 Task: Open Card Climbing Review in Board Sales Performance Benchmarking to Workspace Antivirus and Security Software and add a team member Softage.4@softage.net, a label Yellow, a checklist Cricket, an attachment from your onedrive, a color Yellow and finally, add a card description 'Plan and execute company team-building retreat with a focus on leadership development' and a comment 'Given the potential impact of this task on our company social responsibility, let us ensure that we approach it with a sense of ethical awareness and consciousness.'. Add a start date 'Jan 08, 1900' with a due date 'Jan 15, 1900'
Action: Mouse moved to (69, 393)
Screenshot: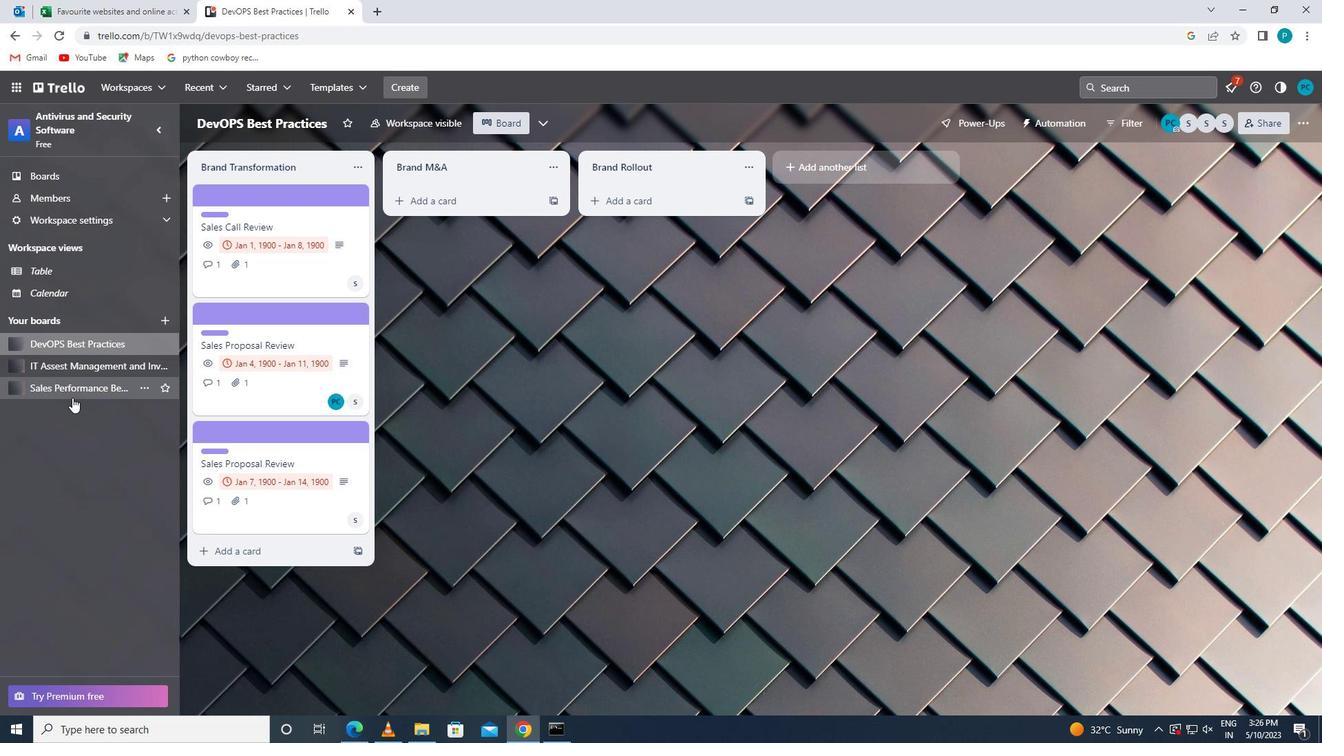 
Action: Mouse pressed left at (69, 393)
Screenshot: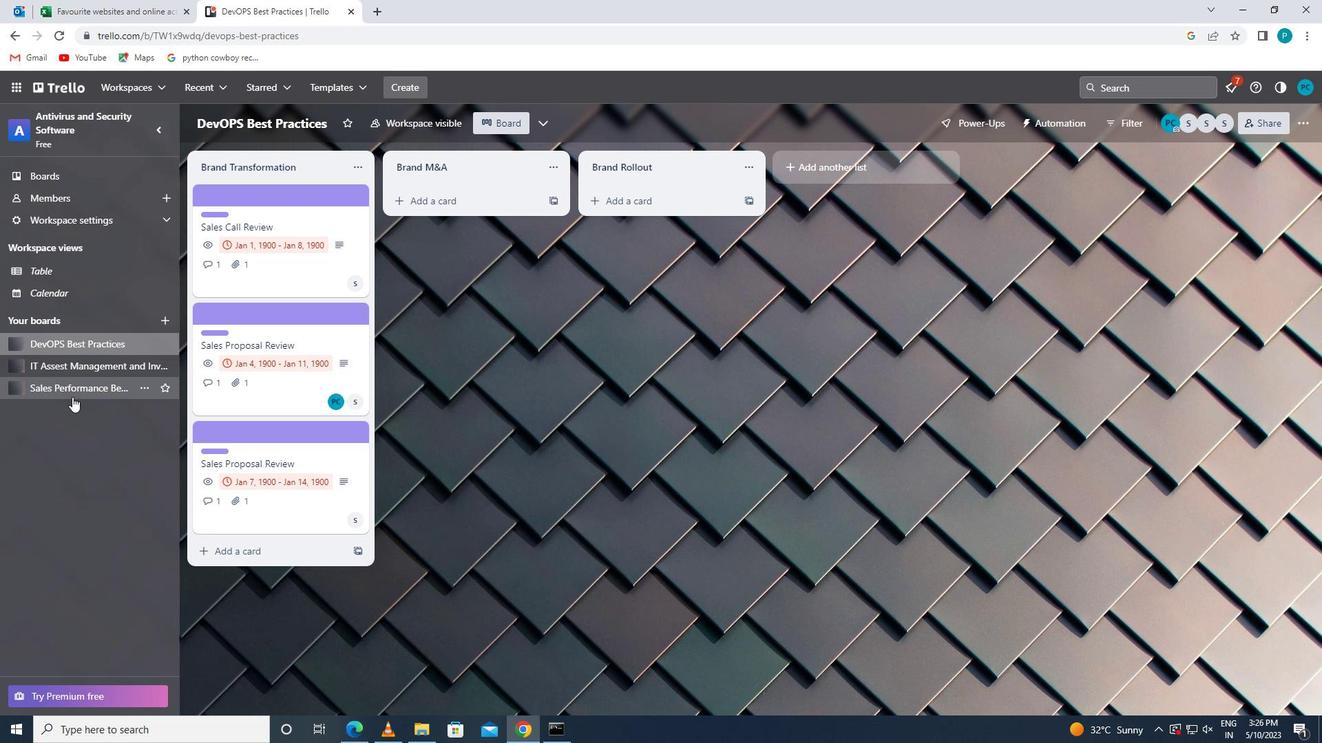 
Action: Mouse moved to (254, 429)
Screenshot: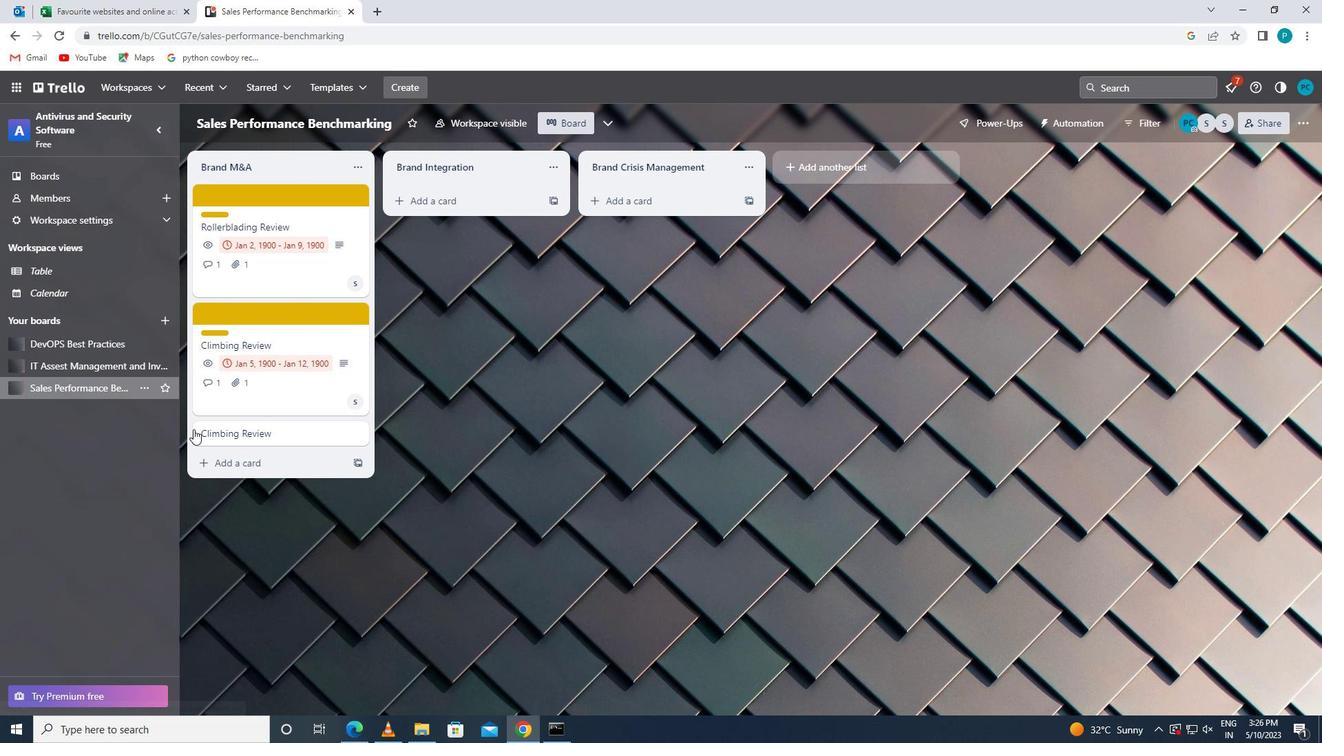
Action: Mouse pressed left at (254, 429)
Screenshot: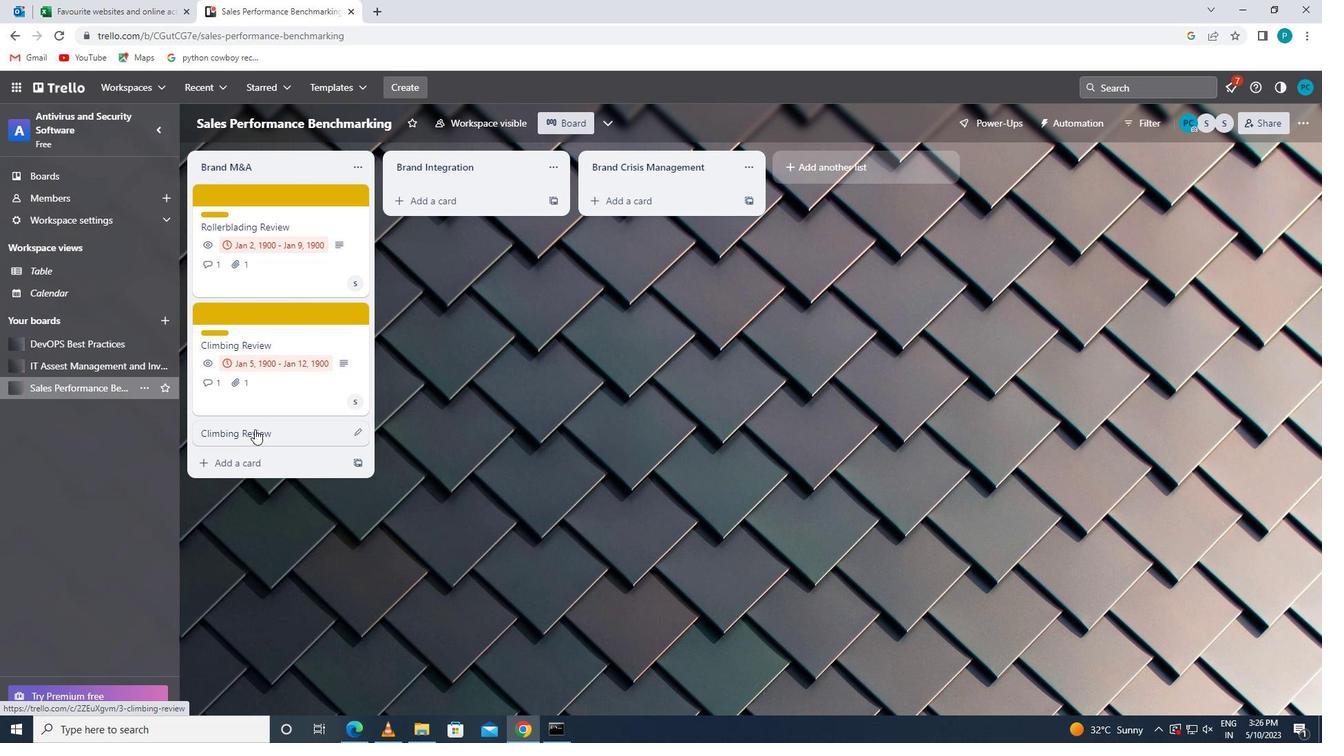 
Action: Mouse moved to (839, 249)
Screenshot: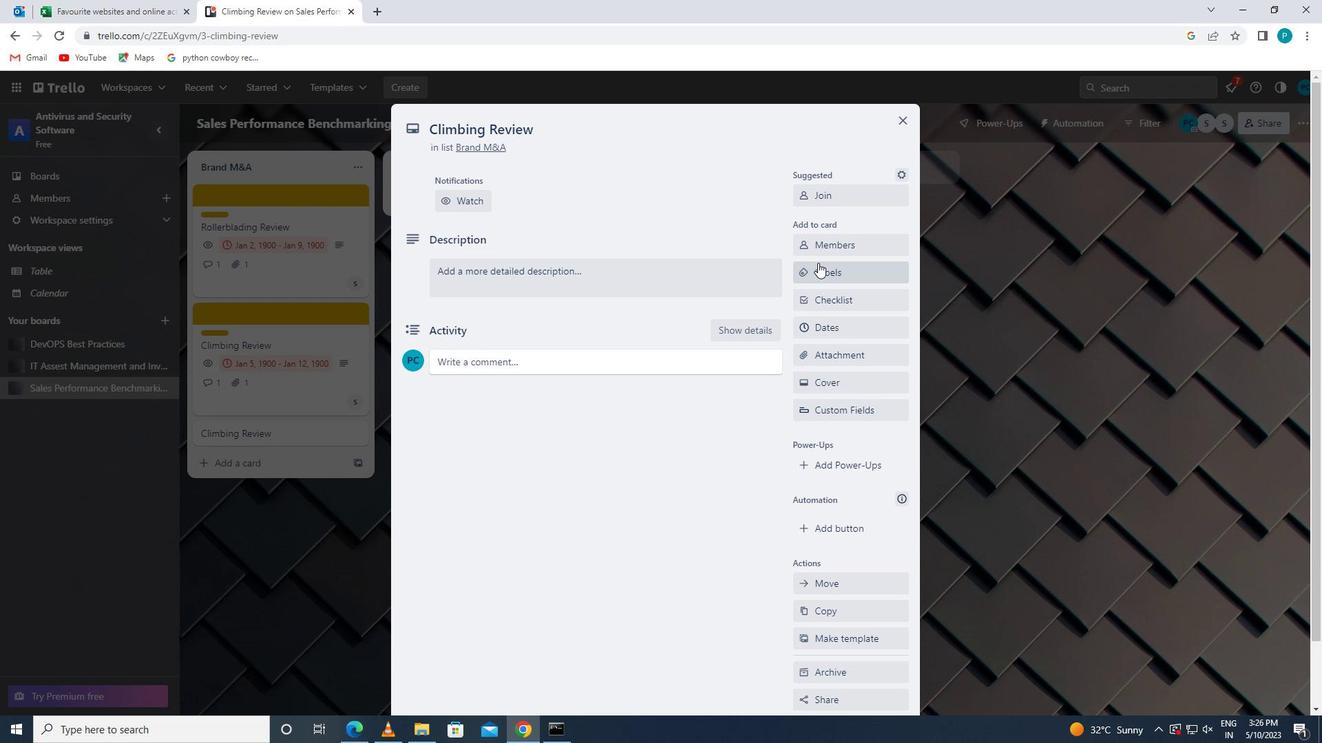 
Action: Mouse pressed left at (839, 249)
Screenshot: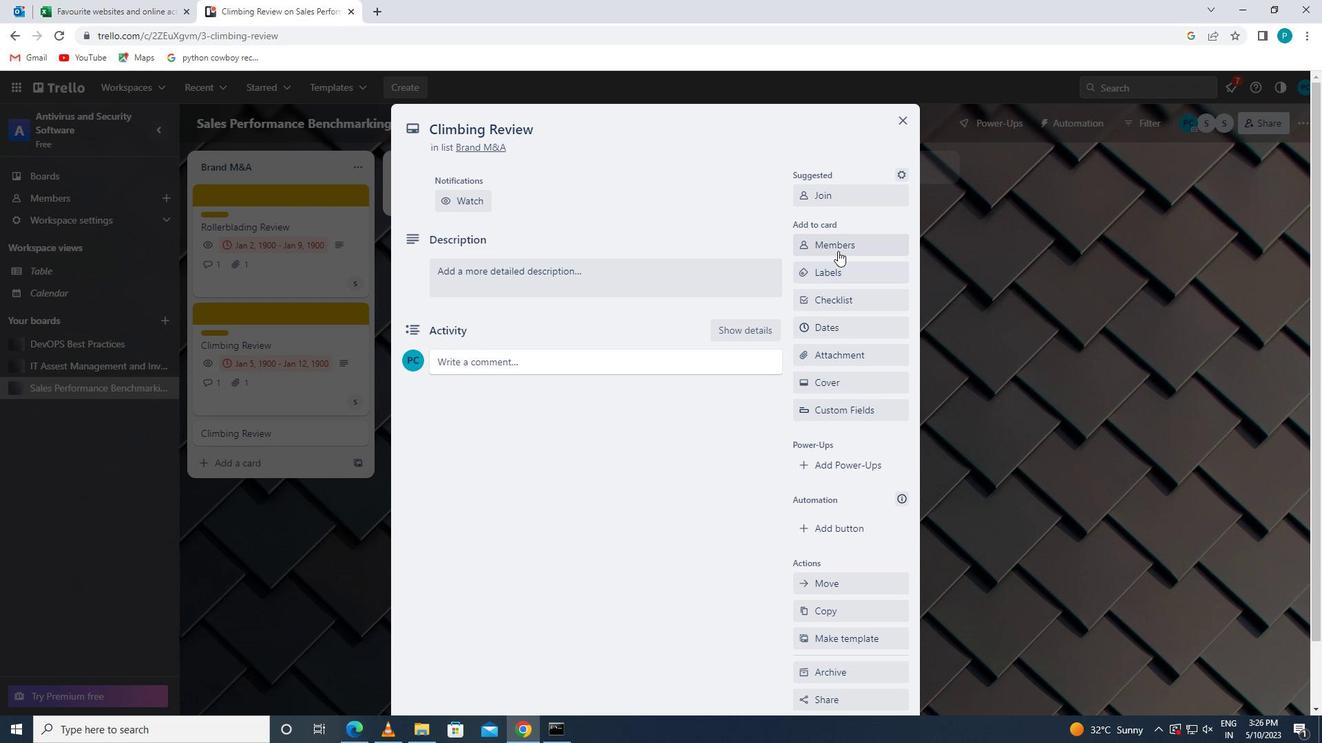 
Action: Mouse moved to (846, 304)
Screenshot: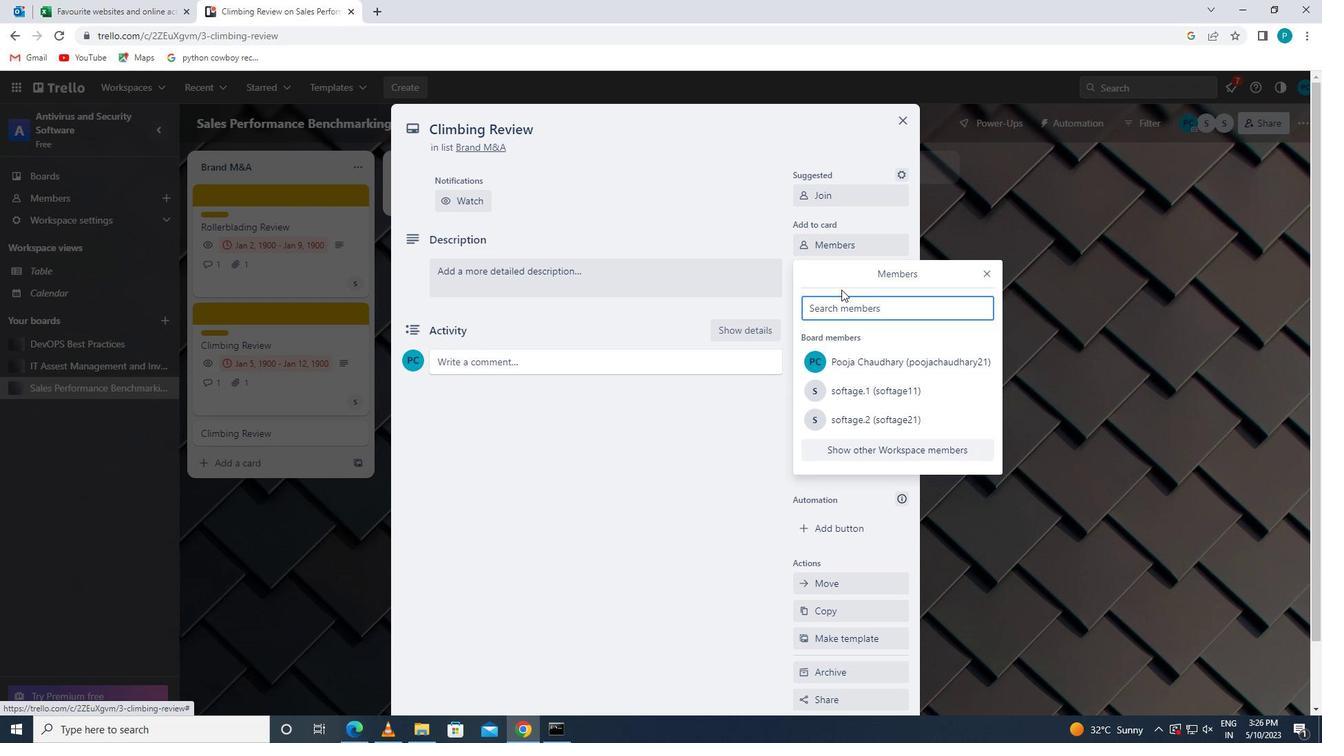 
Action: Mouse pressed left at (846, 304)
Screenshot: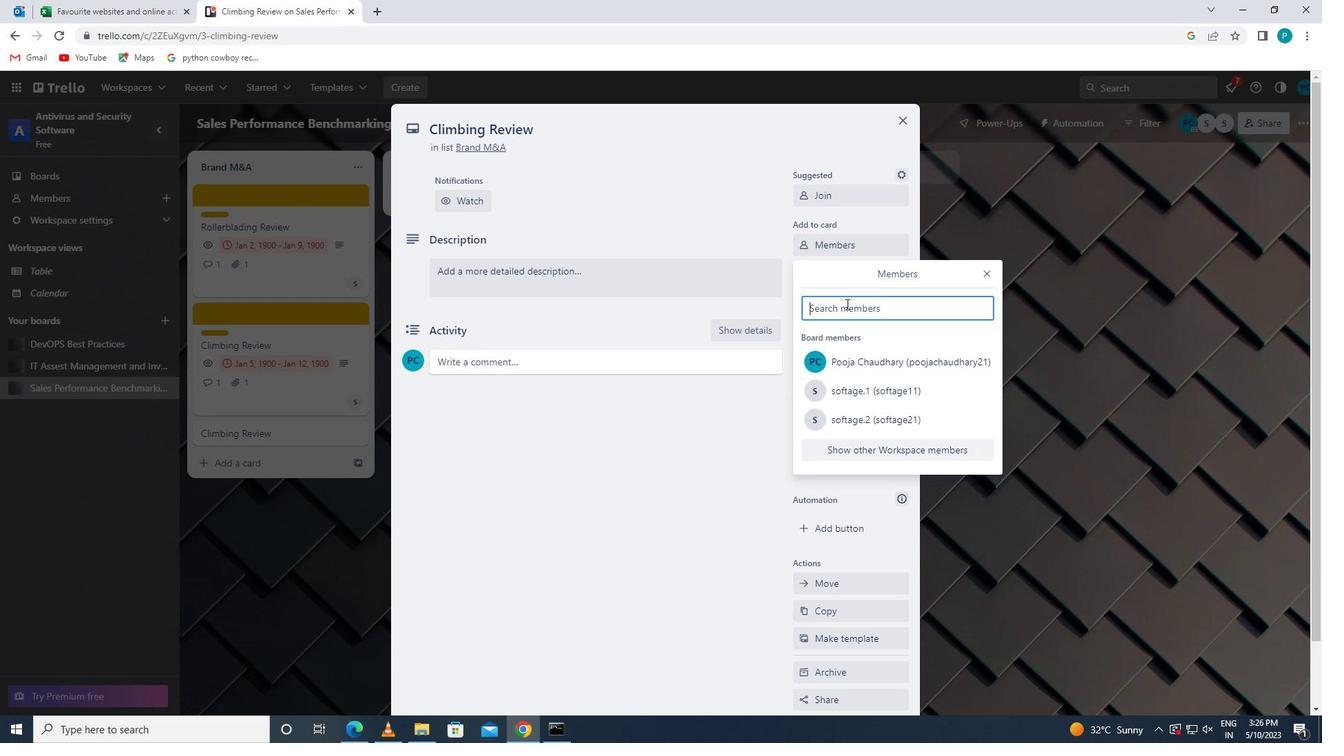 
Action: Key pressed <Key.caps_lock>s<Key.caps_lock>oftage.4
Screenshot: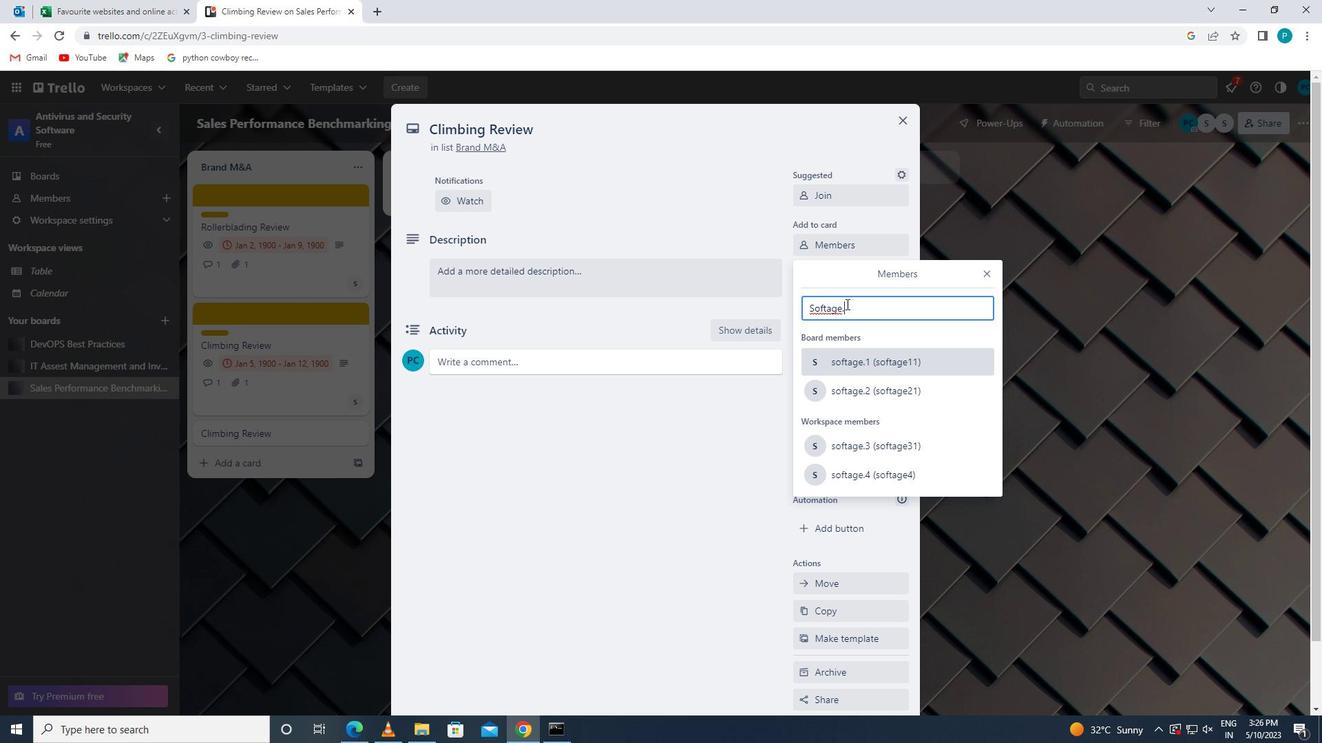 
Action: Mouse moved to (864, 435)
Screenshot: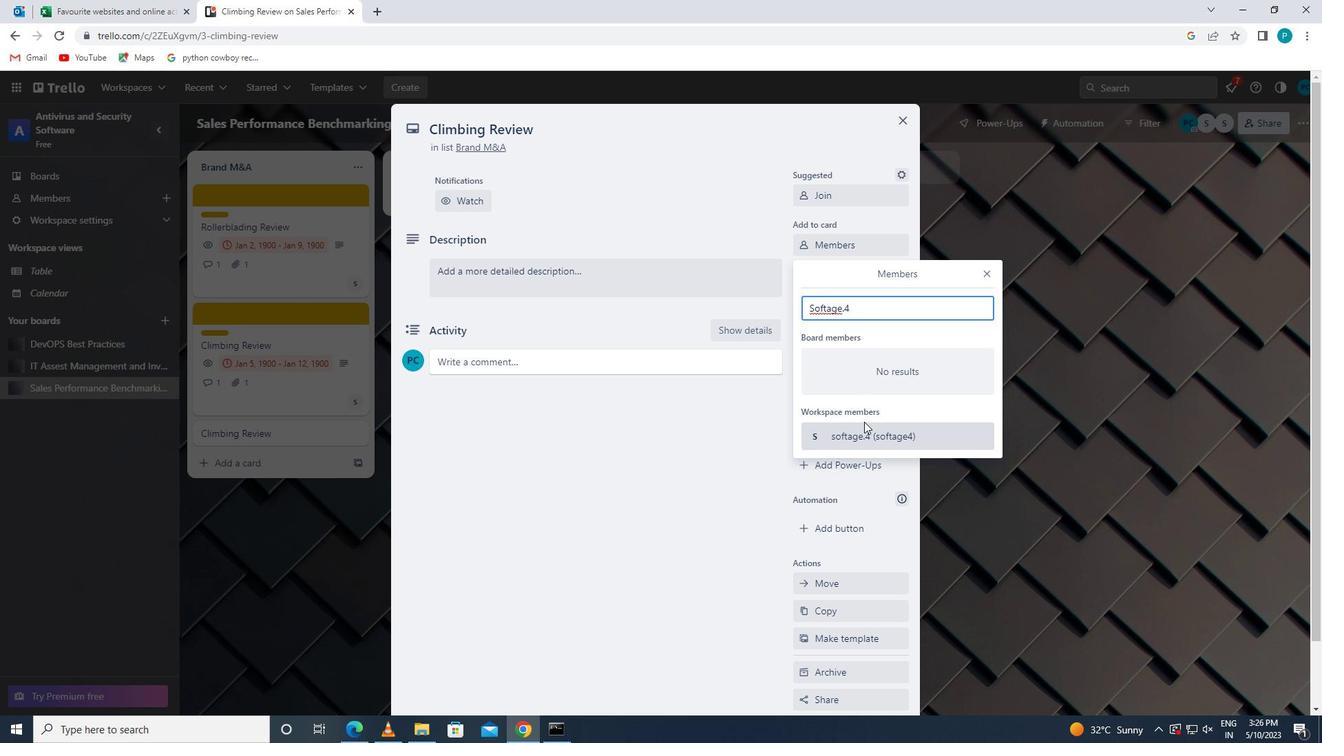 
Action: Mouse pressed left at (864, 435)
Screenshot: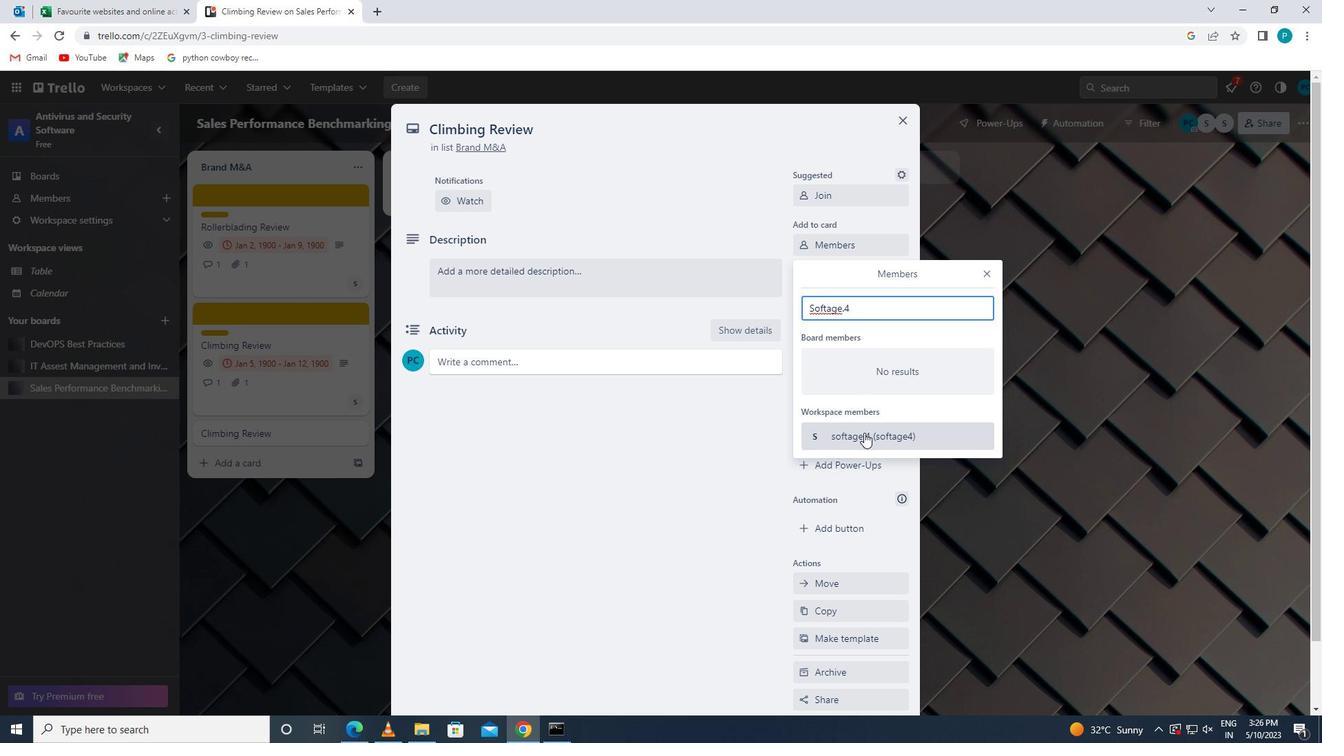 
Action: Mouse moved to (984, 269)
Screenshot: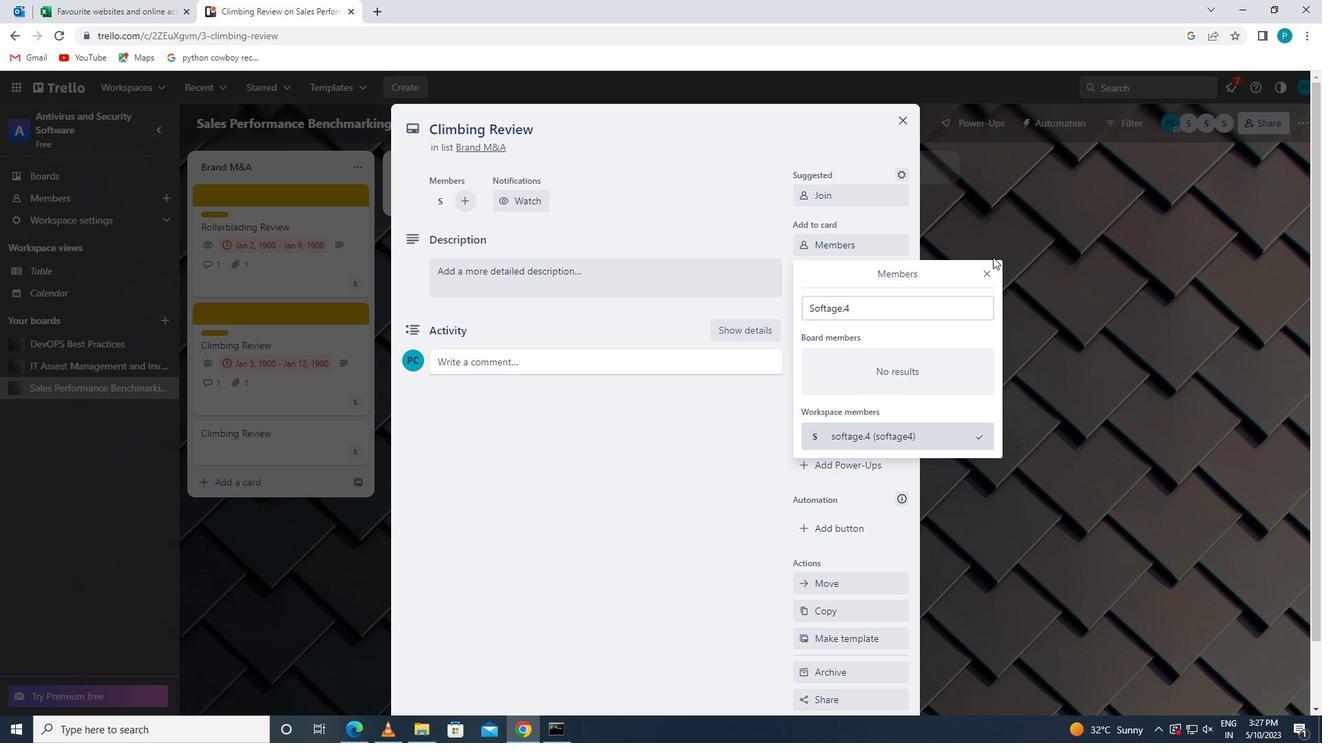 
Action: Mouse pressed left at (984, 269)
Screenshot: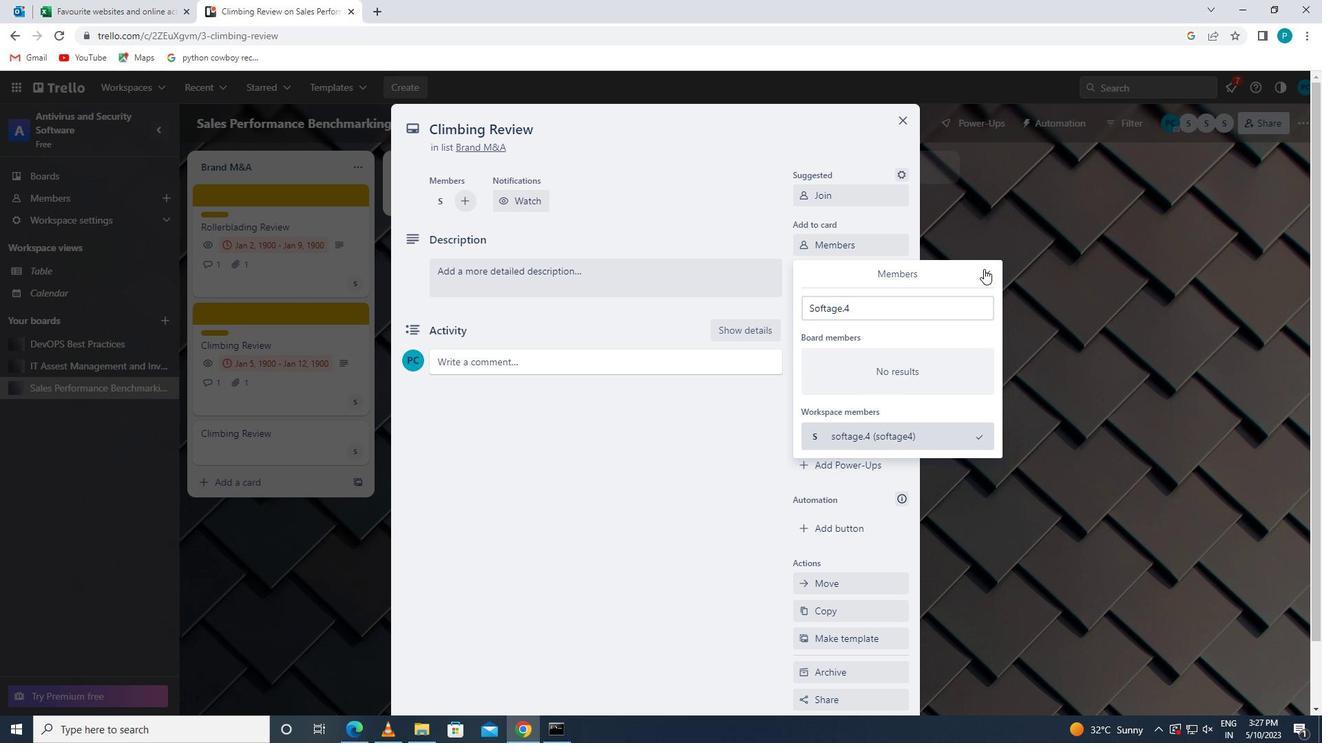 
Action: Mouse moved to (847, 276)
Screenshot: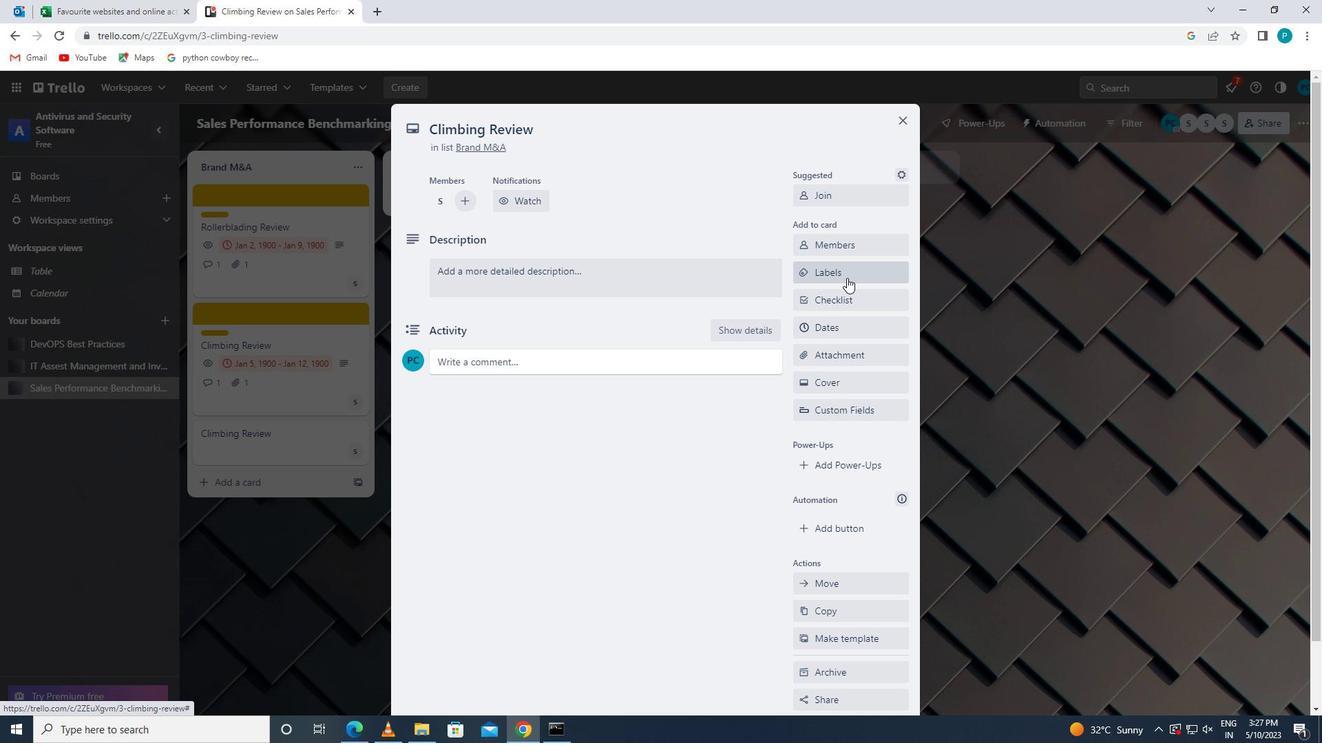 
Action: Mouse pressed left at (847, 276)
Screenshot: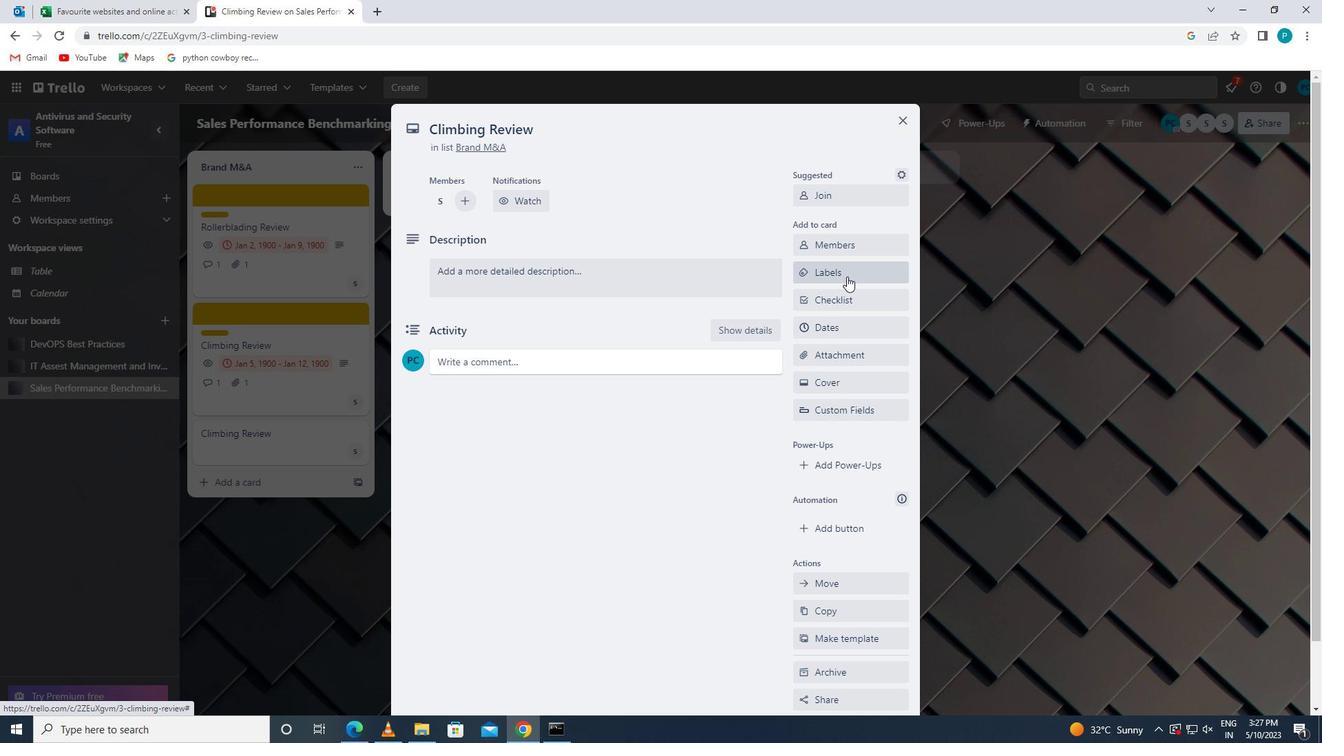 
Action: Mouse moved to (909, 546)
Screenshot: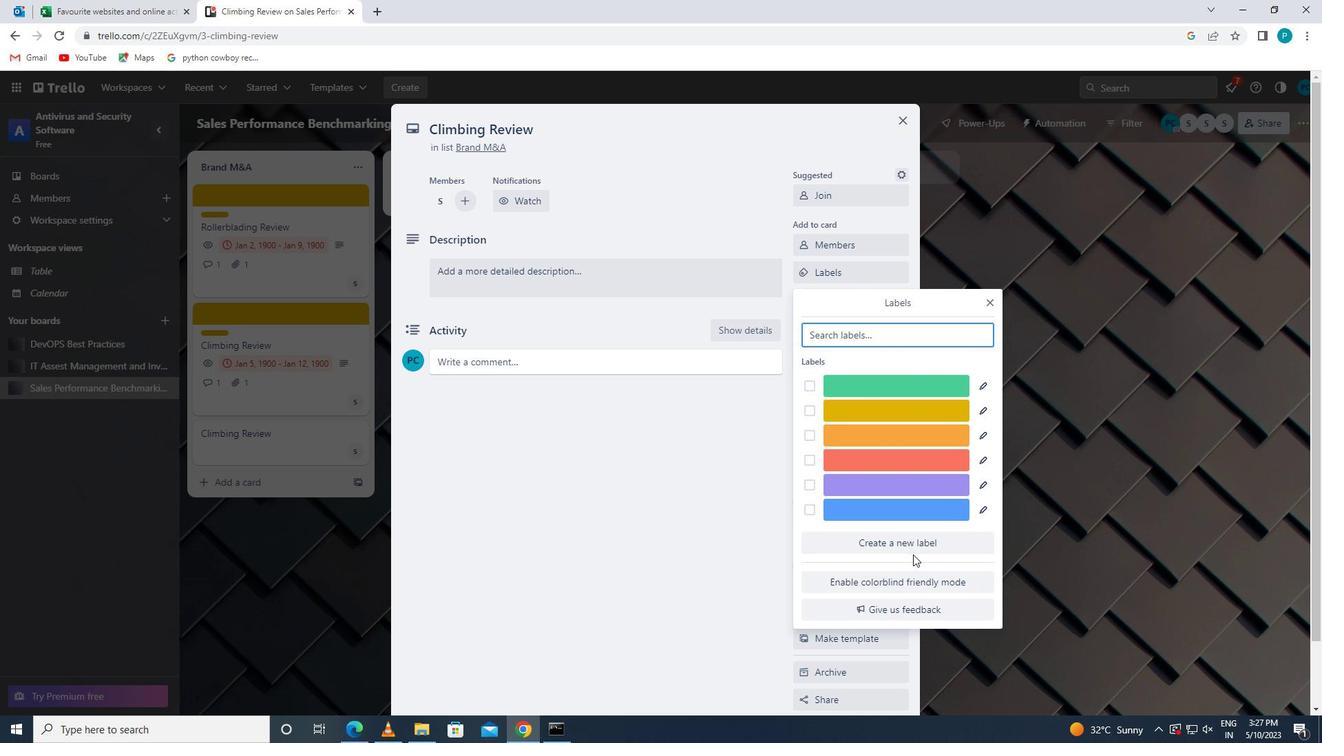 
Action: Mouse pressed left at (909, 546)
Screenshot: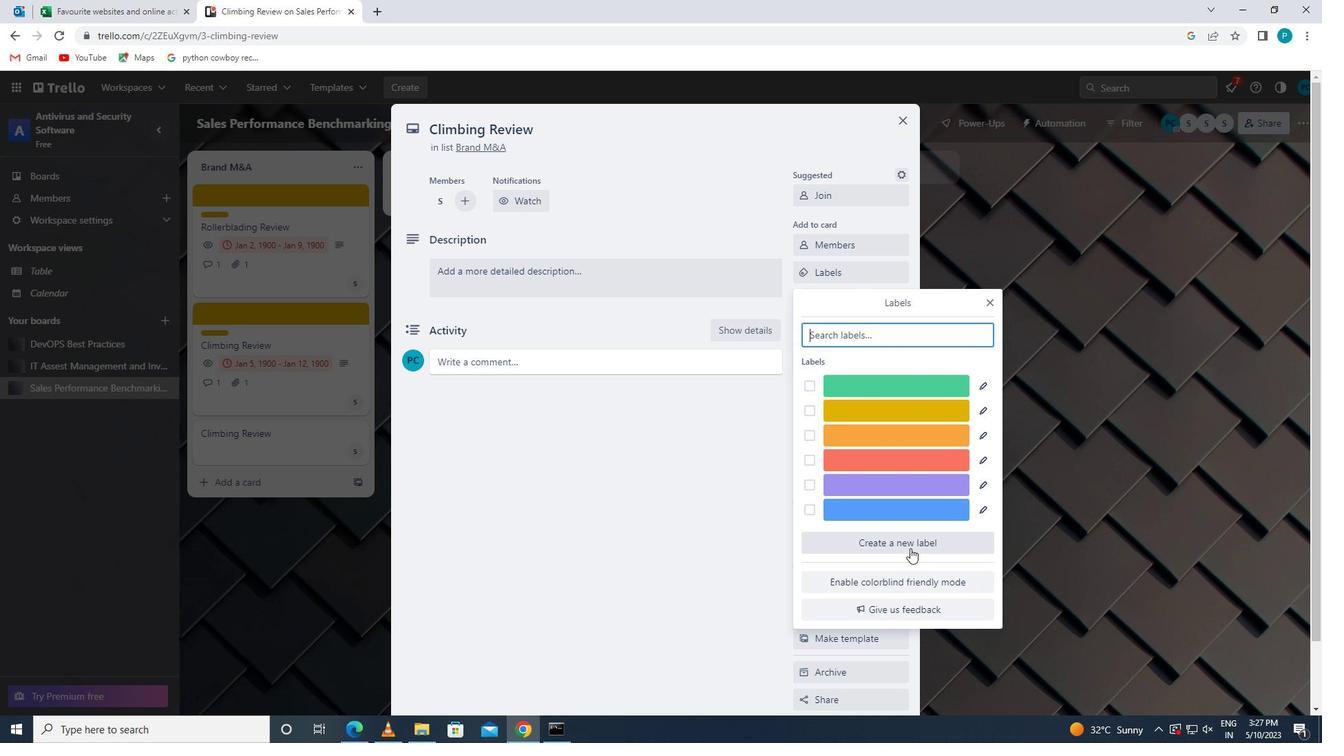 
Action: Mouse moved to (856, 503)
Screenshot: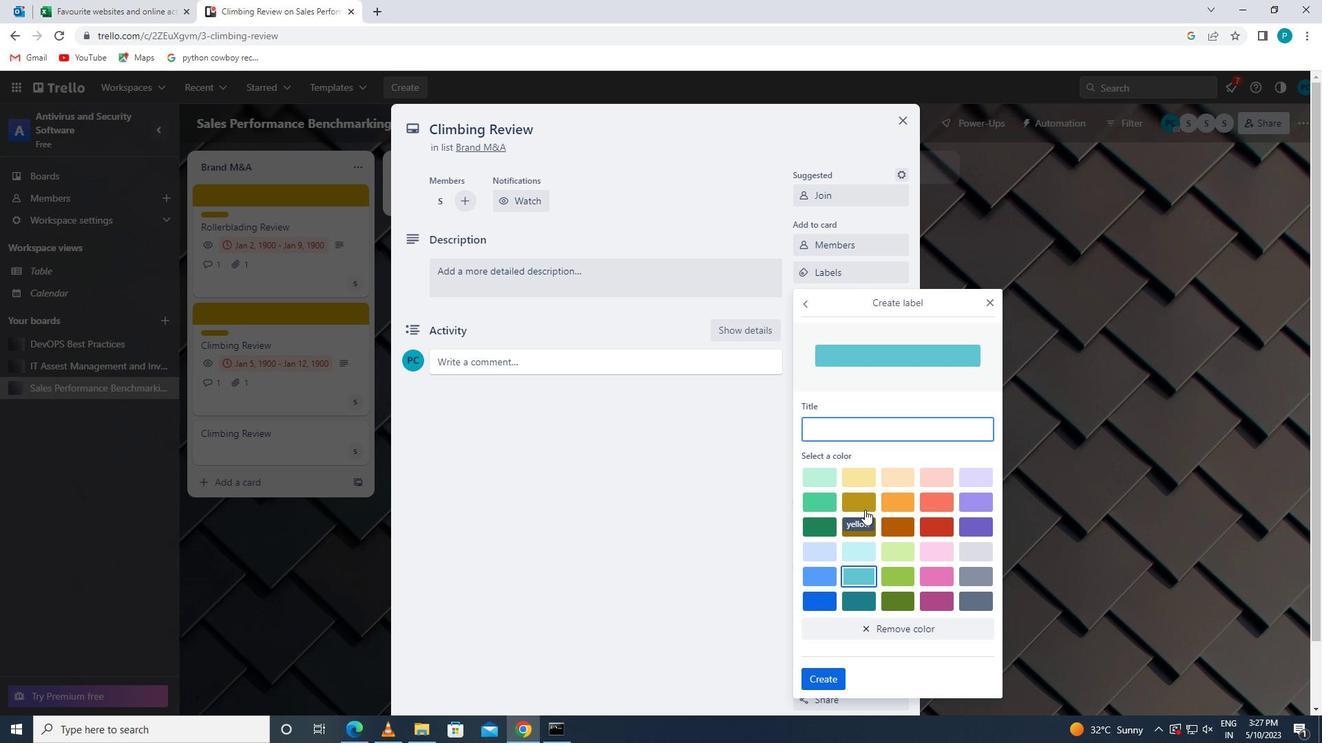 
Action: Mouse pressed left at (856, 503)
Screenshot: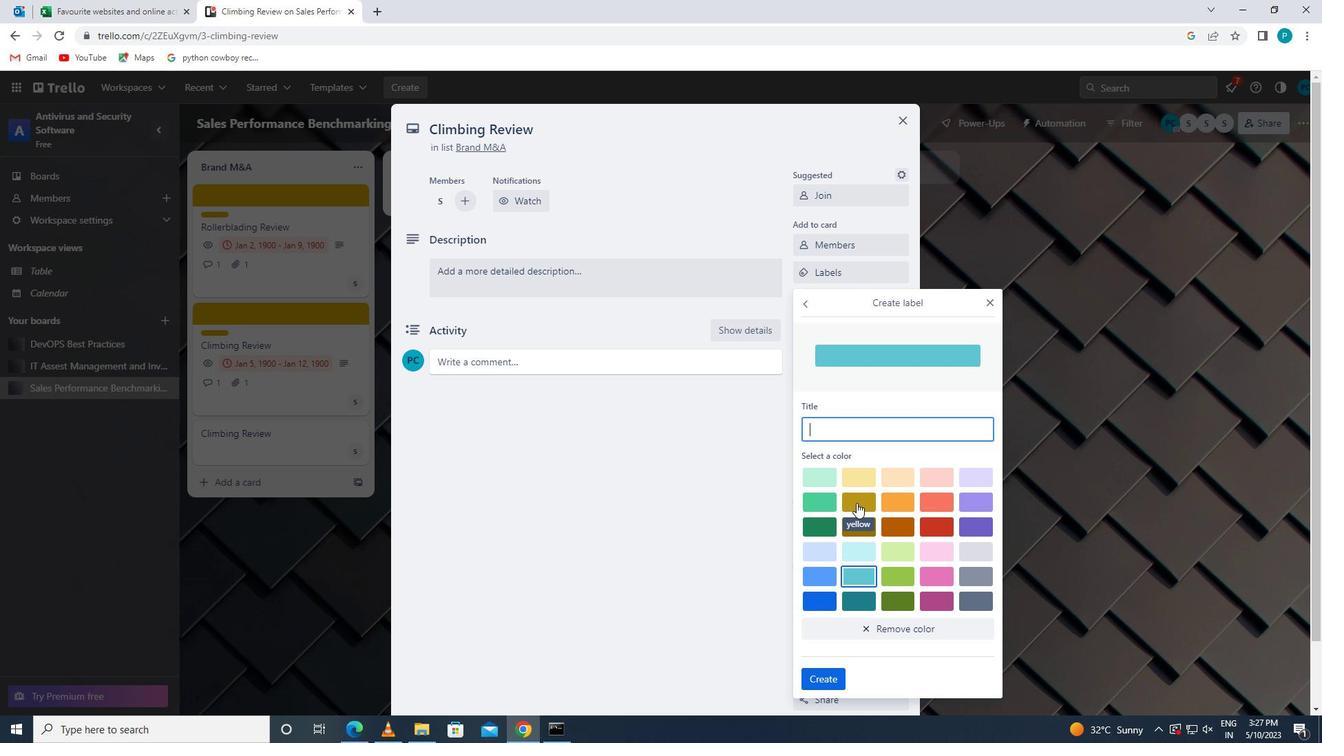 
Action: Mouse moved to (828, 681)
Screenshot: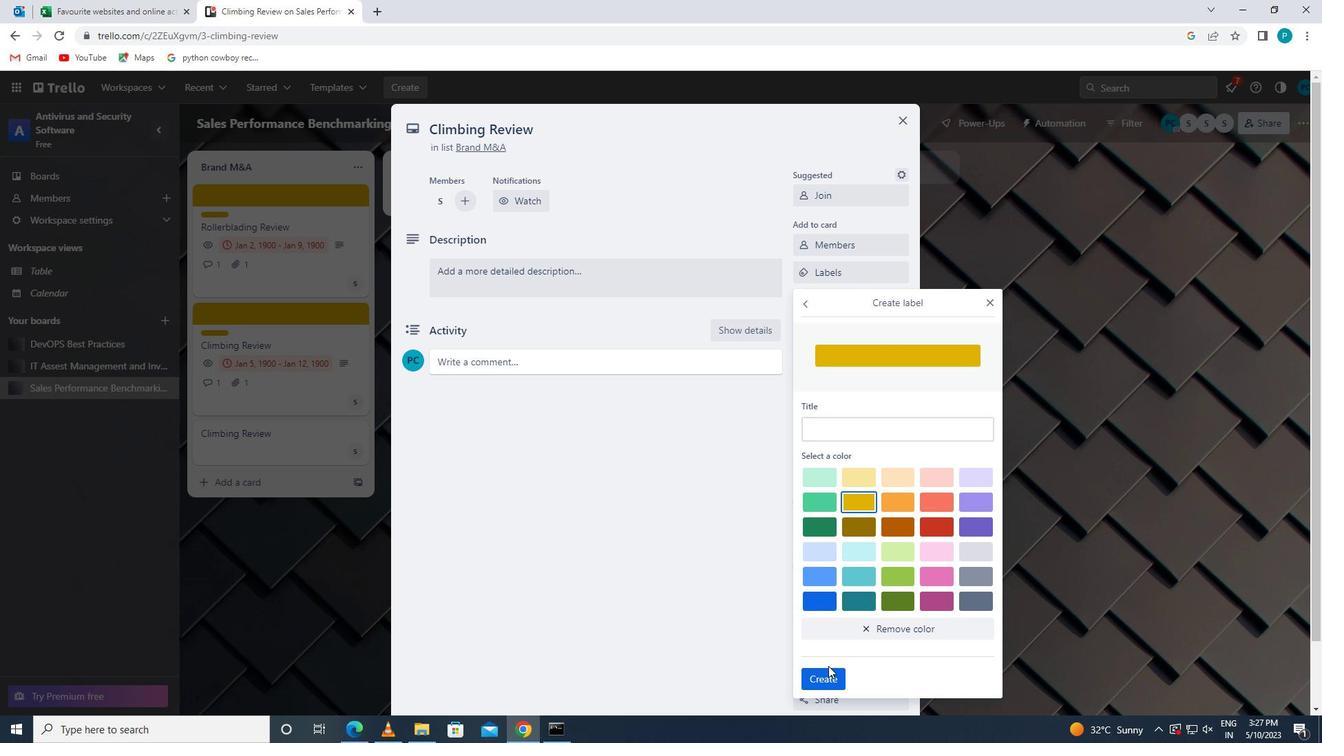 
Action: Mouse pressed left at (828, 681)
Screenshot: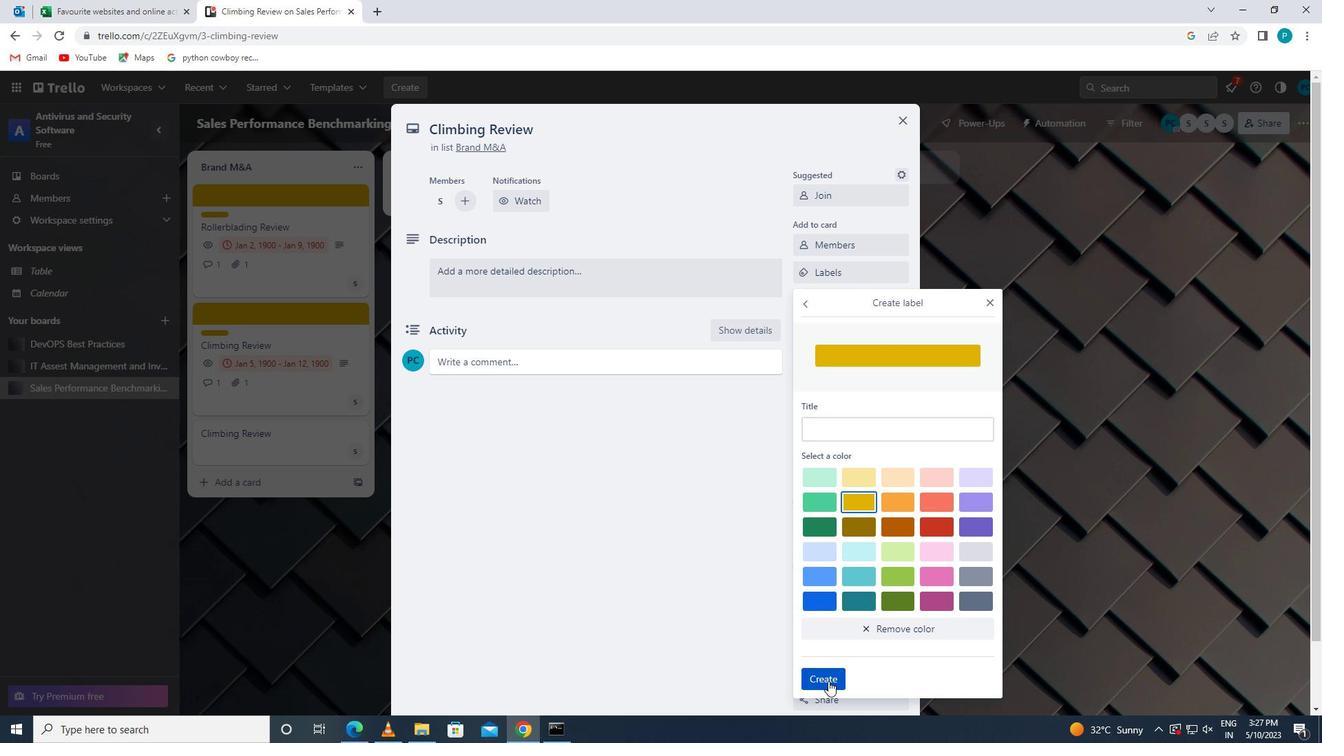 
Action: Mouse moved to (987, 302)
Screenshot: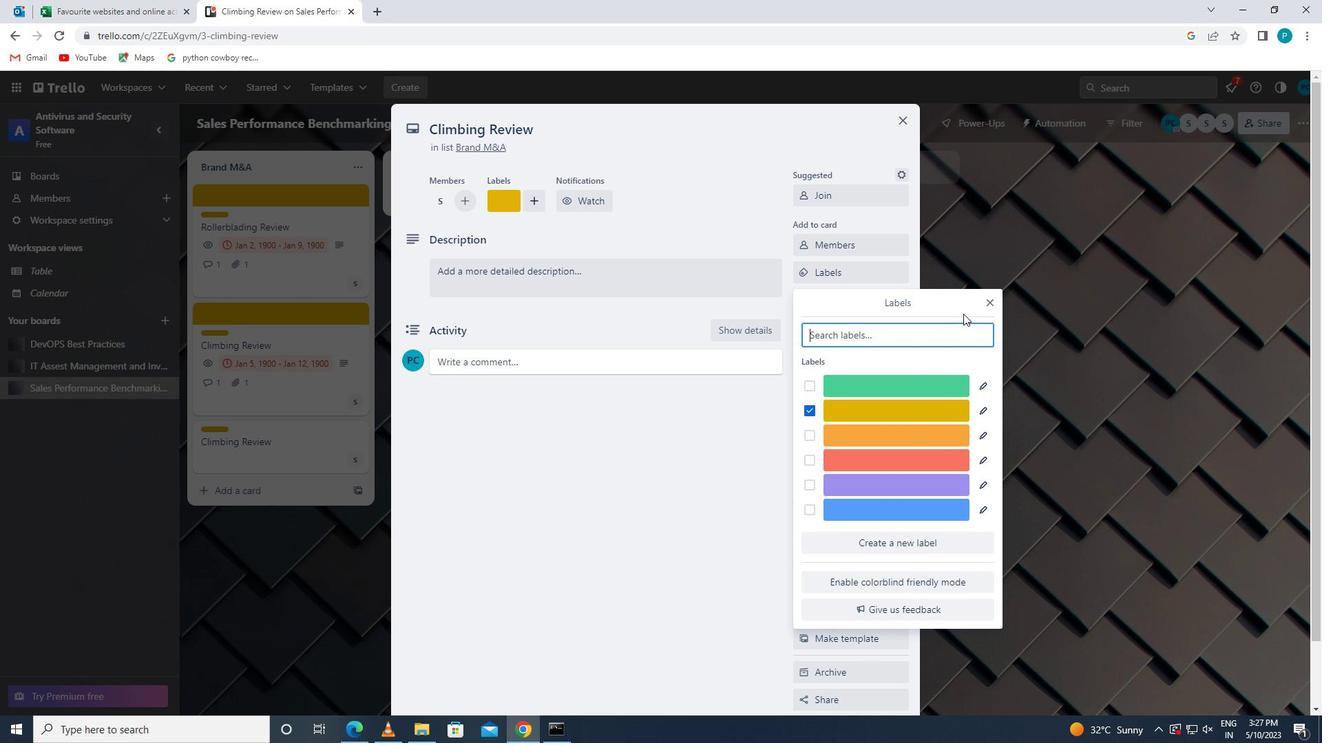 
Action: Mouse pressed left at (987, 302)
Screenshot: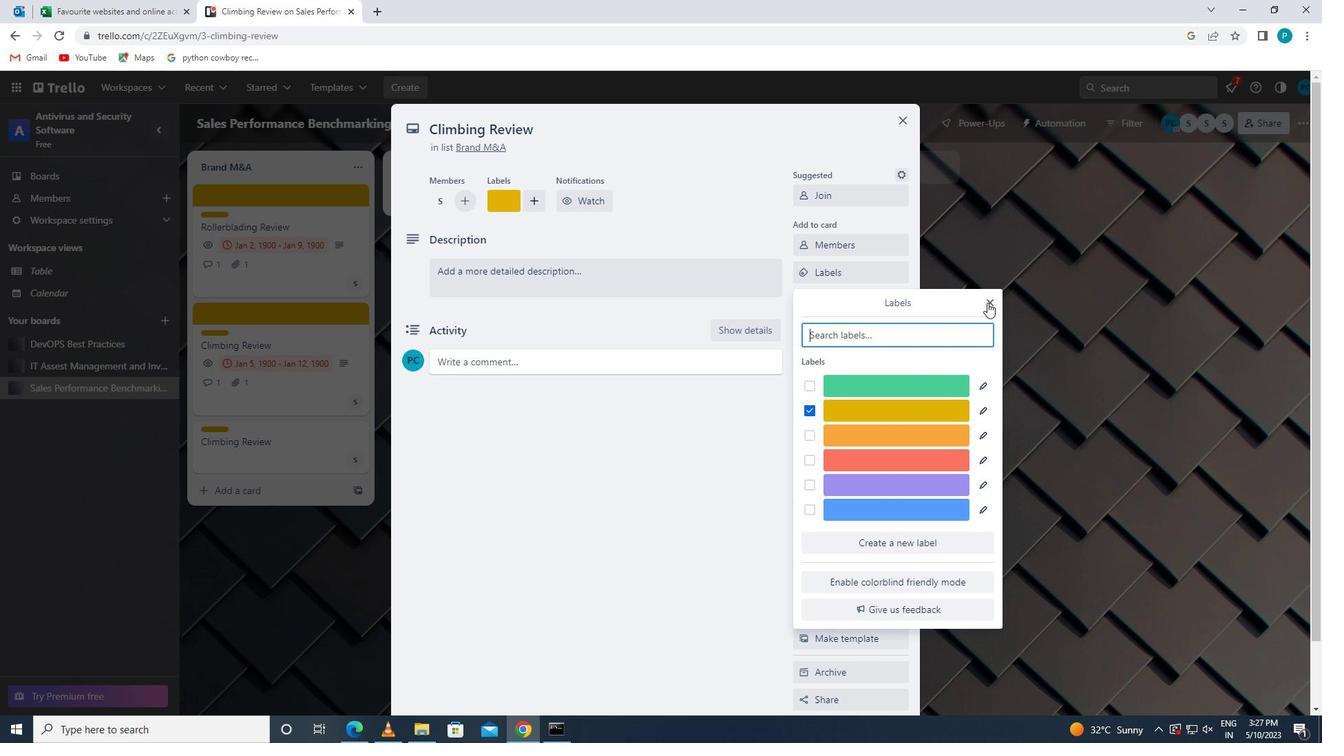 
Action: Mouse moved to (879, 300)
Screenshot: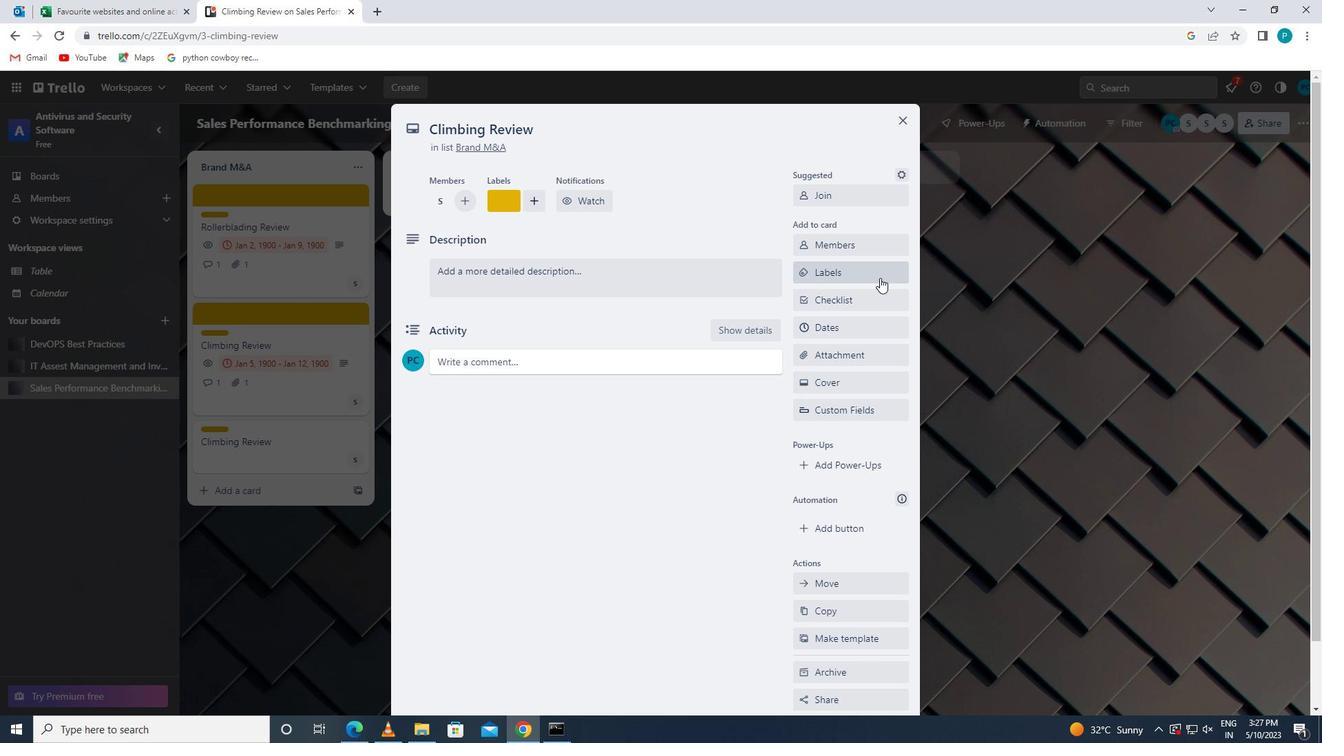 
Action: Mouse pressed left at (879, 300)
Screenshot: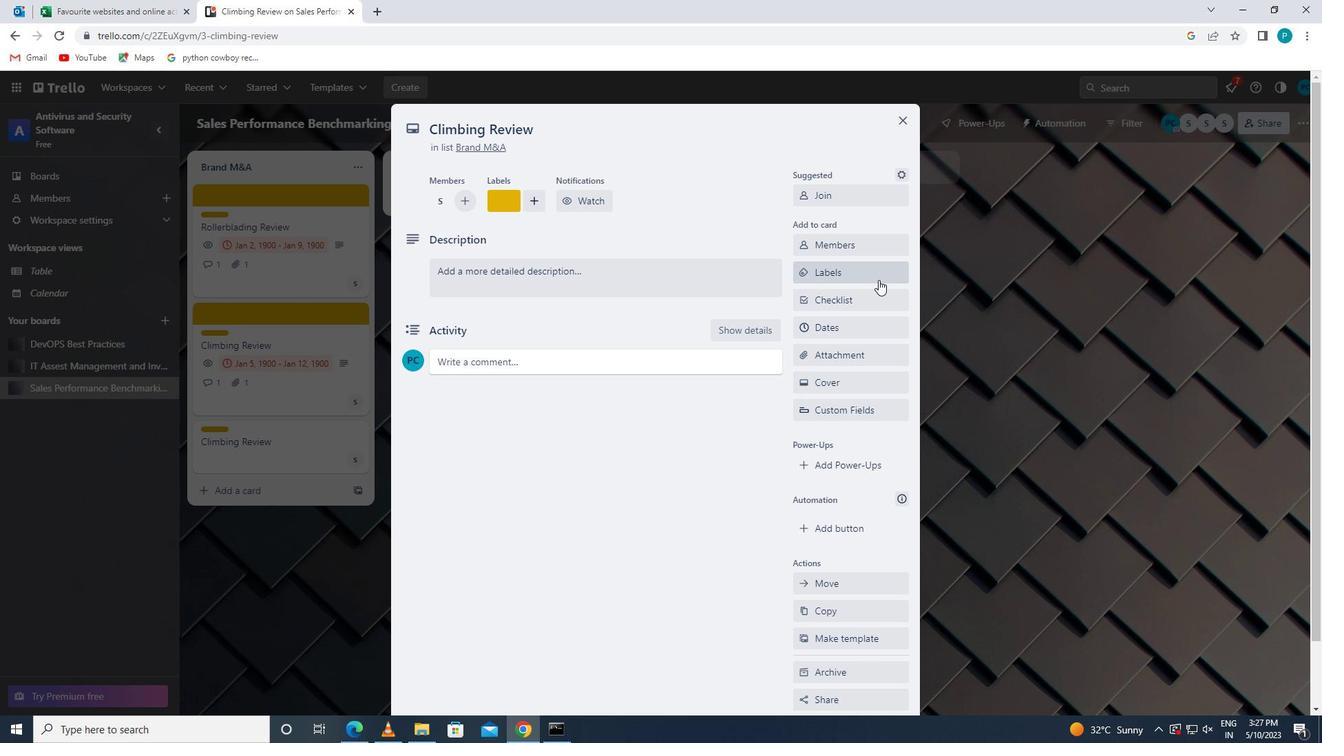 
Action: Key pressed <Key.caps_lock>c<Key.caps_lock>r
Screenshot: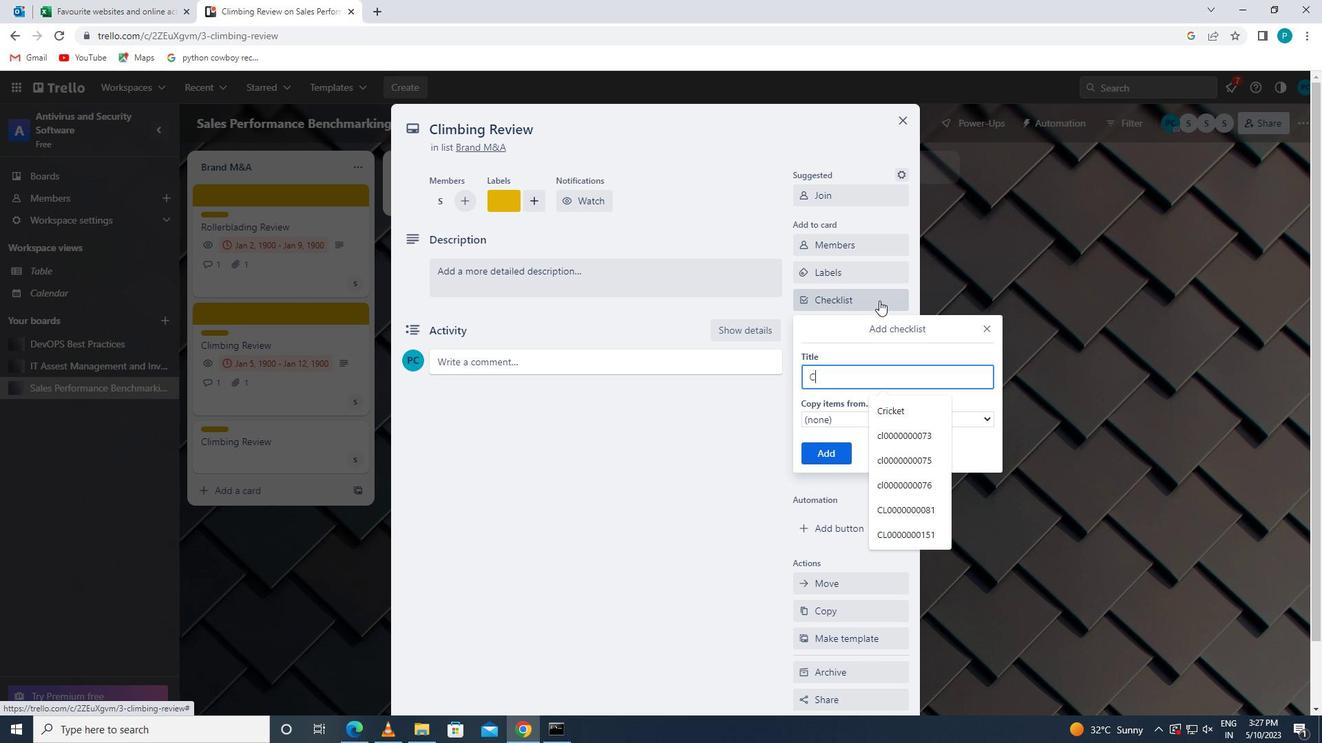 
Action: Mouse moved to (880, 421)
Screenshot: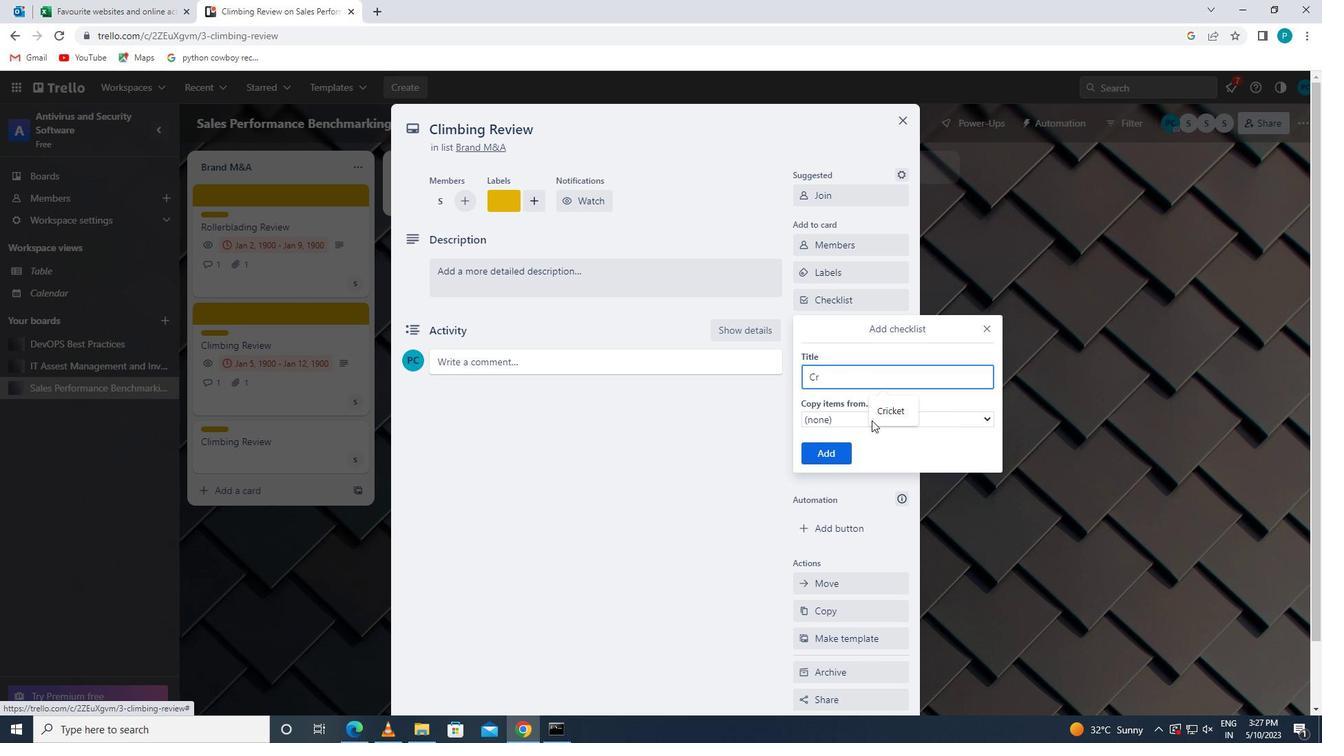 
Action: Mouse pressed left at (880, 421)
Screenshot: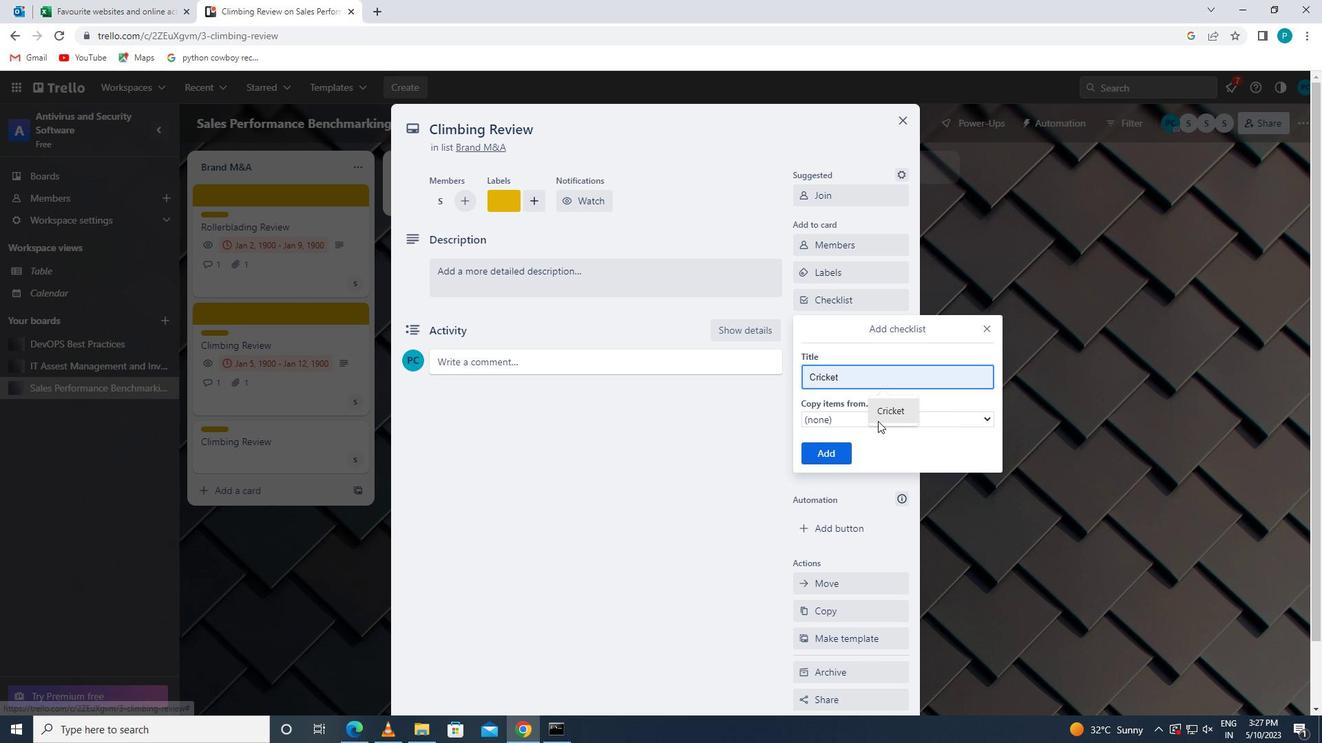 
Action: Mouse moved to (823, 464)
Screenshot: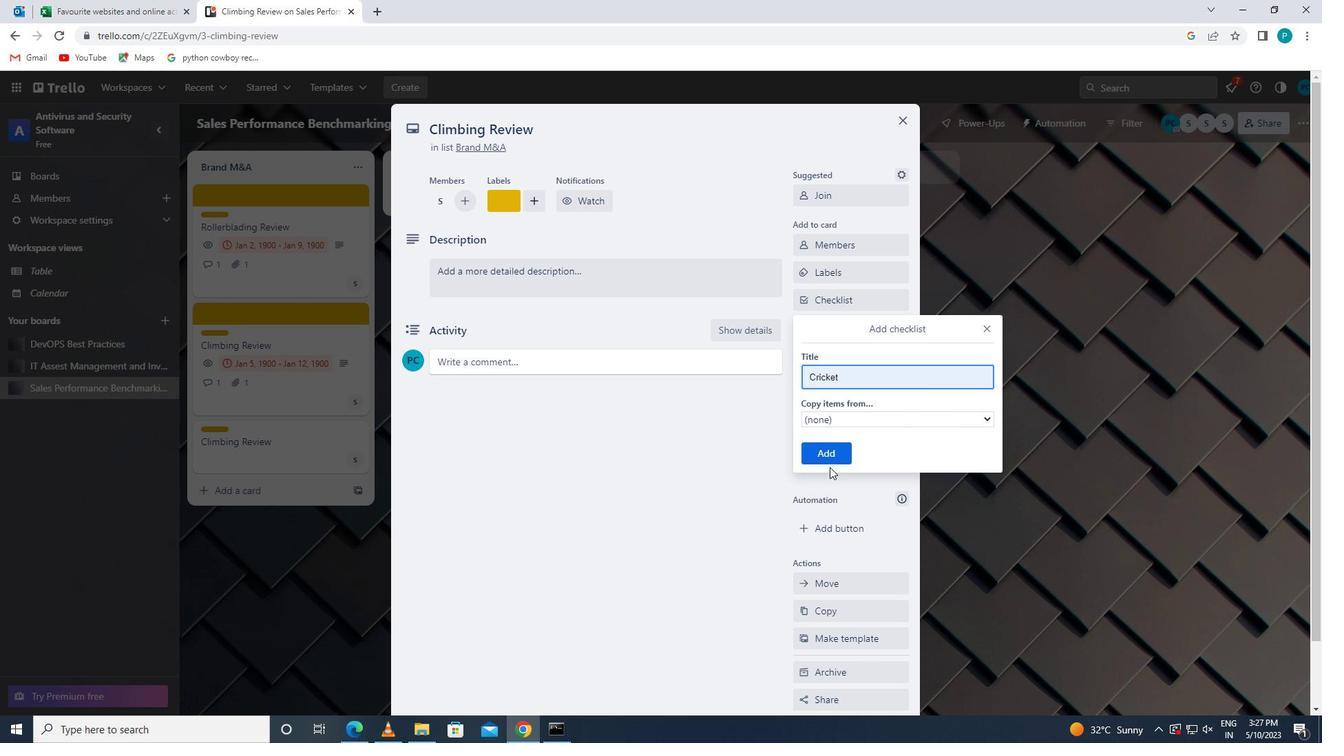 
Action: Mouse pressed left at (823, 464)
Screenshot: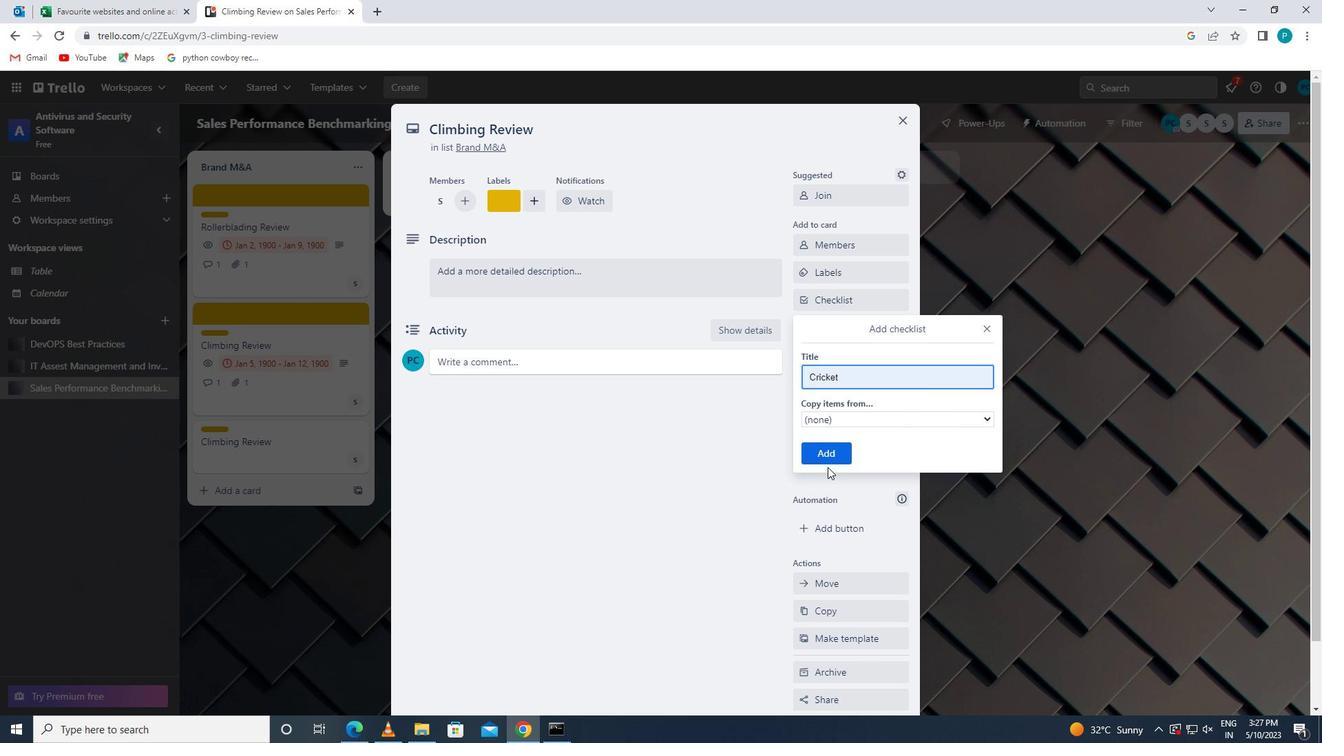 
Action: Mouse moved to (821, 455)
Screenshot: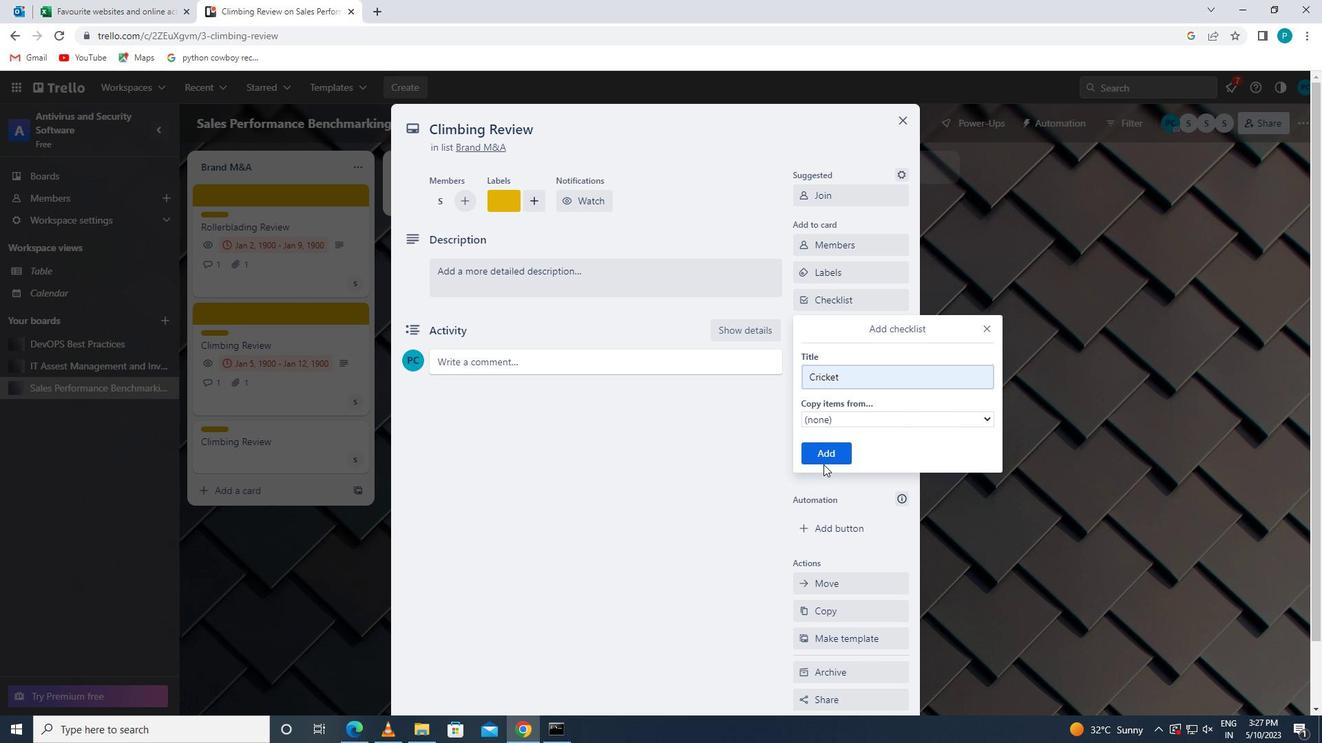 
Action: Mouse pressed left at (821, 455)
Screenshot: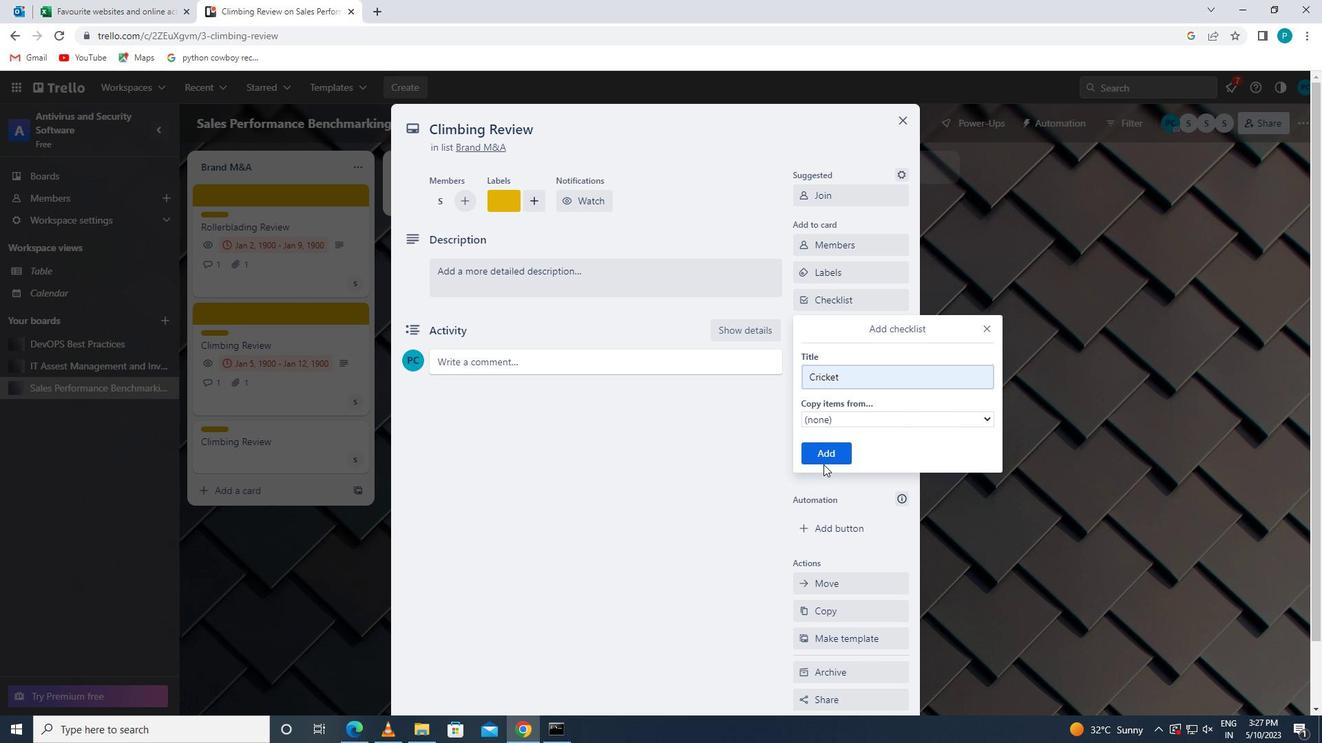
Action: Mouse moved to (846, 355)
Screenshot: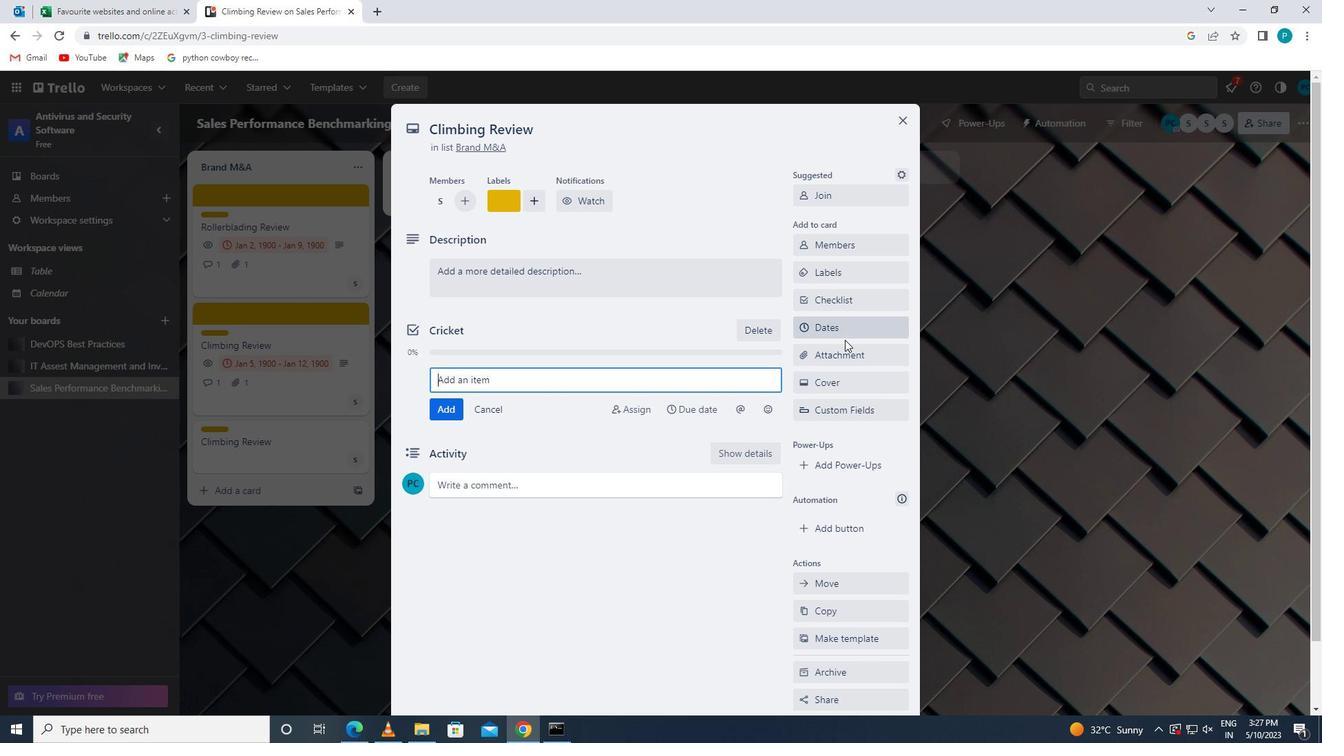 
Action: Mouse pressed left at (846, 355)
Screenshot: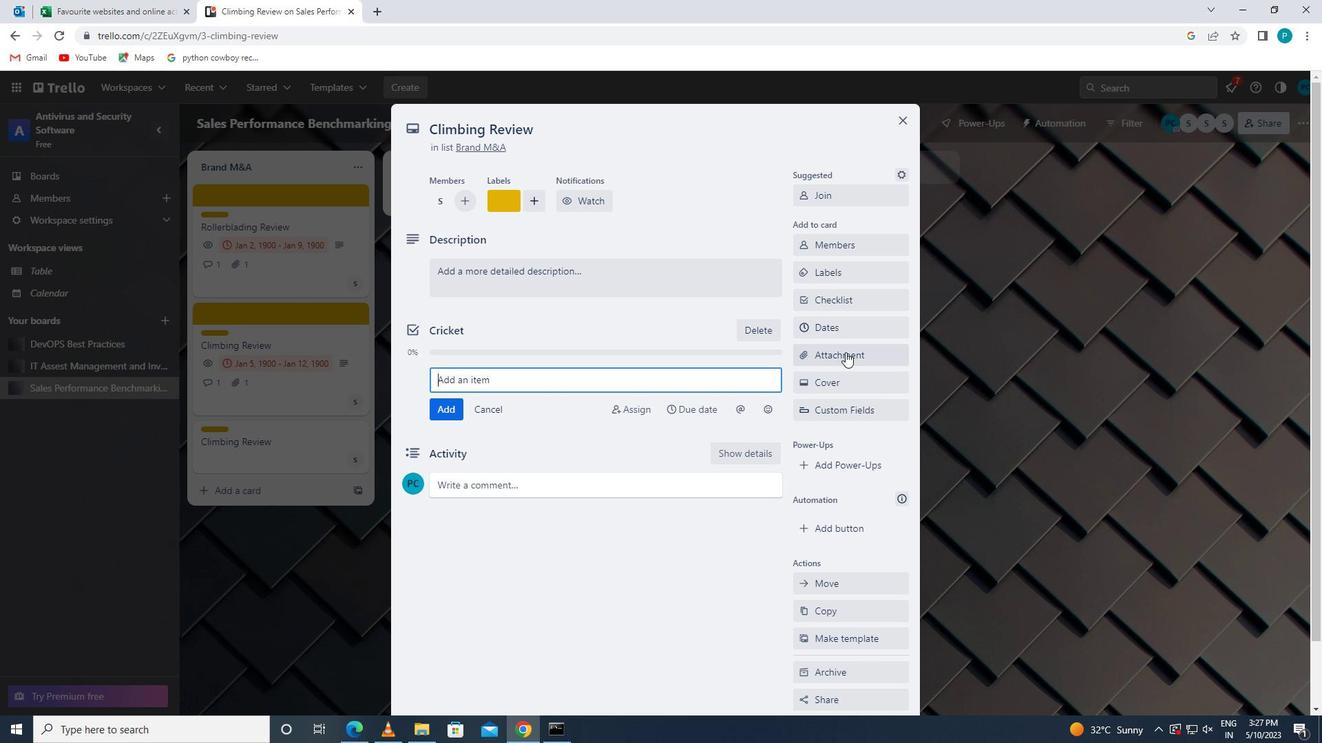 
Action: Mouse moved to (854, 530)
Screenshot: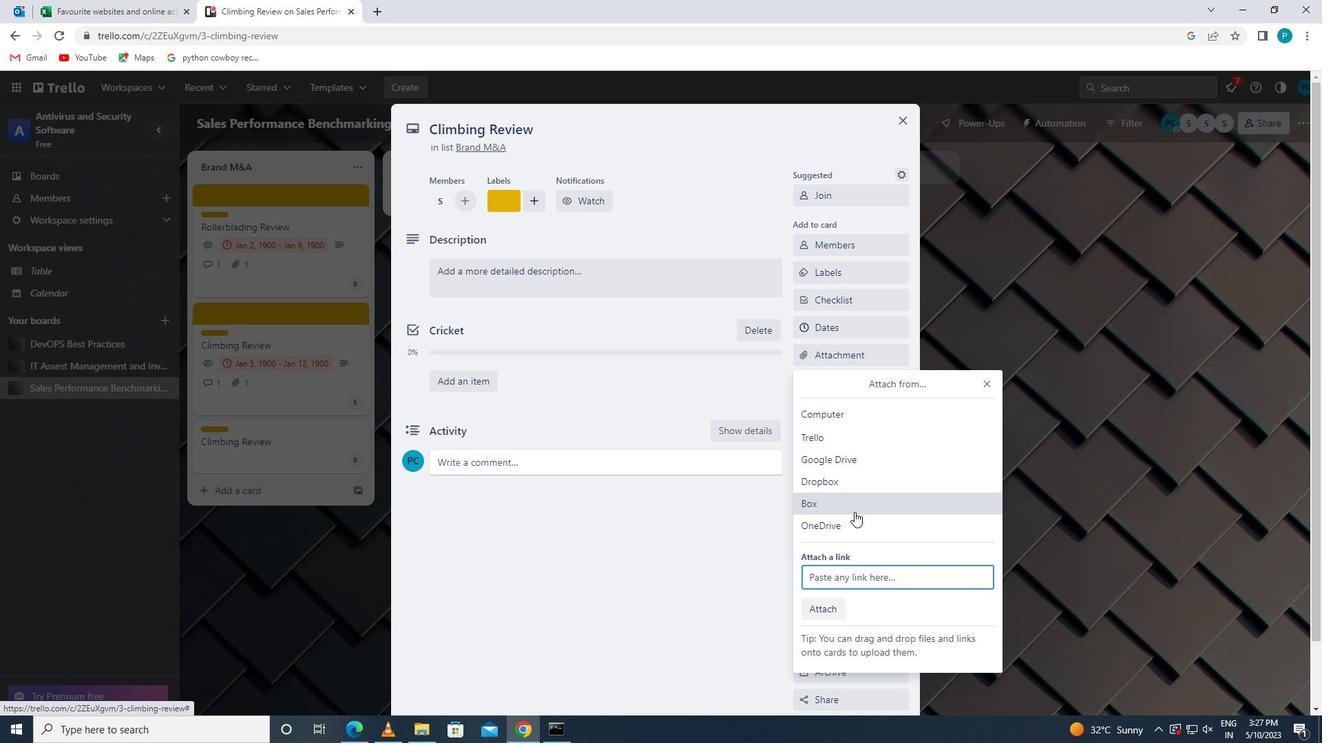 
Action: Mouse pressed left at (854, 530)
Screenshot: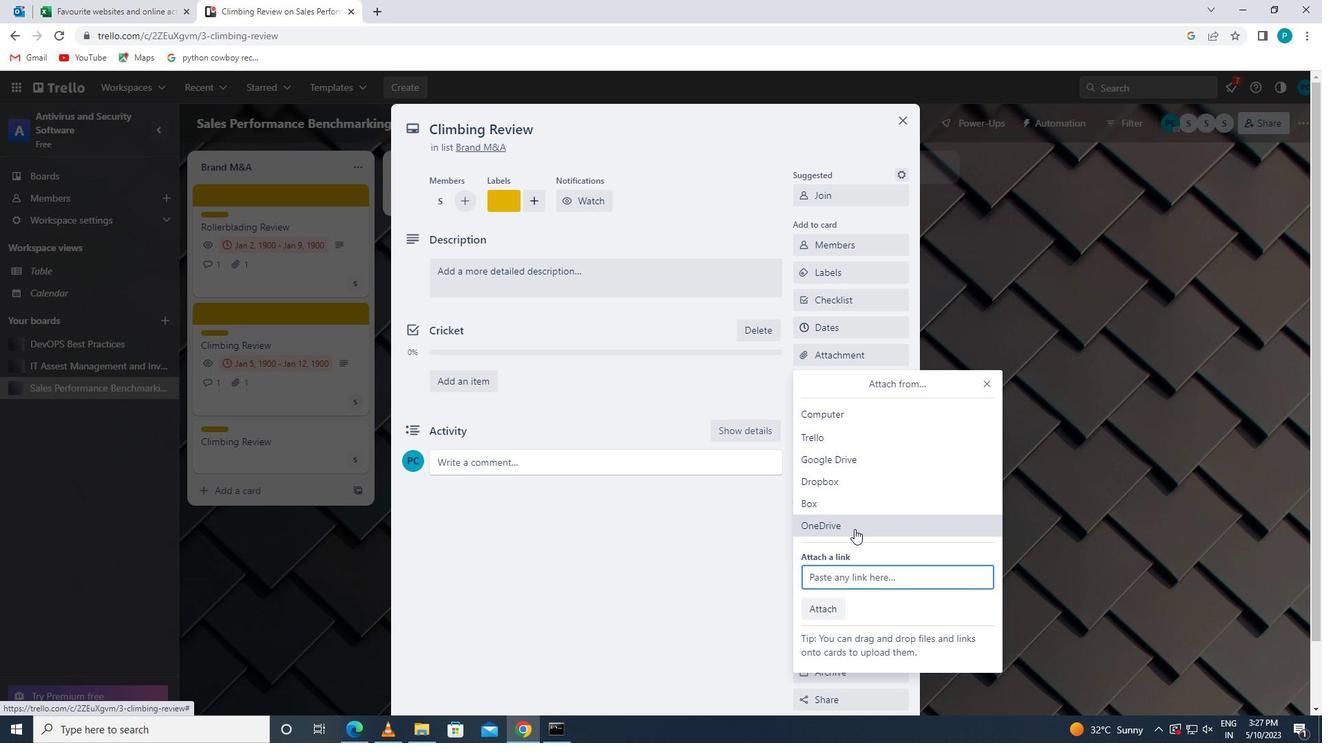 
Action: Mouse moved to (499, 274)
Screenshot: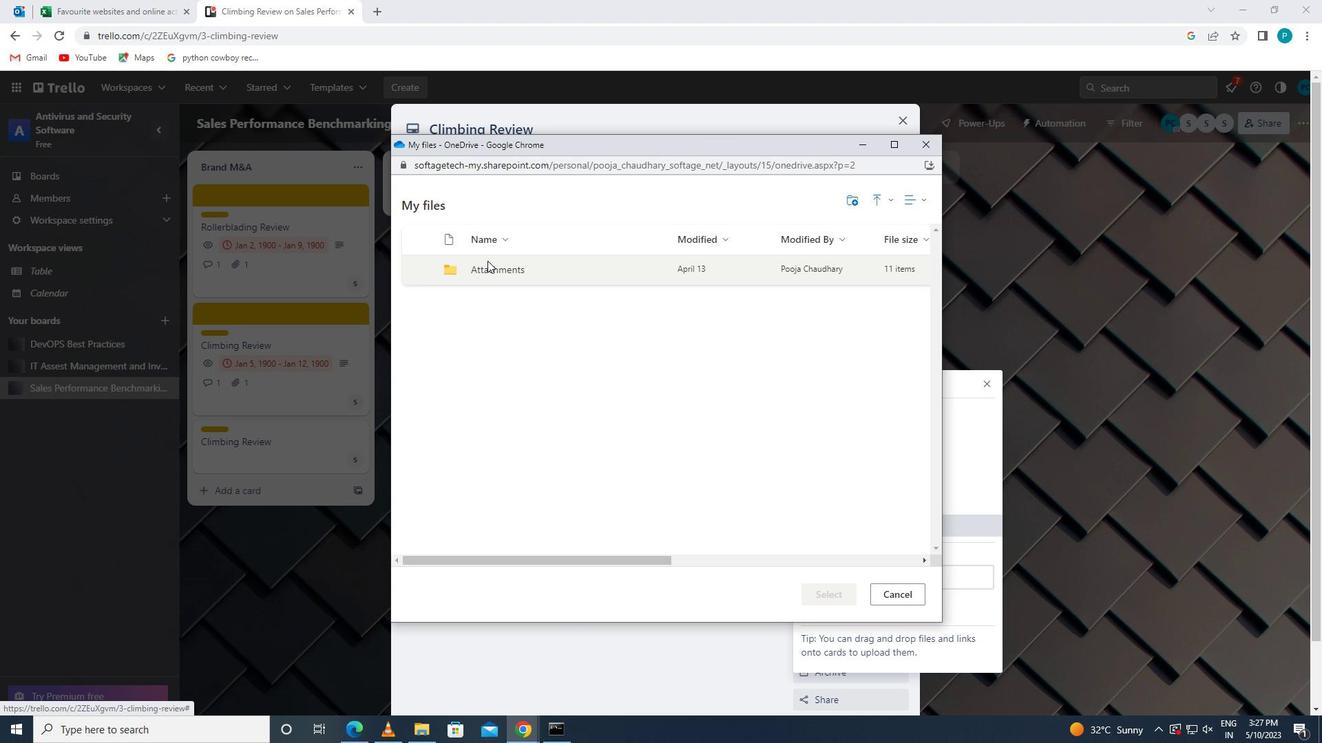 
Action: Mouse pressed left at (499, 274)
Screenshot: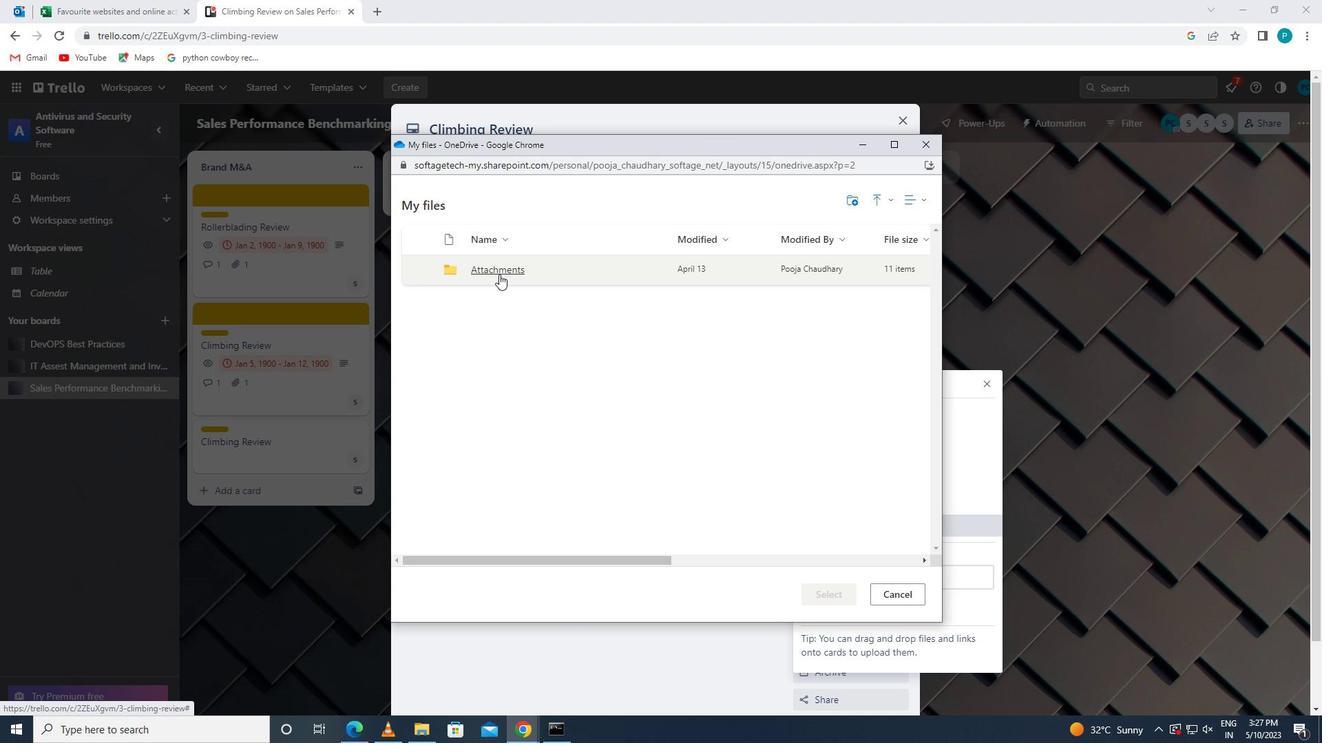 
Action: Mouse moved to (546, 431)
Screenshot: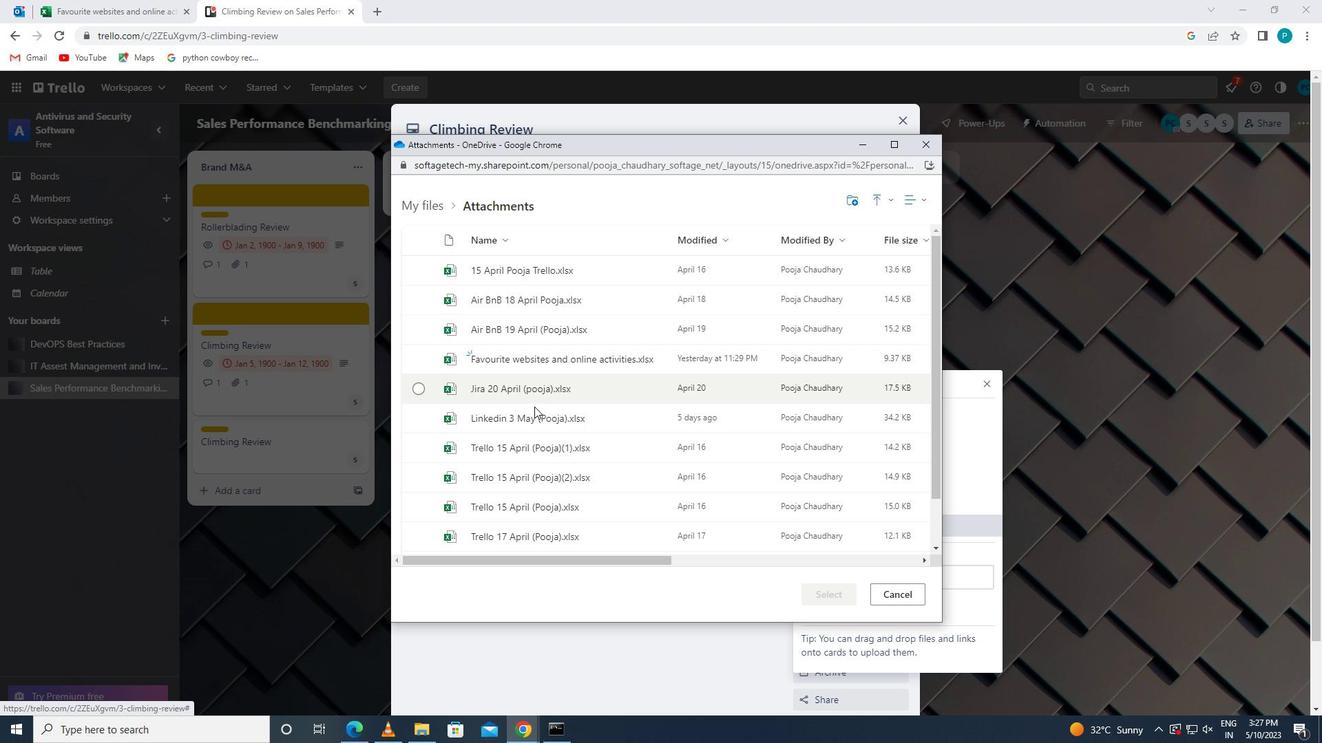 
Action: Mouse pressed left at (546, 431)
Screenshot: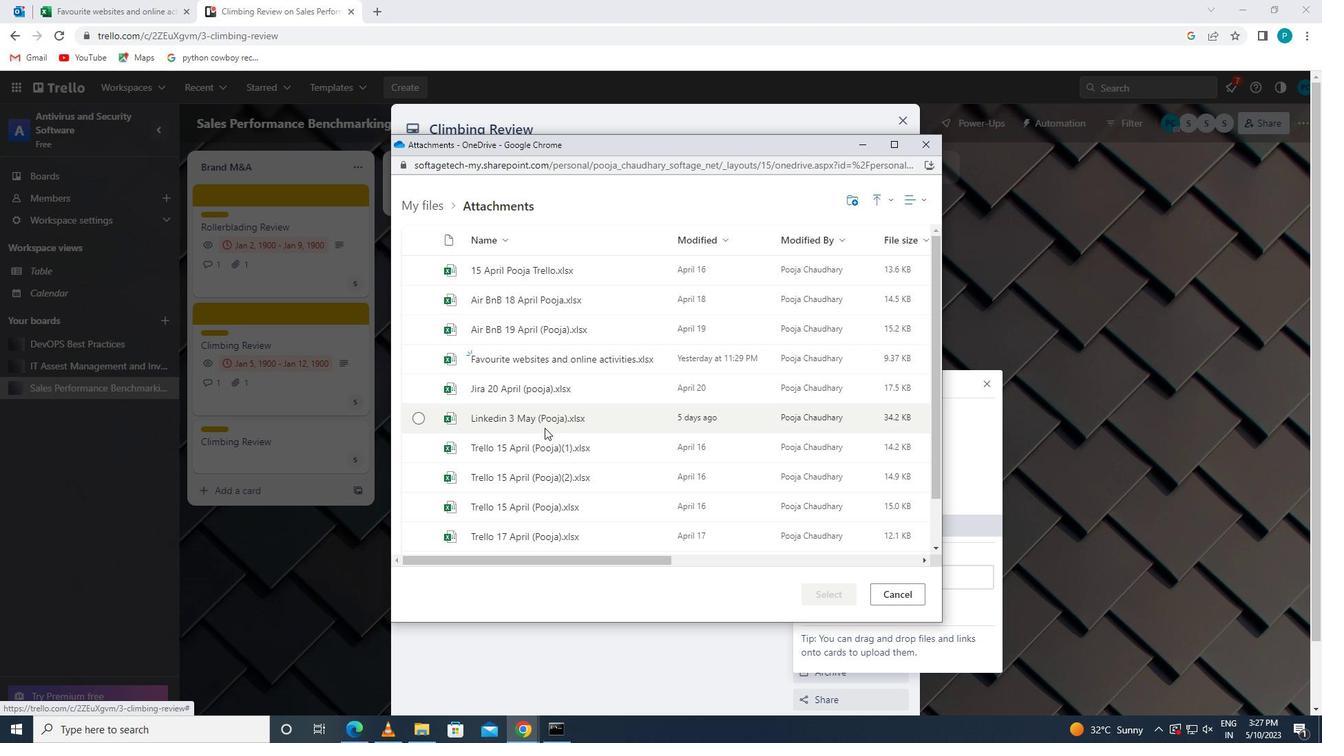 
Action: Mouse moved to (827, 592)
Screenshot: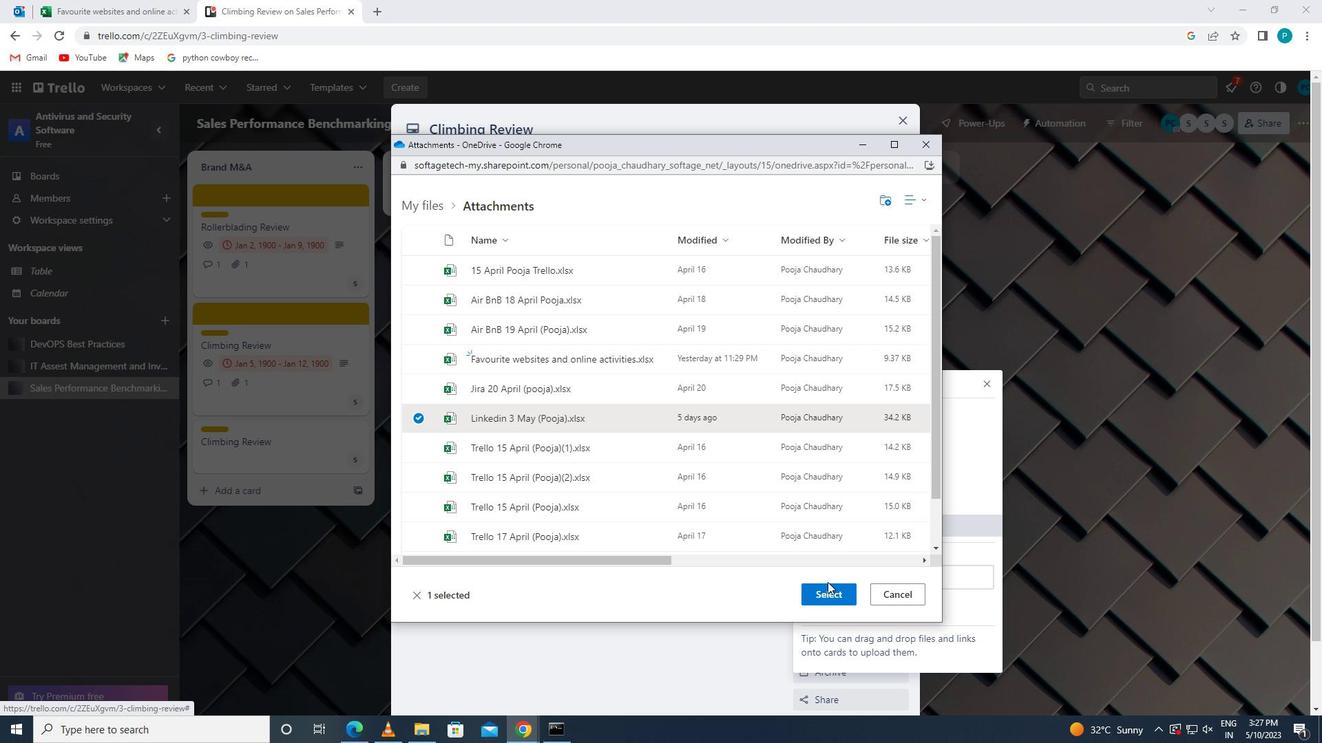 
Action: Mouse pressed left at (827, 592)
Screenshot: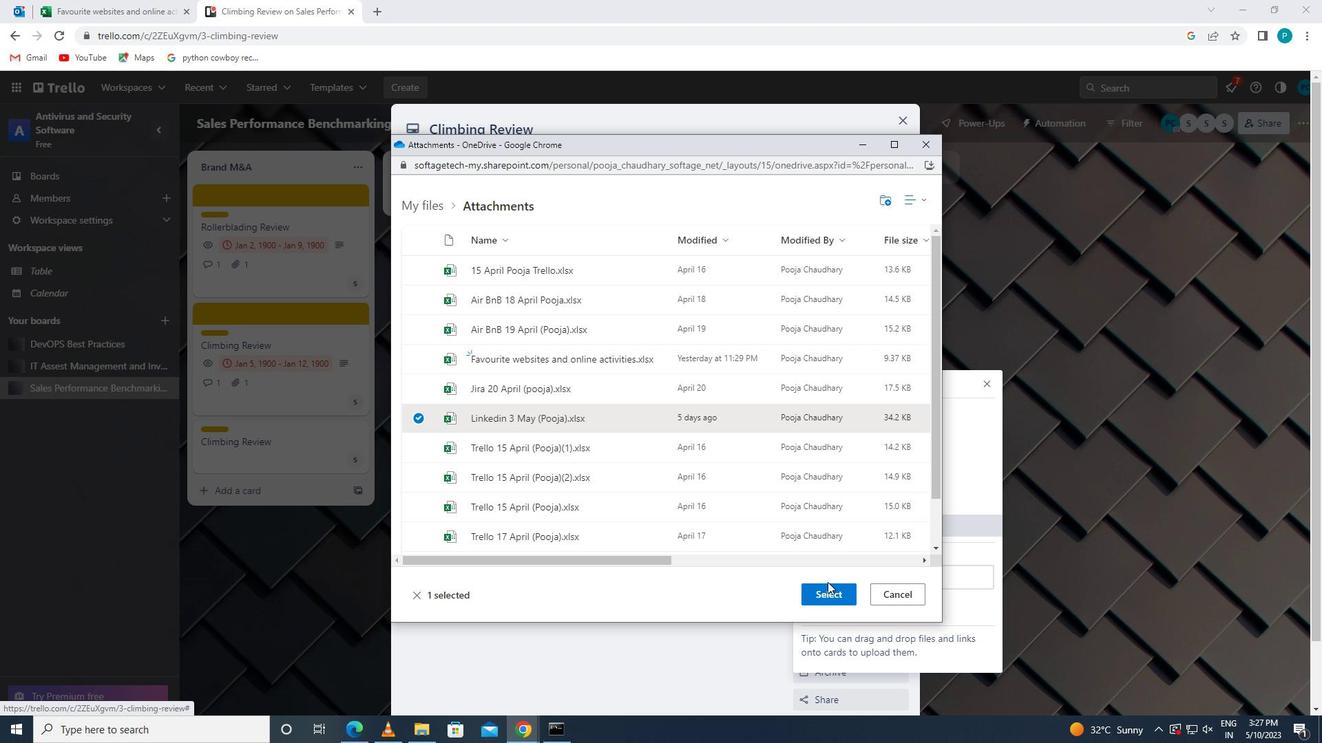 
Action: Mouse moved to (829, 386)
Screenshot: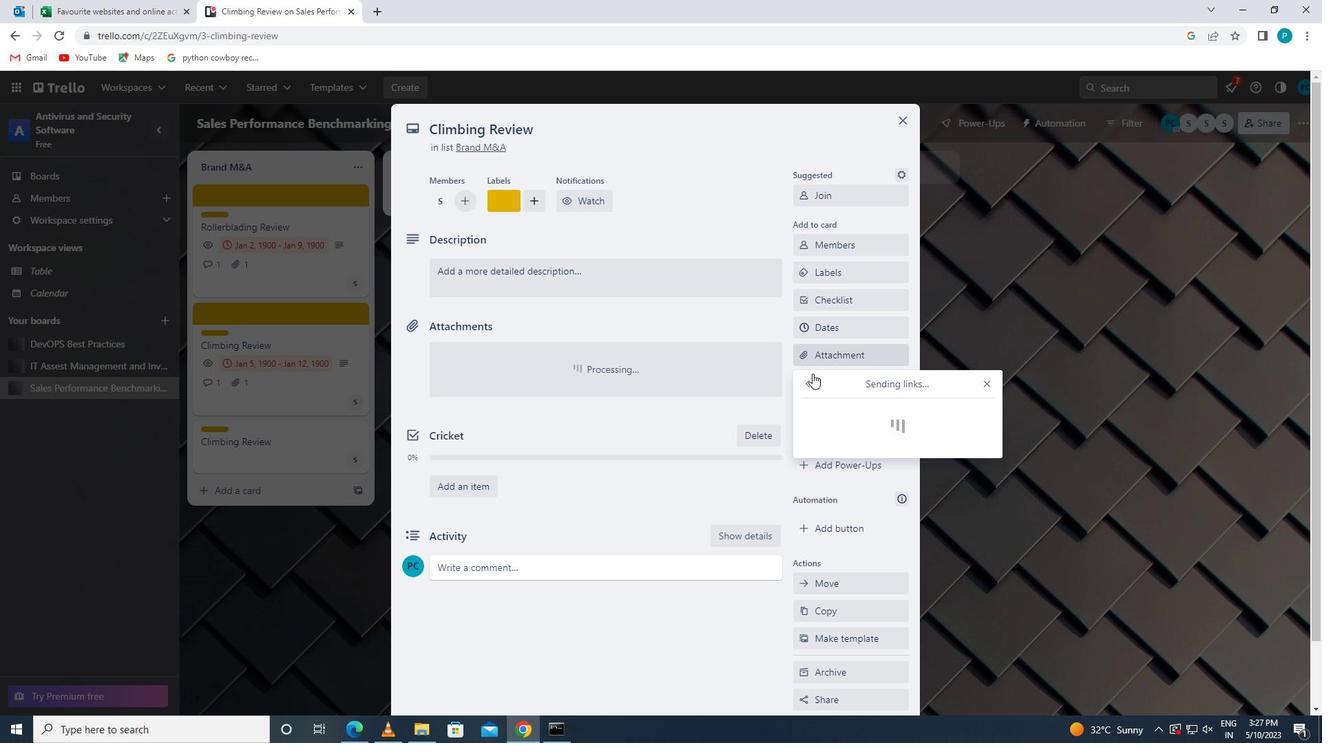 
Action: Mouse pressed left at (829, 386)
Screenshot: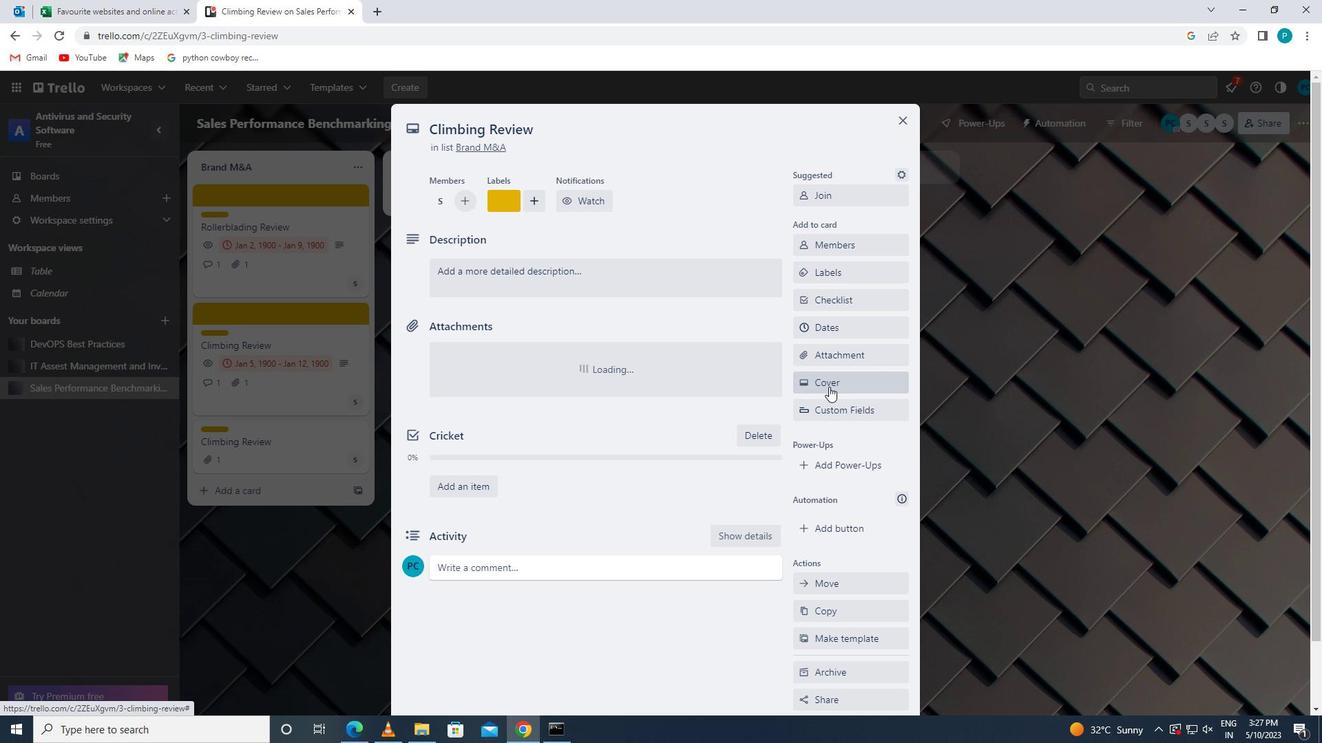 
Action: Mouse moved to (878, 433)
Screenshot: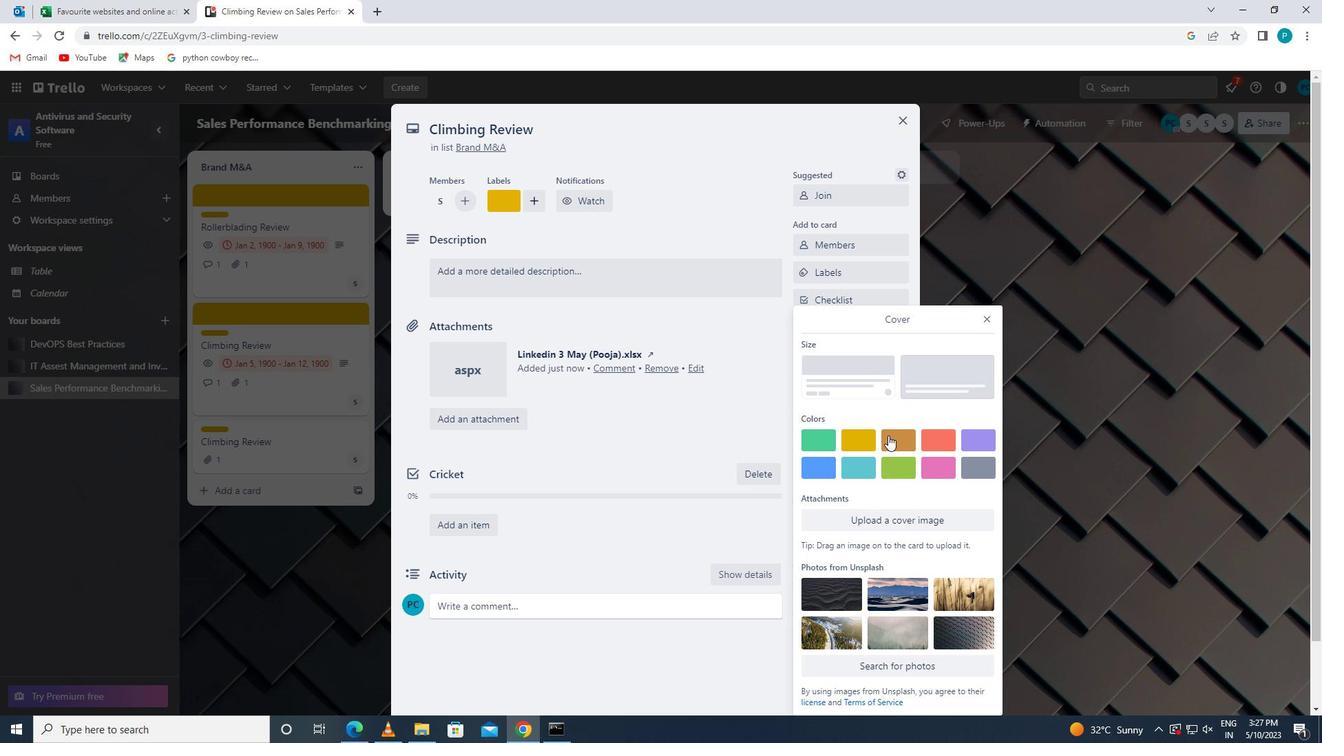 
Action: Mouse pressed left at (878, 433)
Screenshot: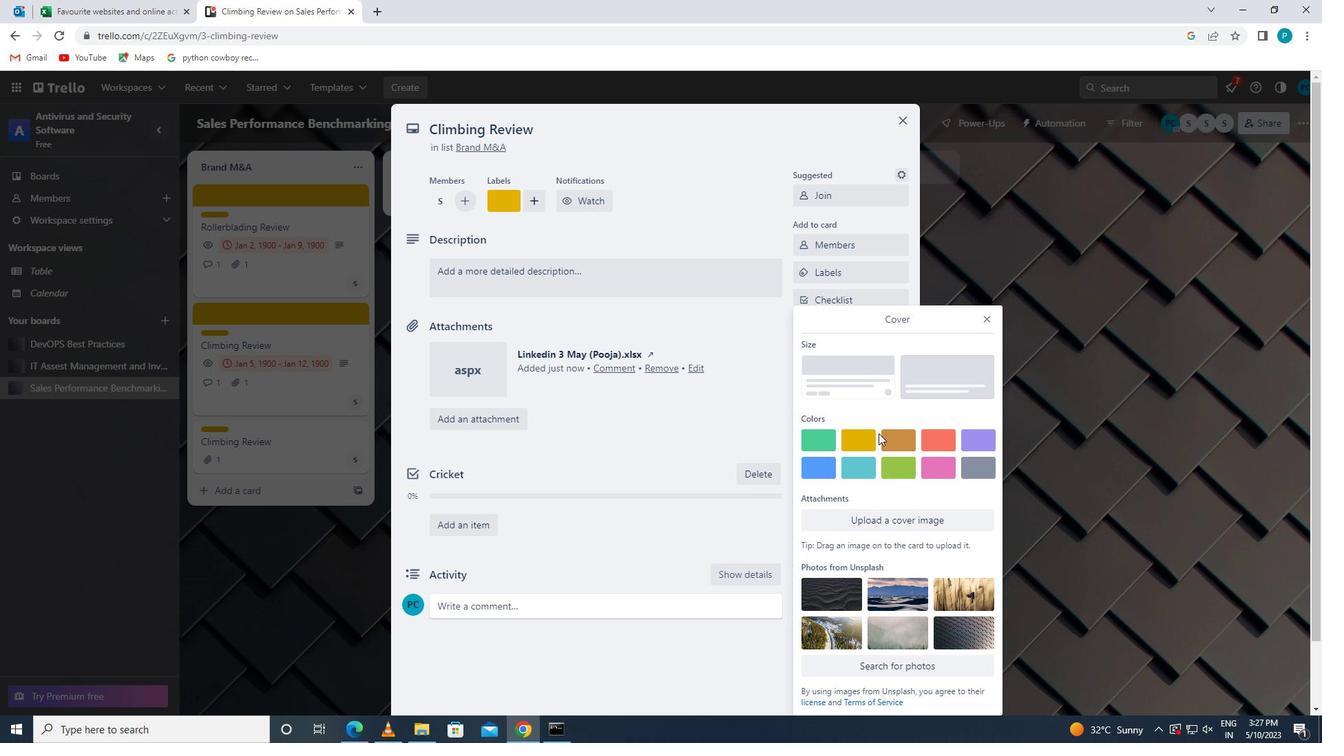 
Action: Mouse moved to (869, 435)
Screenshot: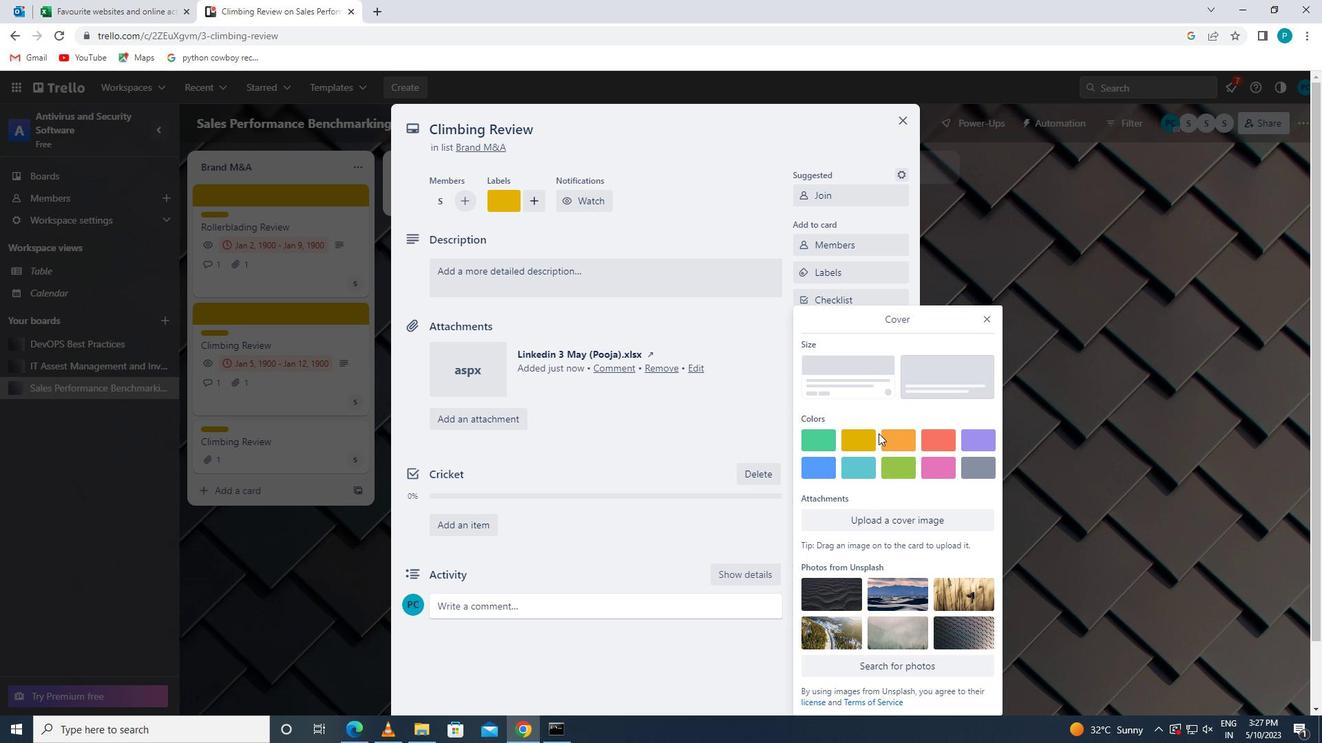 
Action: Mouse pressed left at (869, 435)
Screenshot: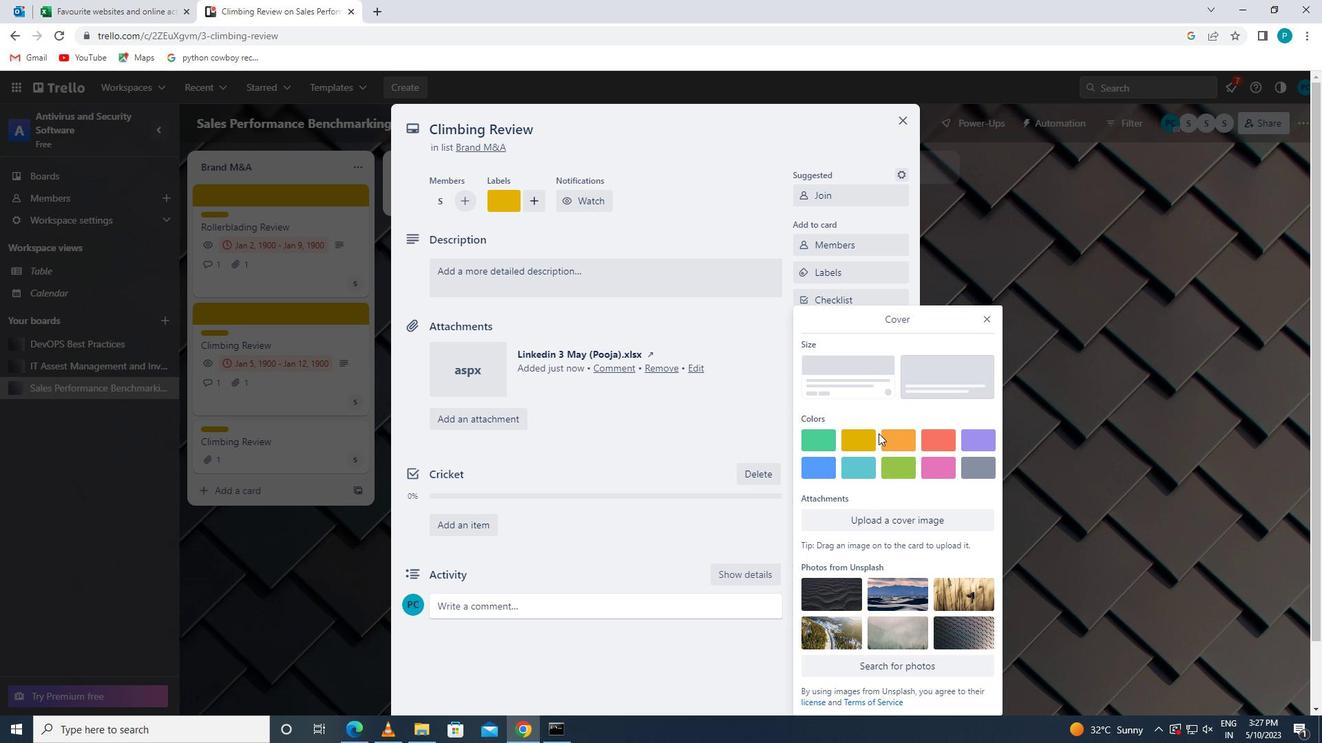
Action: Mouse moved to (982, 294)
Screenshot: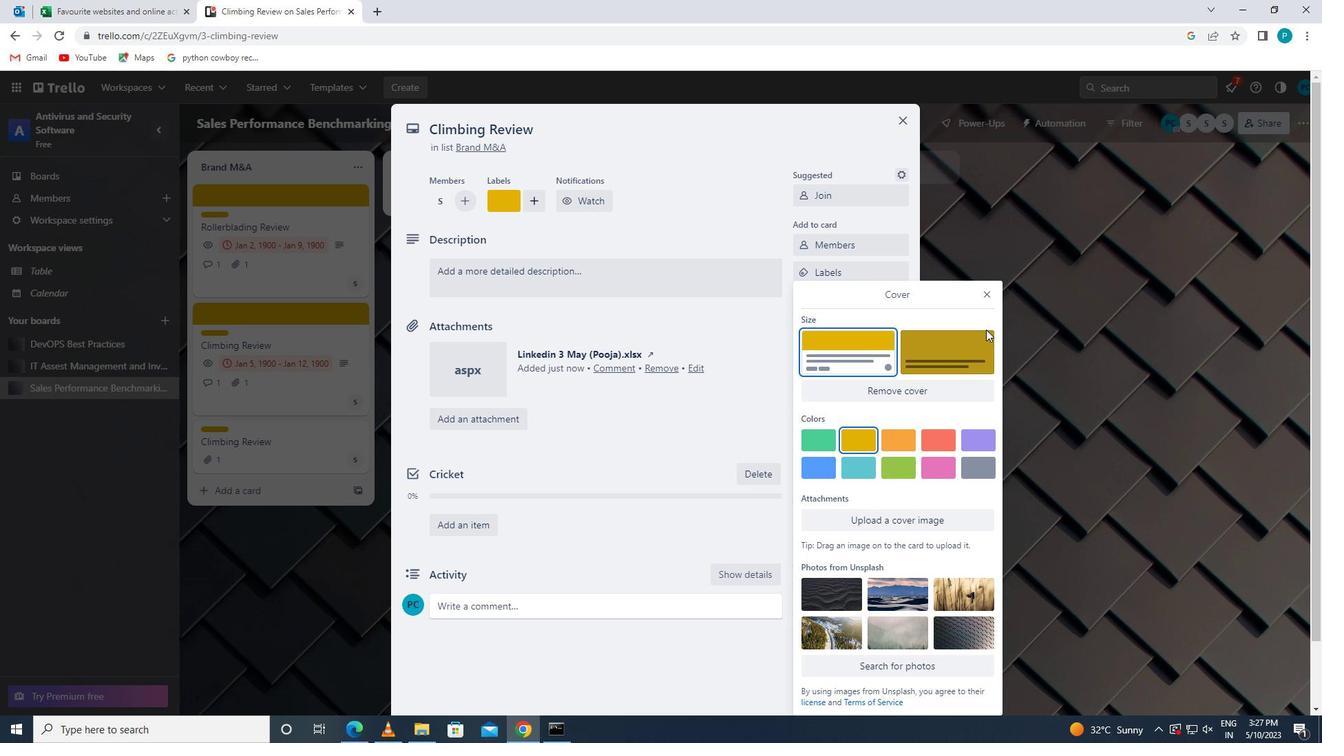 
Action: Mouse pressed left at (982, 294)
Screenshot: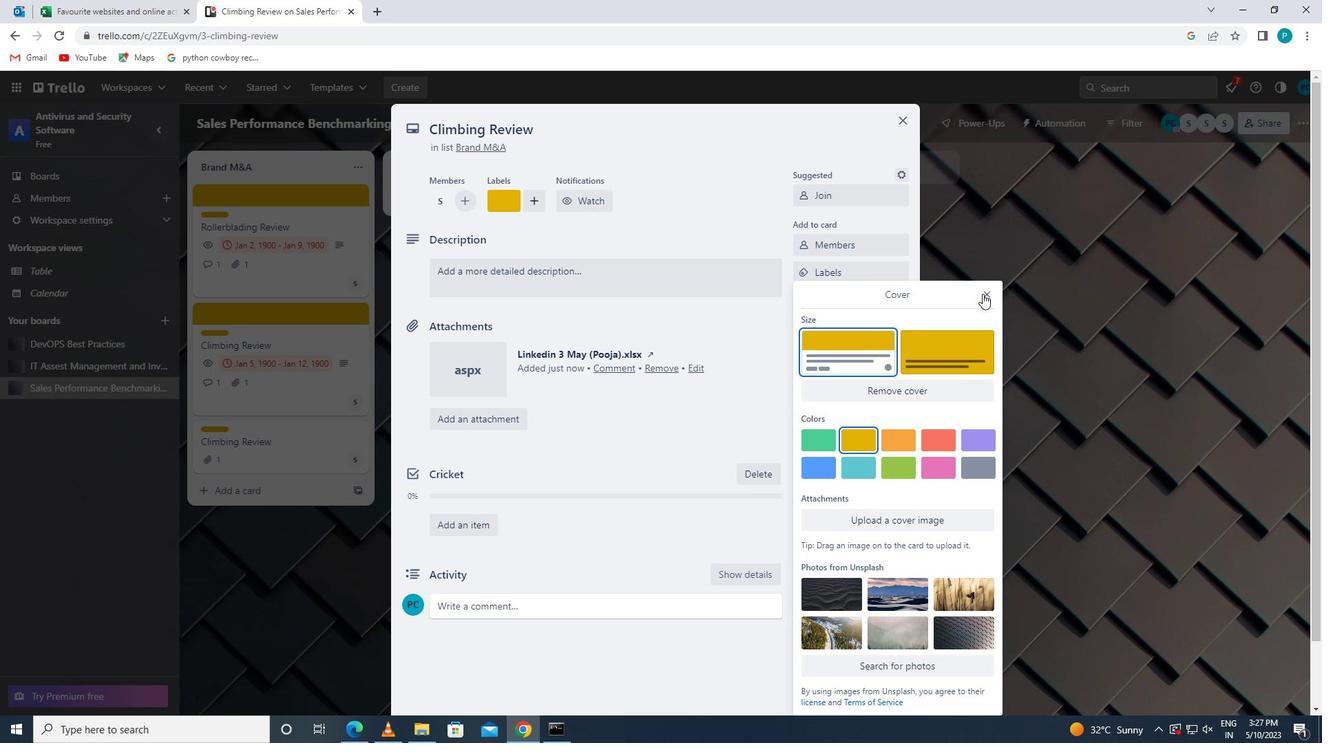 
Action: Mouse moved to (583, 354)
Screenshot: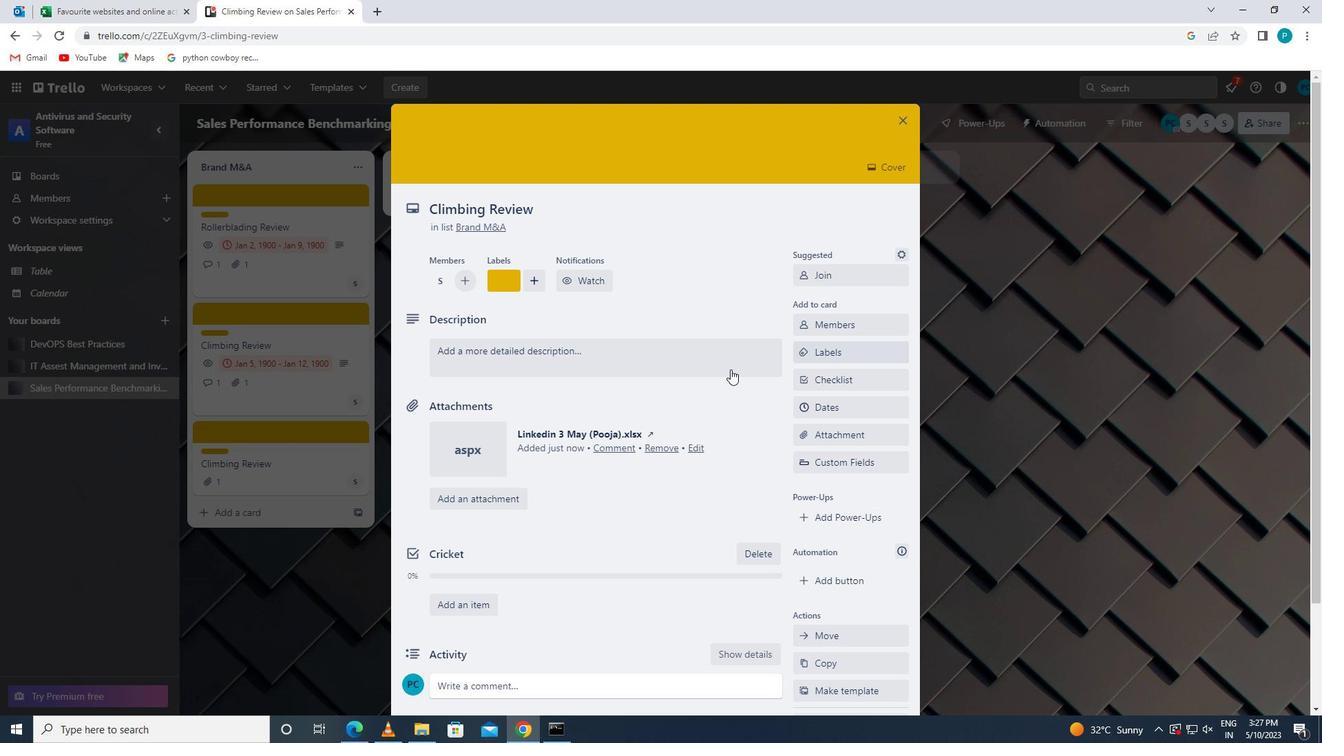 
Action: Mouse pressed left at (583, 354)
Screenshot: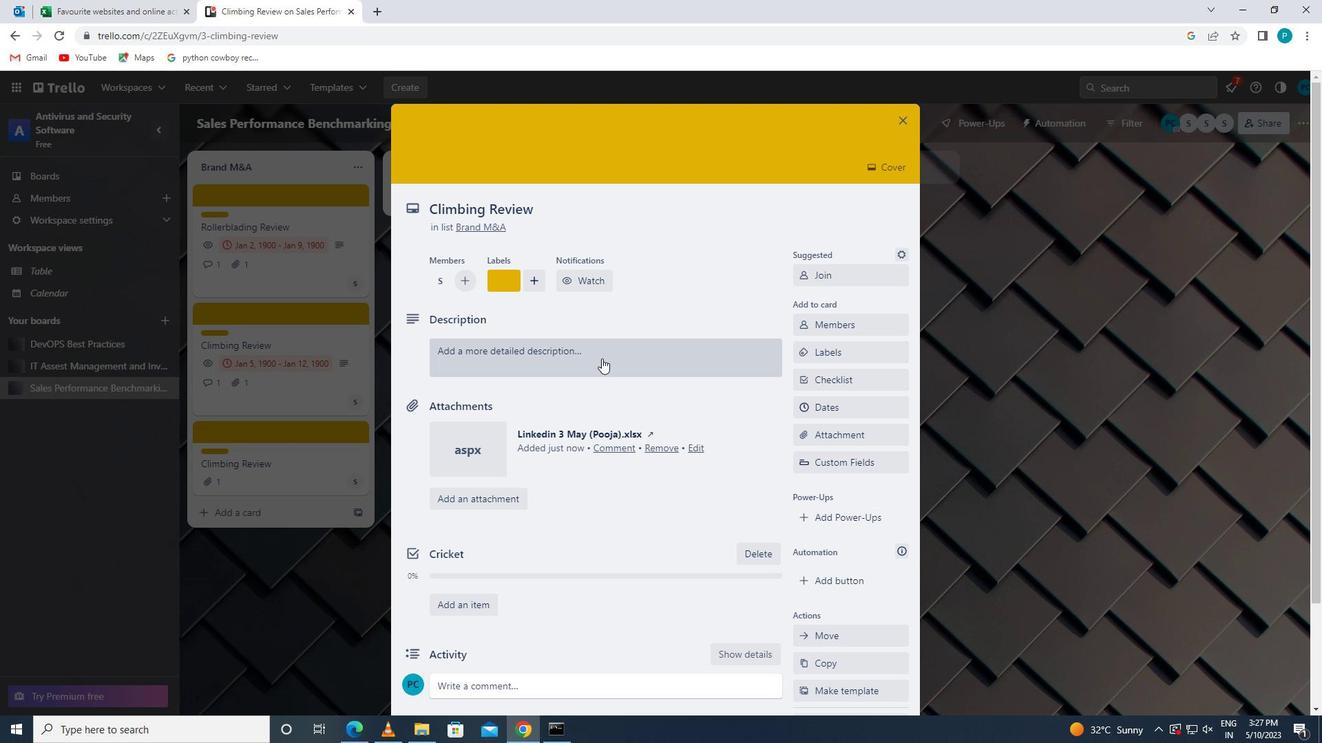 
Action: Key pressed <Key.caps_lock>p<Key.caps_lock>lan<Key.space>and<Key.space>execute<Key.space>compaany<Key.space>team<Key.space>-building<Key.space>e<Key.backspace>retreat<Key.space>with<Key.space>a<Key.space>focus<Key.space>on<Key.space>leadership<Key.space>development
Screenshot: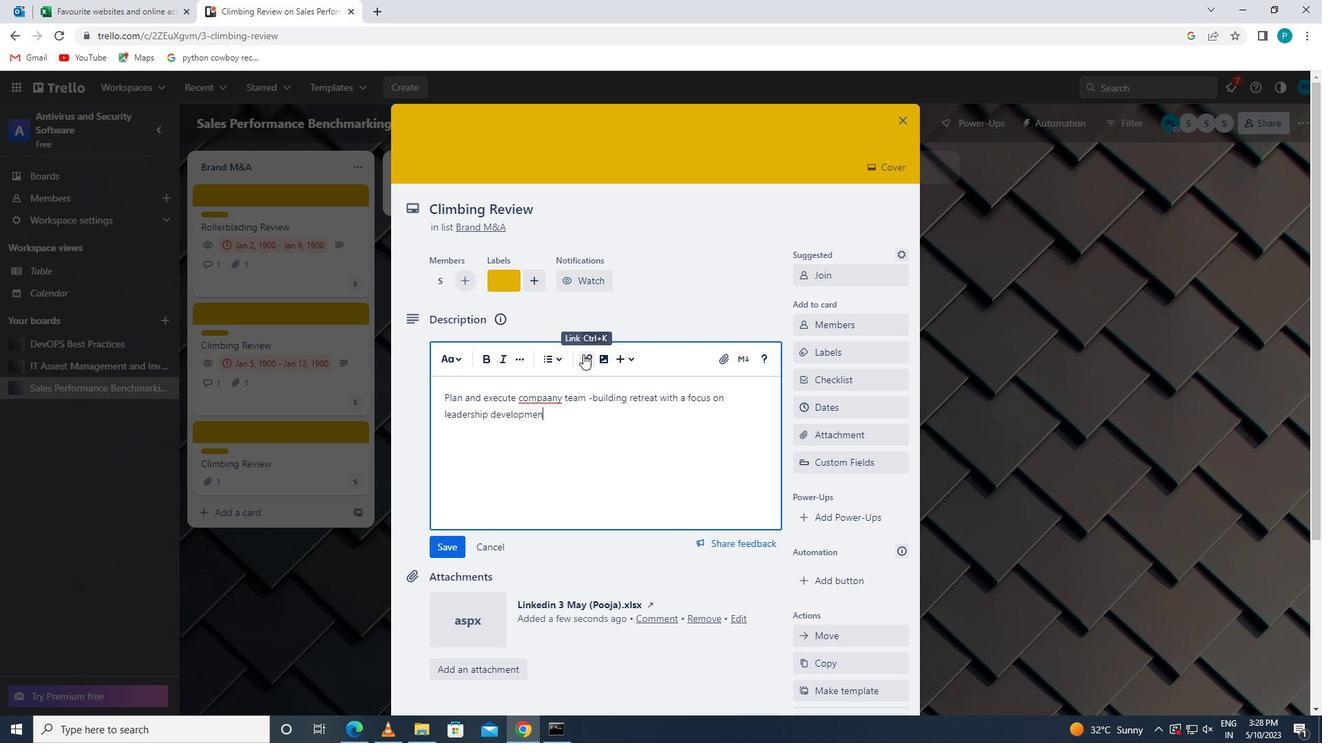 
Action: Mouse moved to (448, 547)
Screenshot: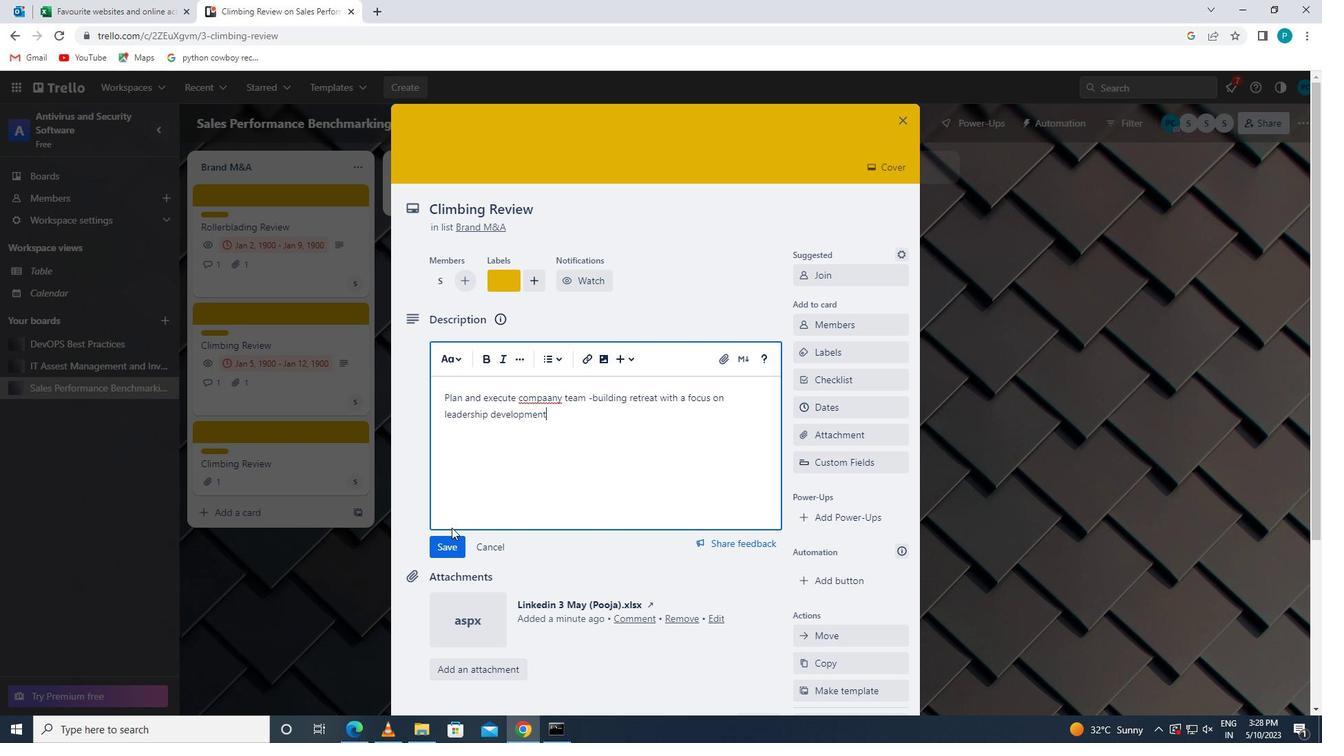 
Action: Mouse pressed left at (448, 547)
Screenshot: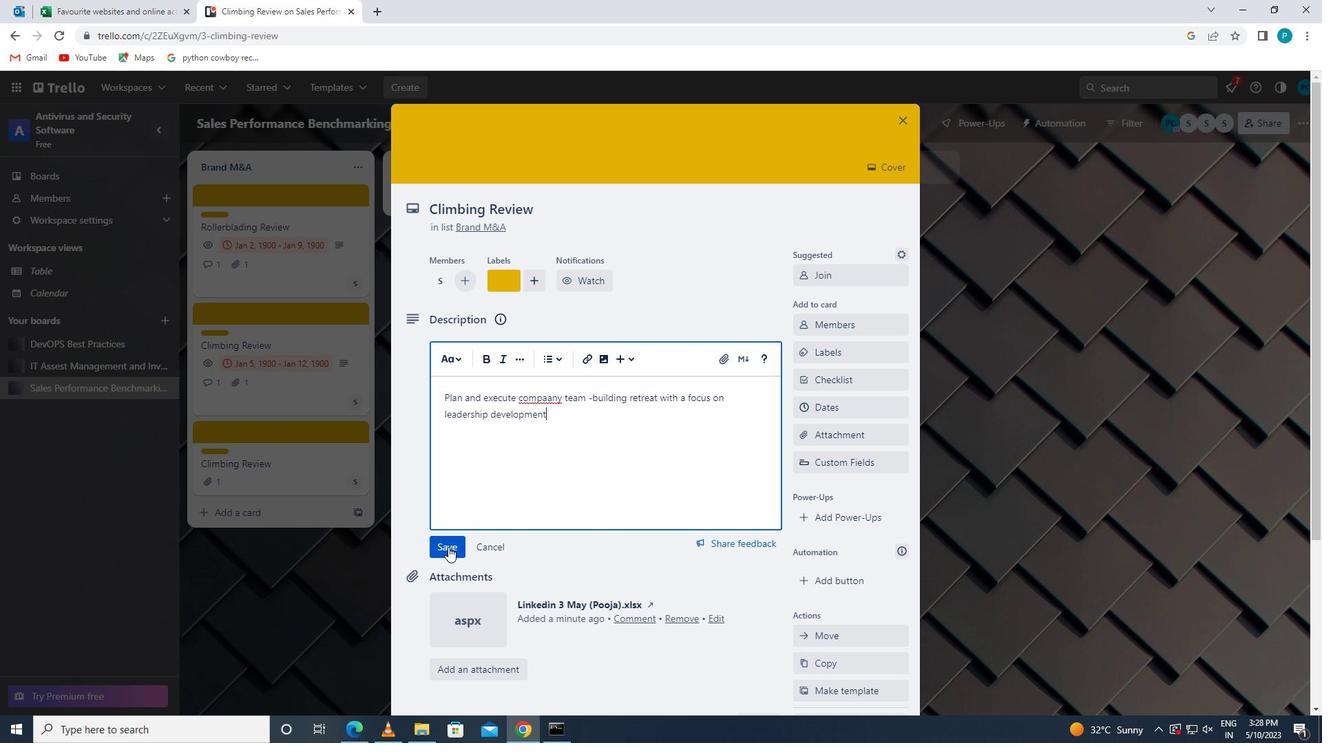 
Action: Mouse moved to (610, 455)
Screenshot: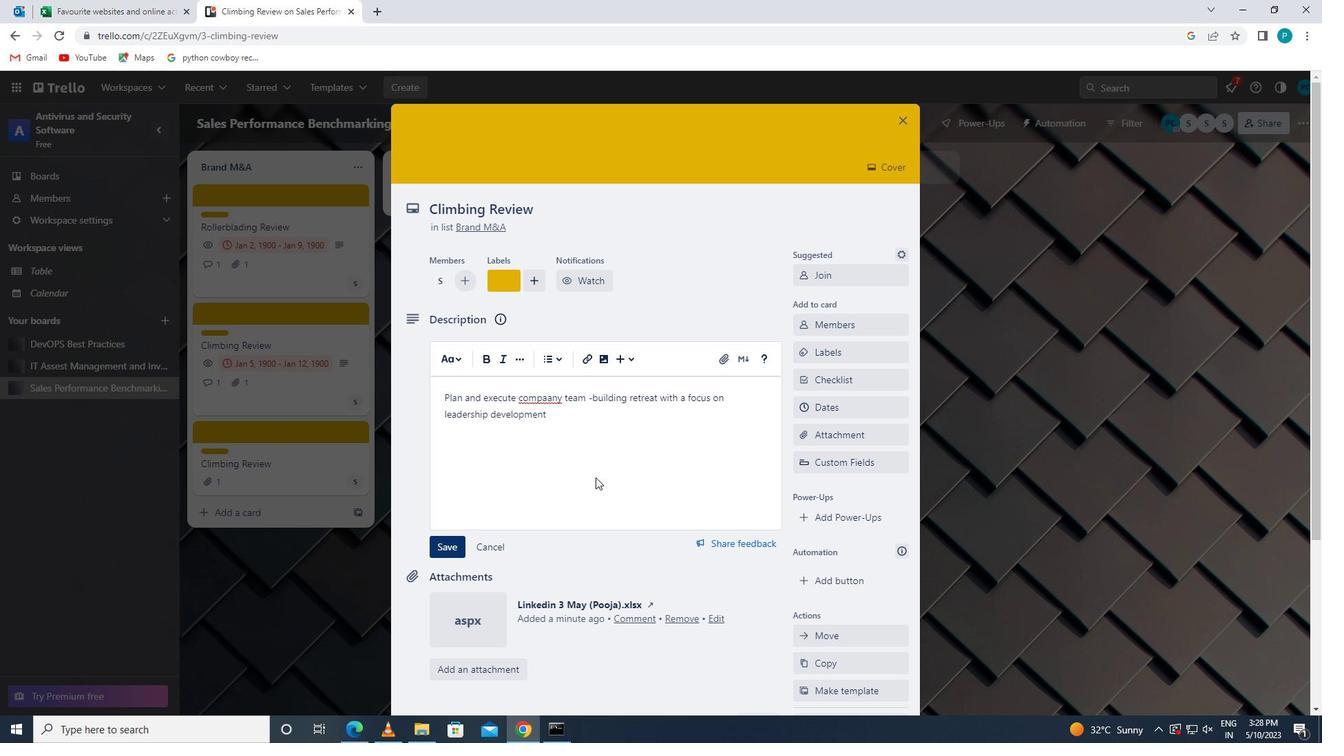 
Action: Mouse scrolled (610, 455) with delta (0, 0)
Screenshot: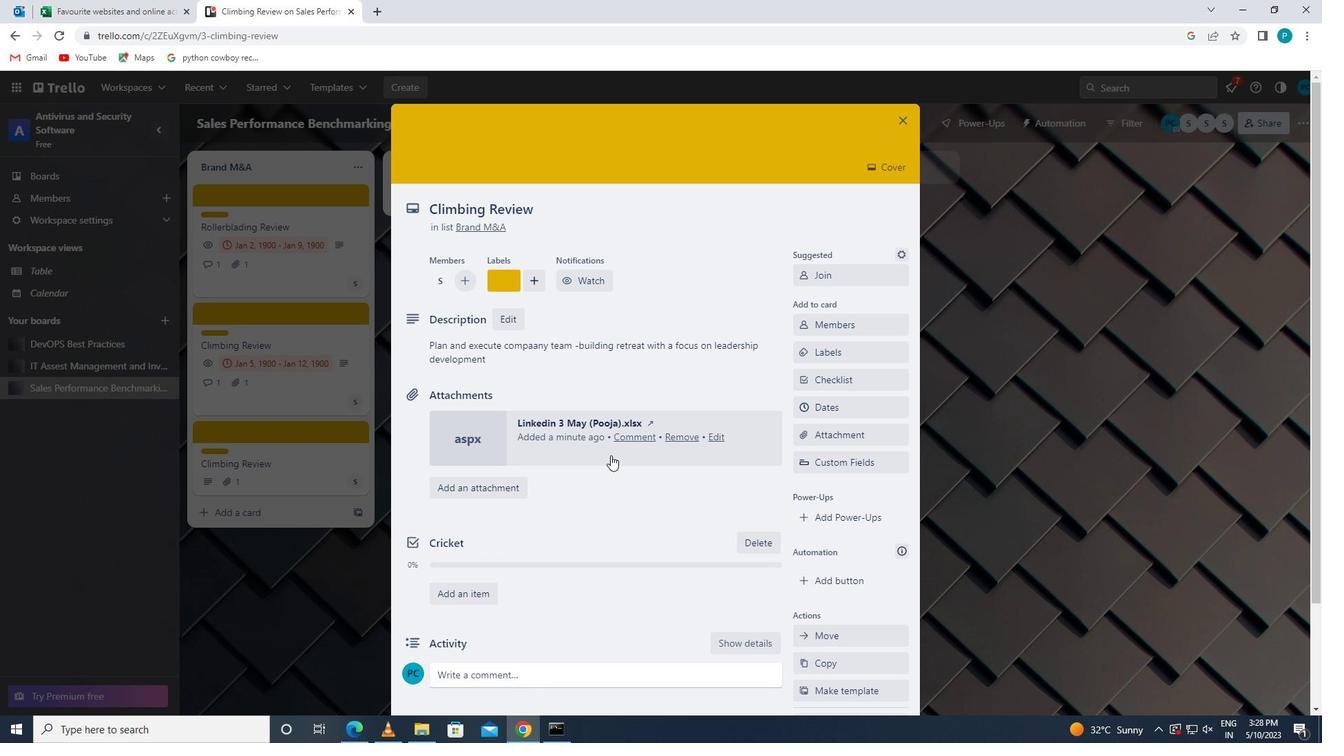 
Action: Mouse scrolled (610, 455) with delta (0, 0)
Screenshot: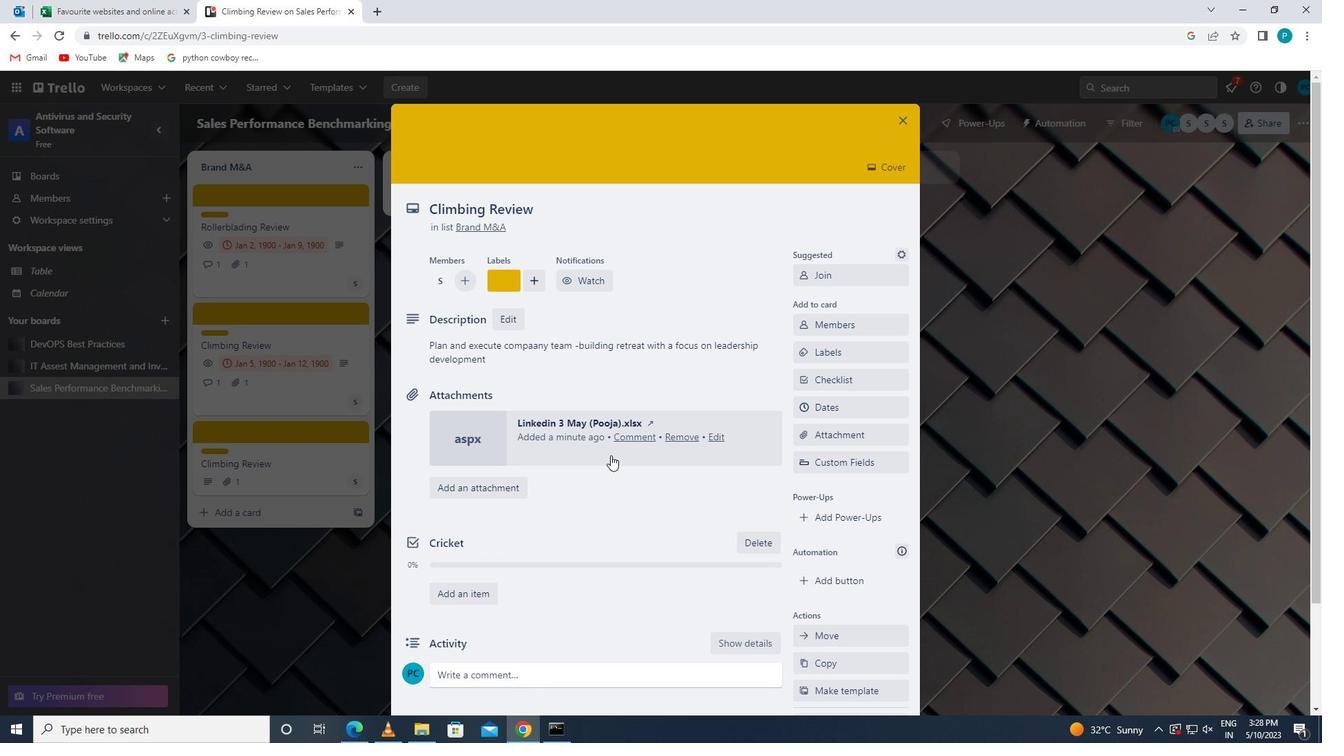 
Action: Mouse scrolled (610, 455) with delta (0, 0)
Screenshot: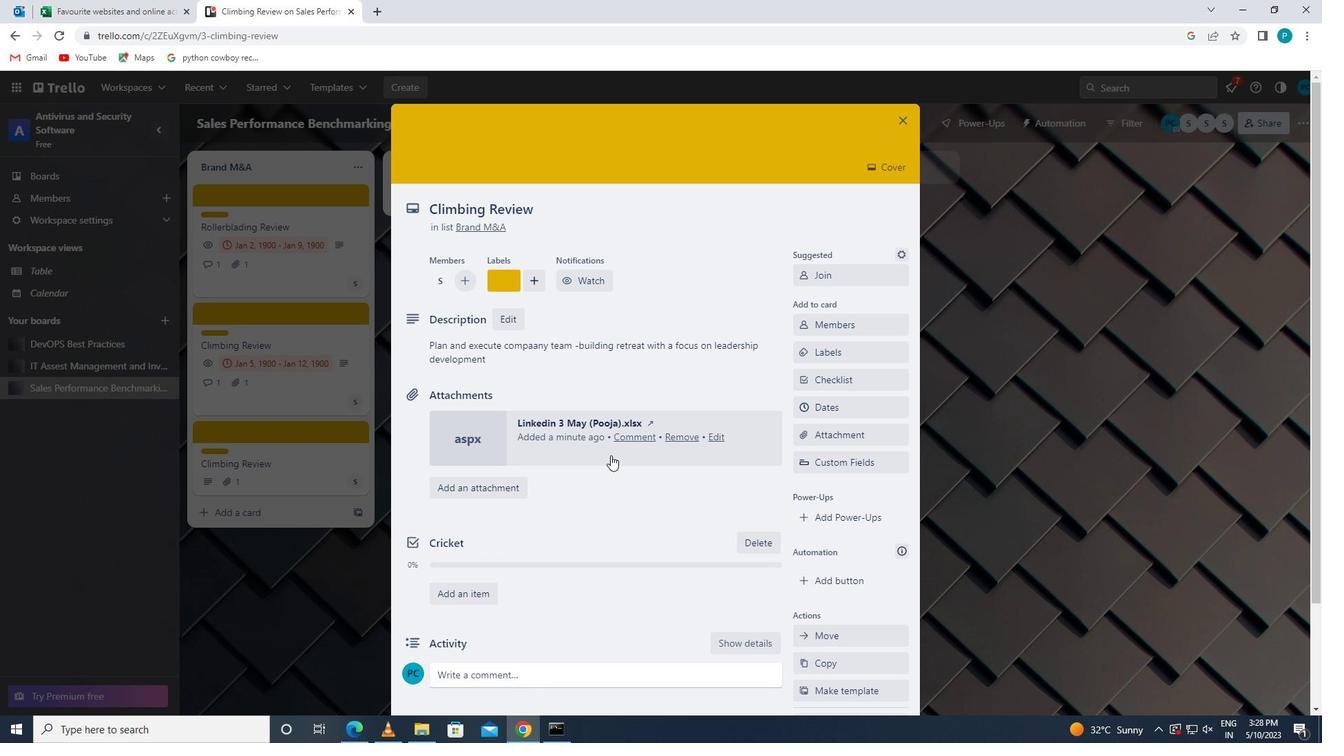 
Action: Mouse scrolled (610, 455) with delta (0, 0)
Screenshot: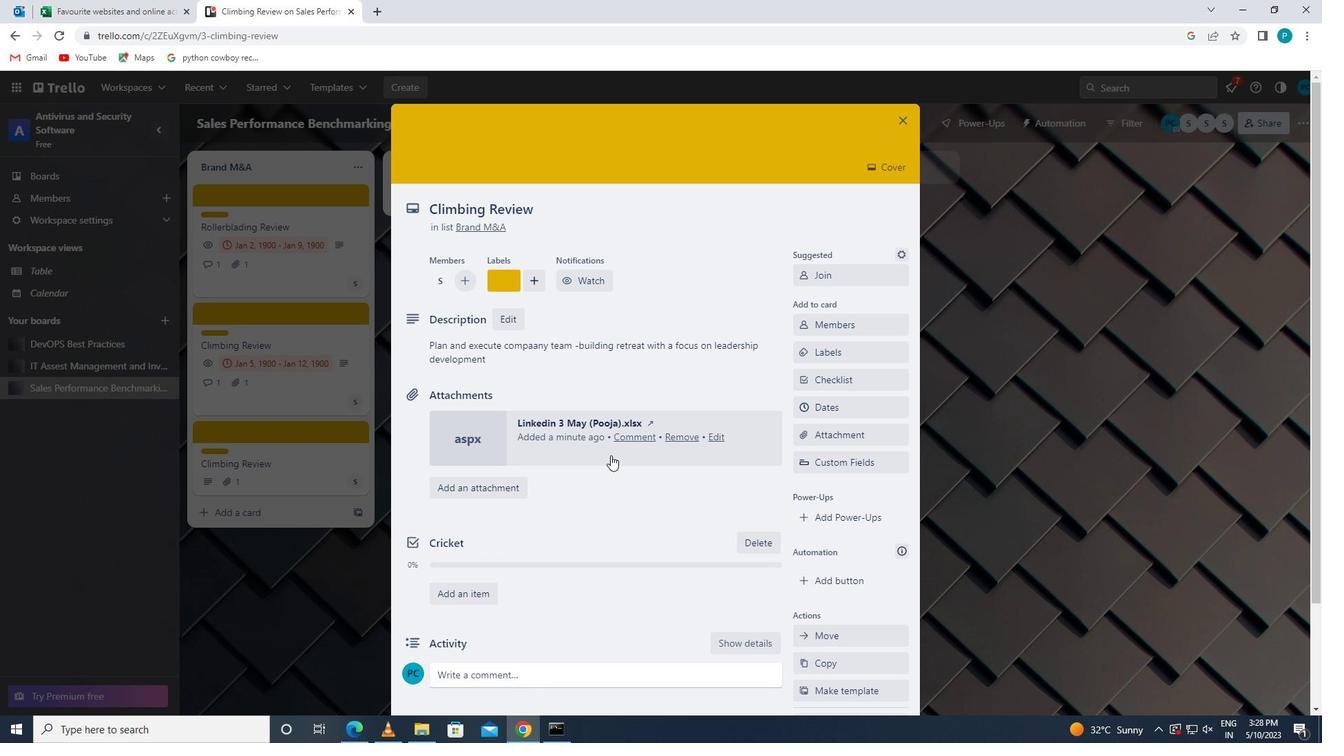 
Action: Mouse scrolled (610, 455) with delta (0, 0)
Screenshot: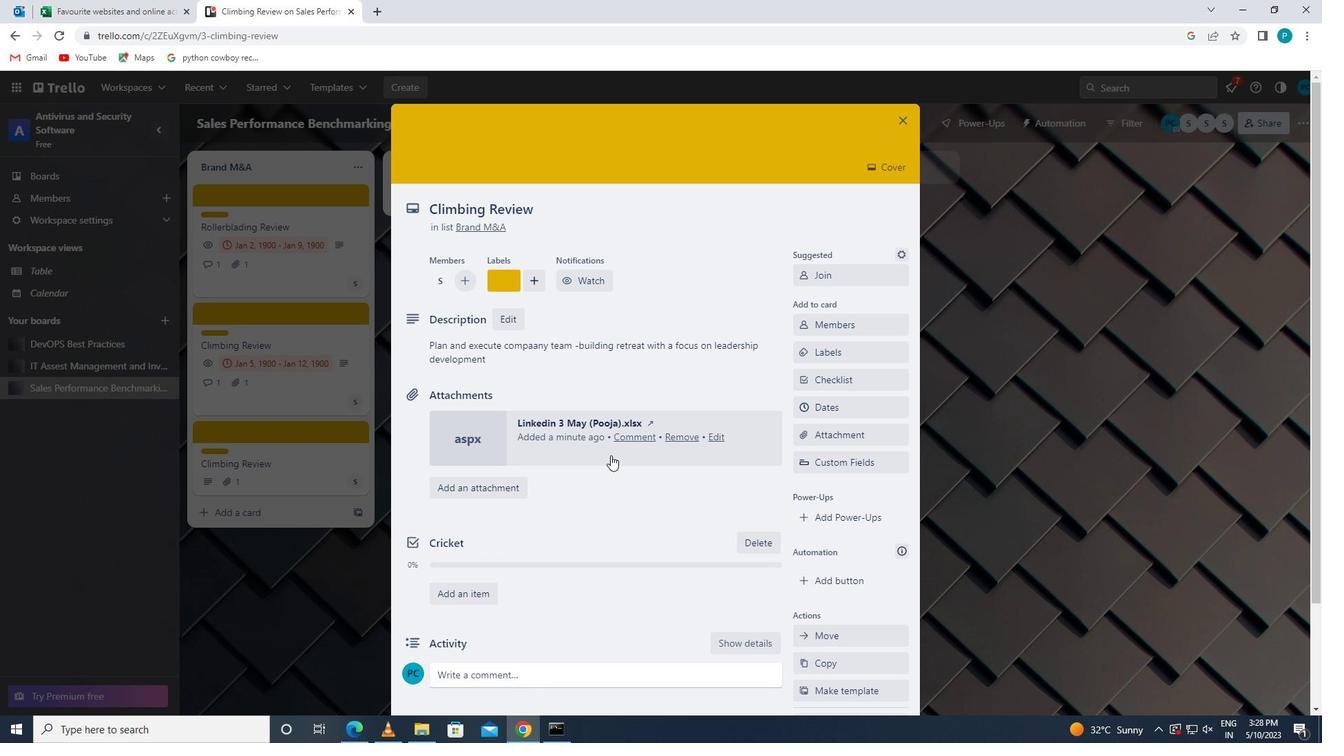 
Action: Mouse moved to (500, 552)
Screenshot: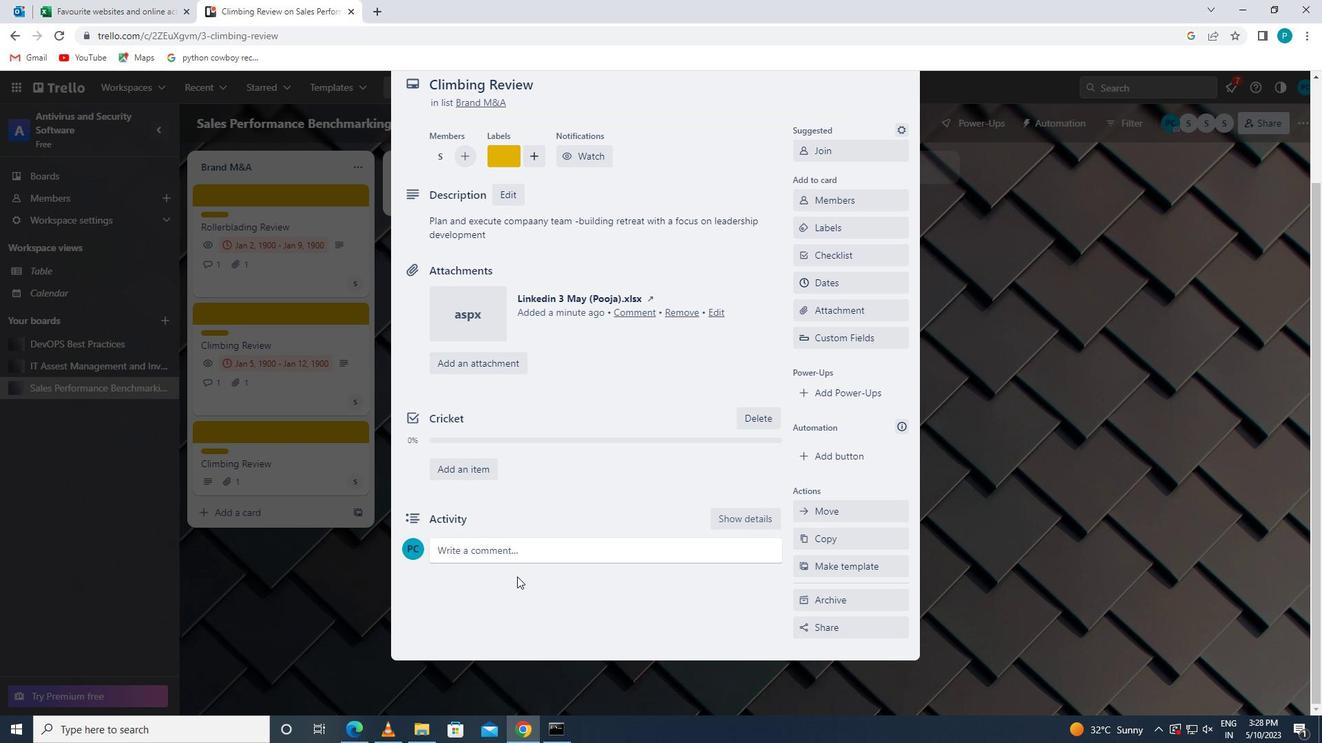 
Action: Mouse pressed left at (500, 552)
Screenshot: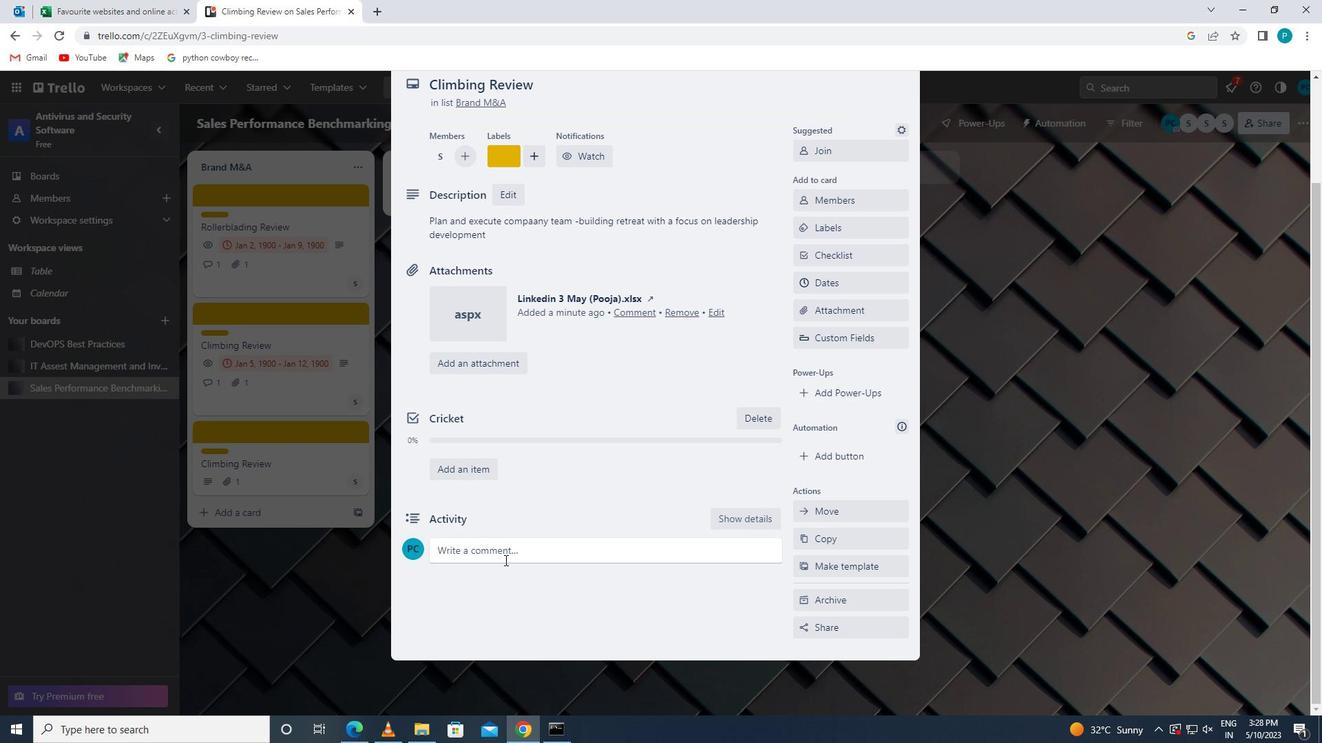 
Action: Mouse moved to (499, 551)
Screenshot: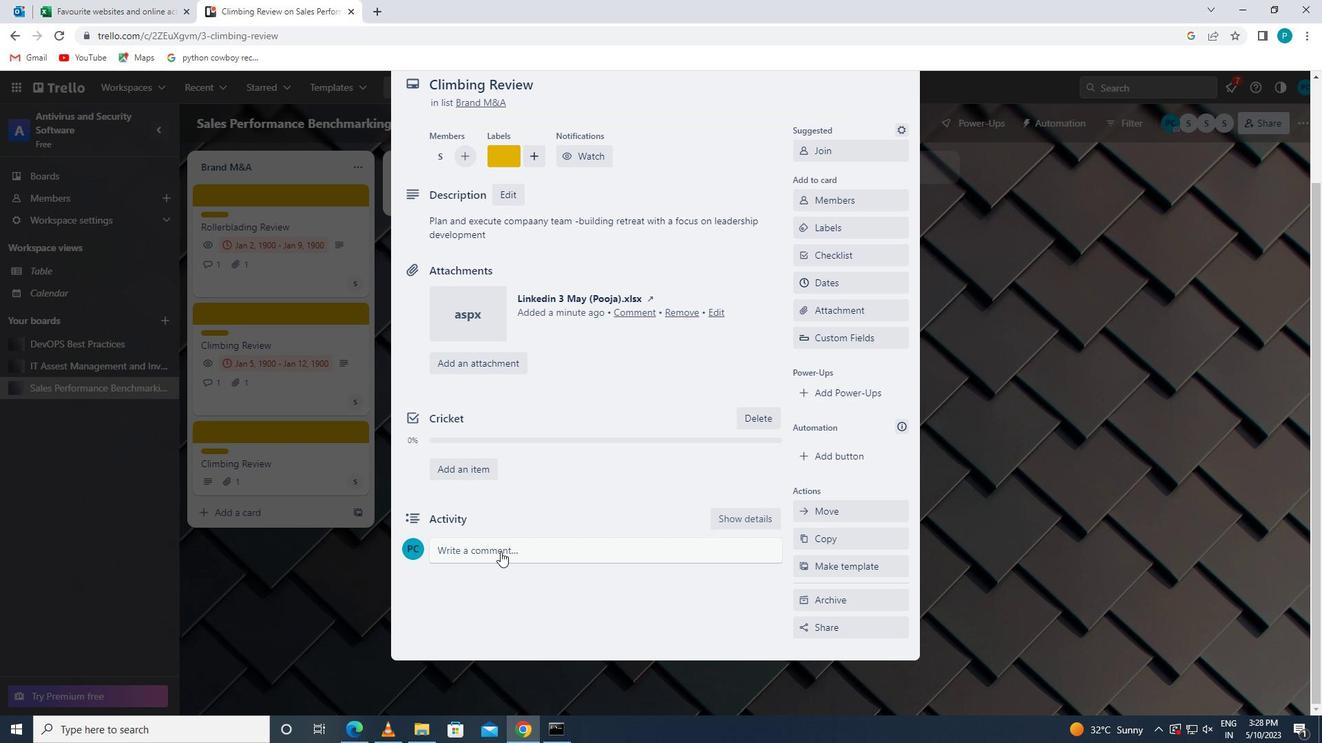 
Action: Key pressed <Key.caps_lock>g<Key.caps_lock>ib<Key.backspace>ven<Key.space>the<Key.space>potential<Key.space>impact<Key.space>of<Key.space>this<Key.space>task<Key.space>om<Key.backspace>n<Key.space>our<Key.space><Key.space>company<Key.space>social<Key.space>responsibilty
Screenshot: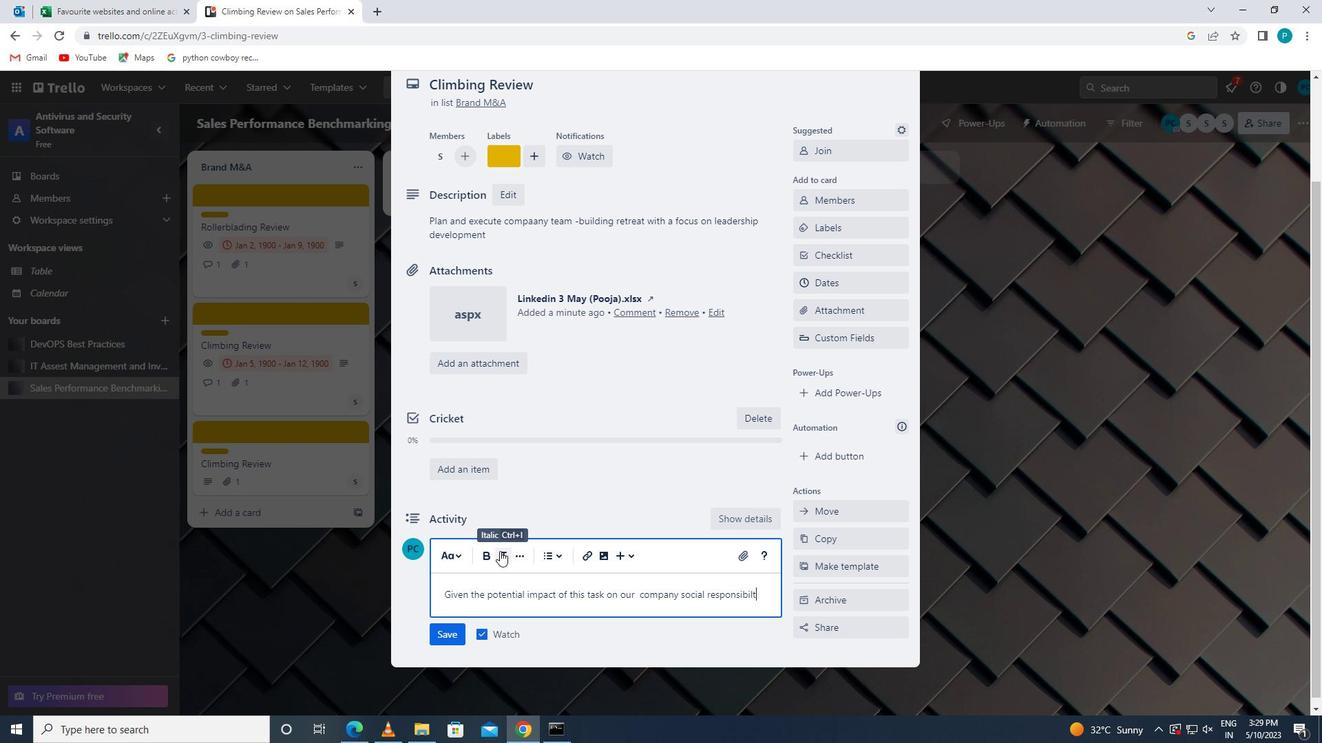 
Action: Mouse moved to (751, 595)
Screenshot: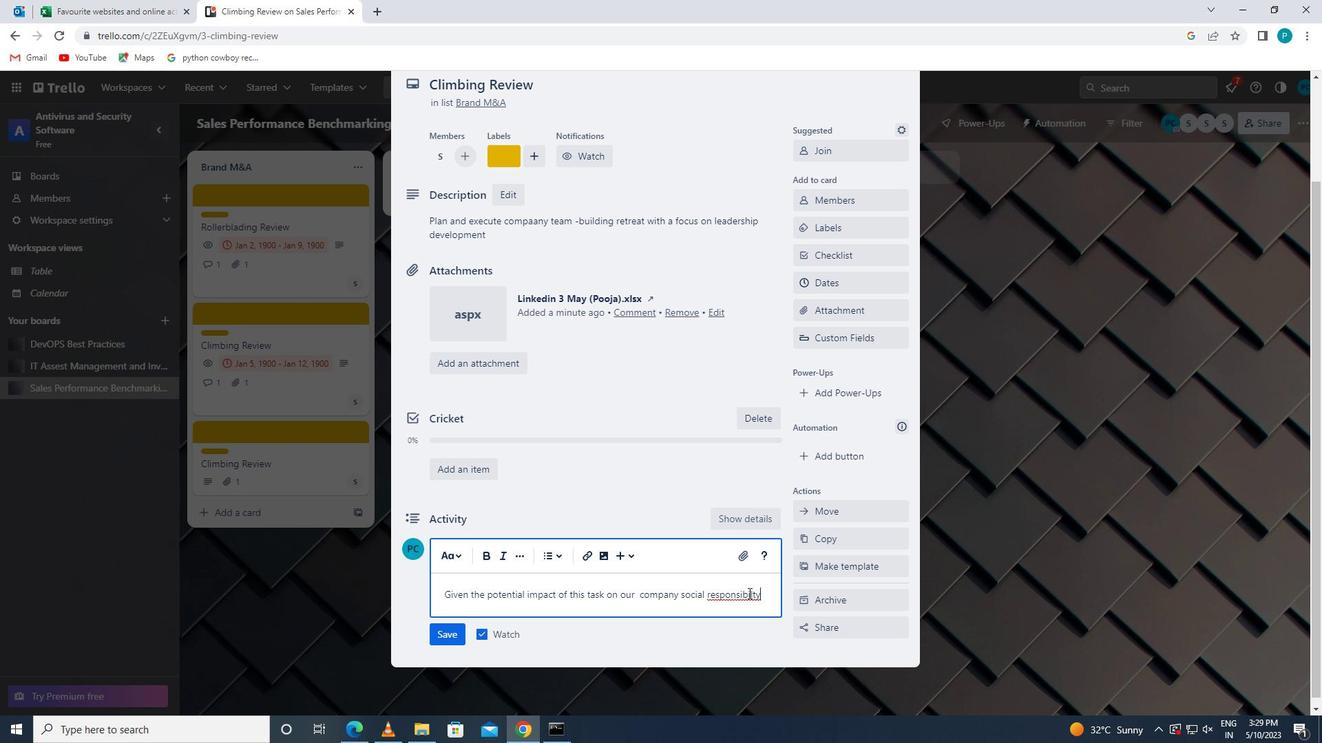 
Action: Mouse pressed left at (751, 595)
Screenshot: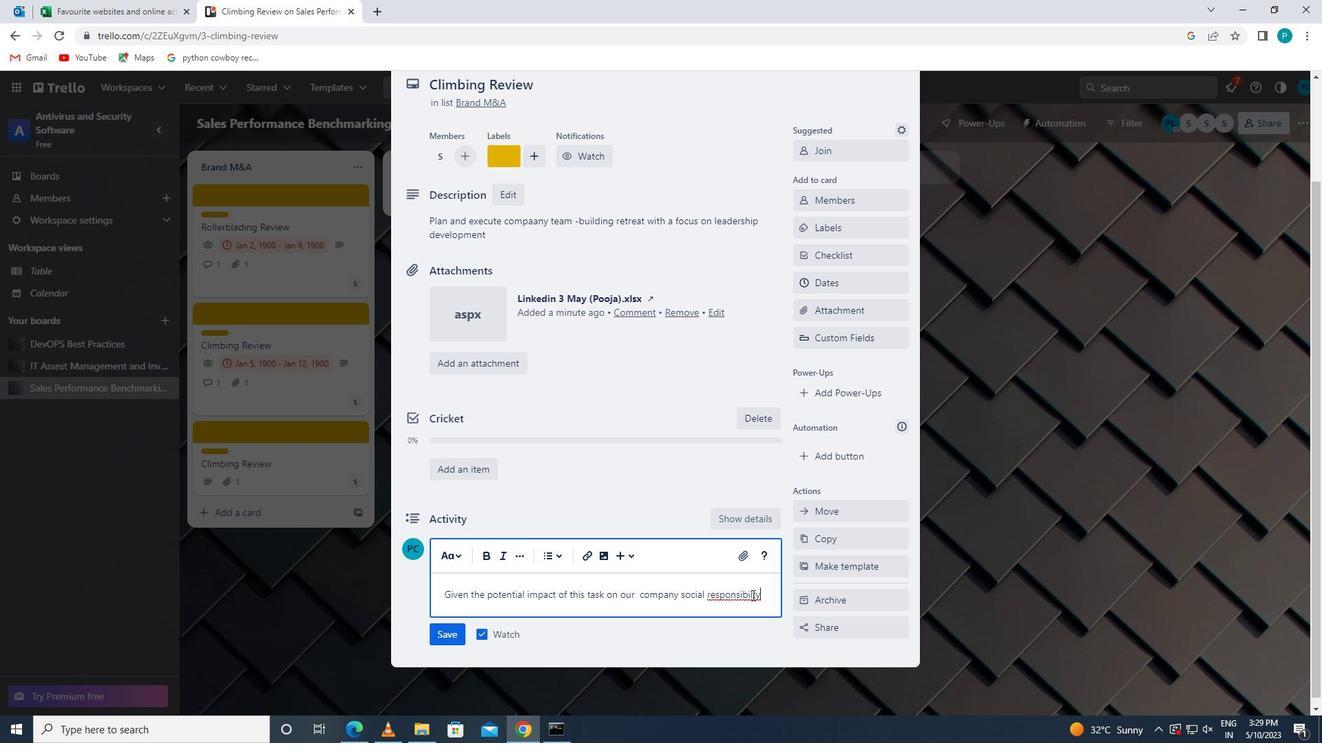 
Action: Key pressed i
Screenshot: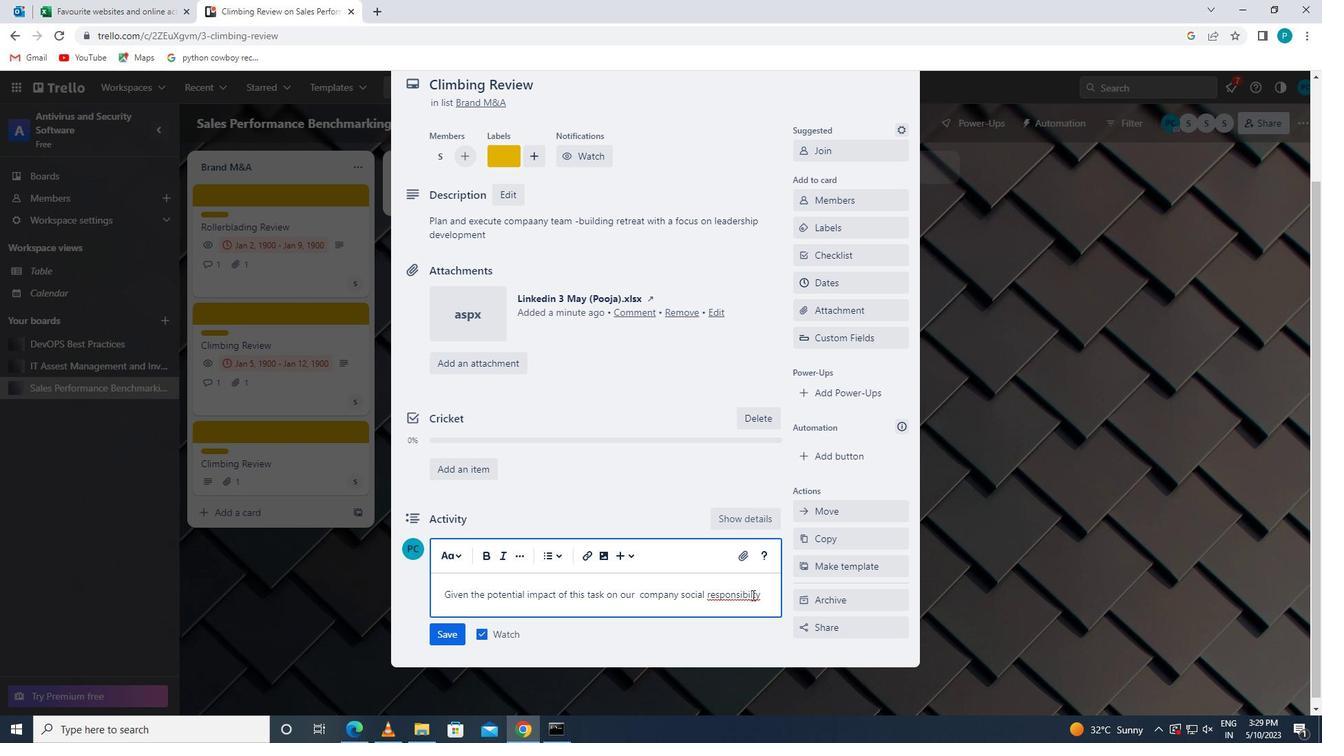 
Action: Mouse moved to (765, 593)
Screenshot: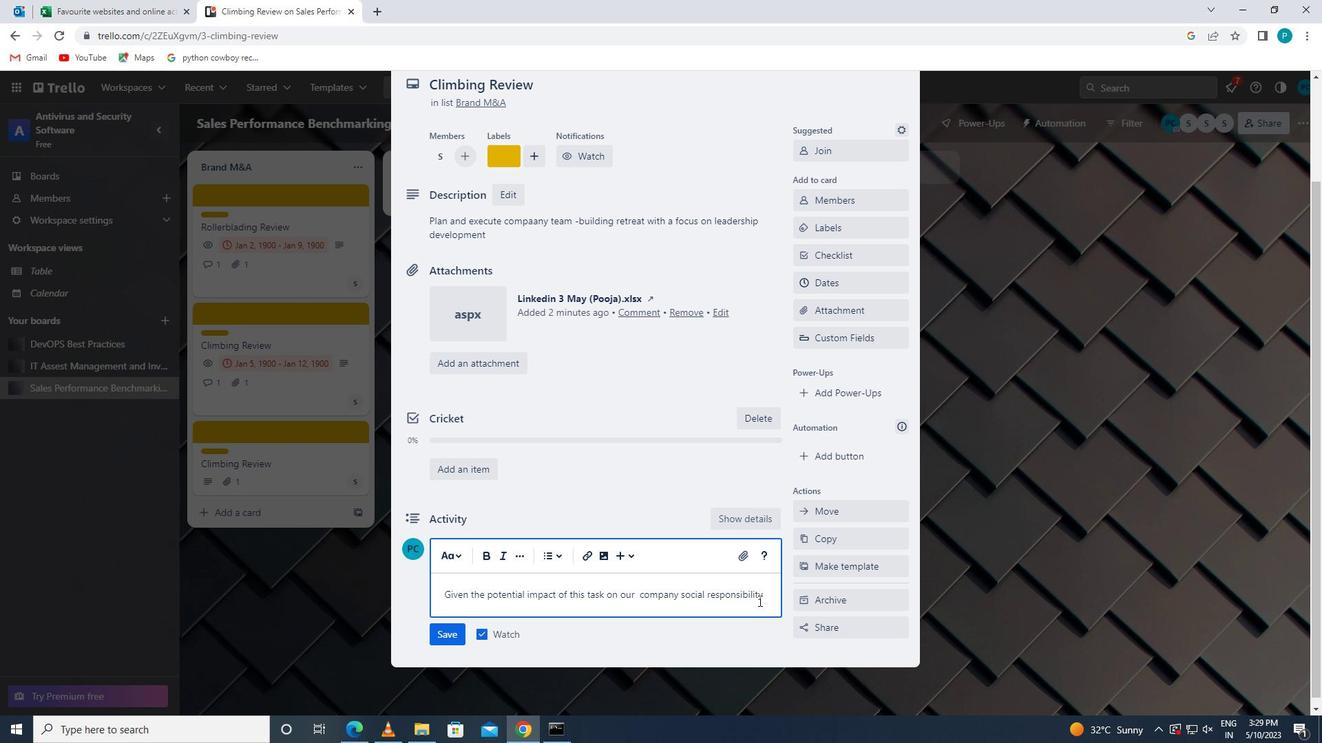 
Action: Mouse pressed left at (765, 593)
Screenshot: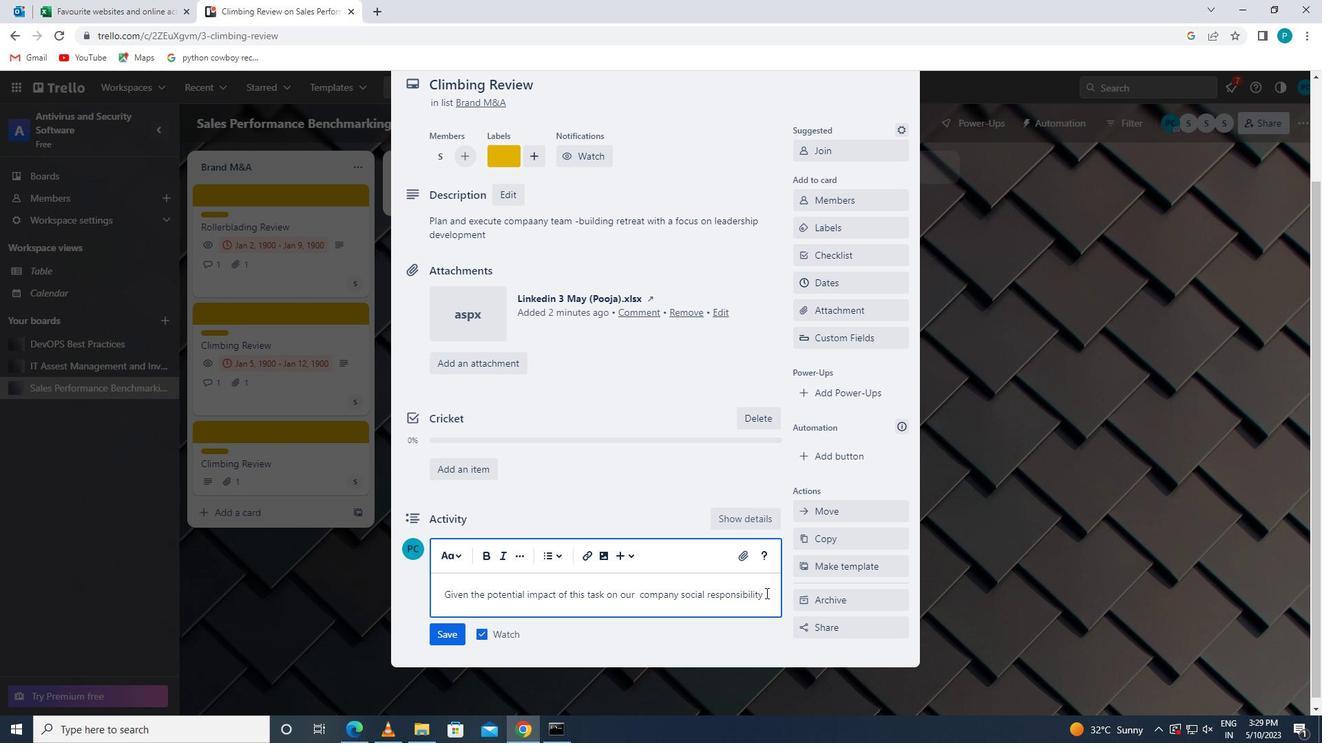 
Action: Key pressed ,<Key.space>let<Key.space>us<Key.space>ensure<Key.space>that<Key.space>we<Key.space>have<Key.space>approach<Key.space>it<Key.space>with<Key.space>a<Key.space>sense<Key.space>of<Key.space>ethical<Key.space>ae<Key.backspace>warness<Key.space>and<Key.space>conciousness
Screenshot: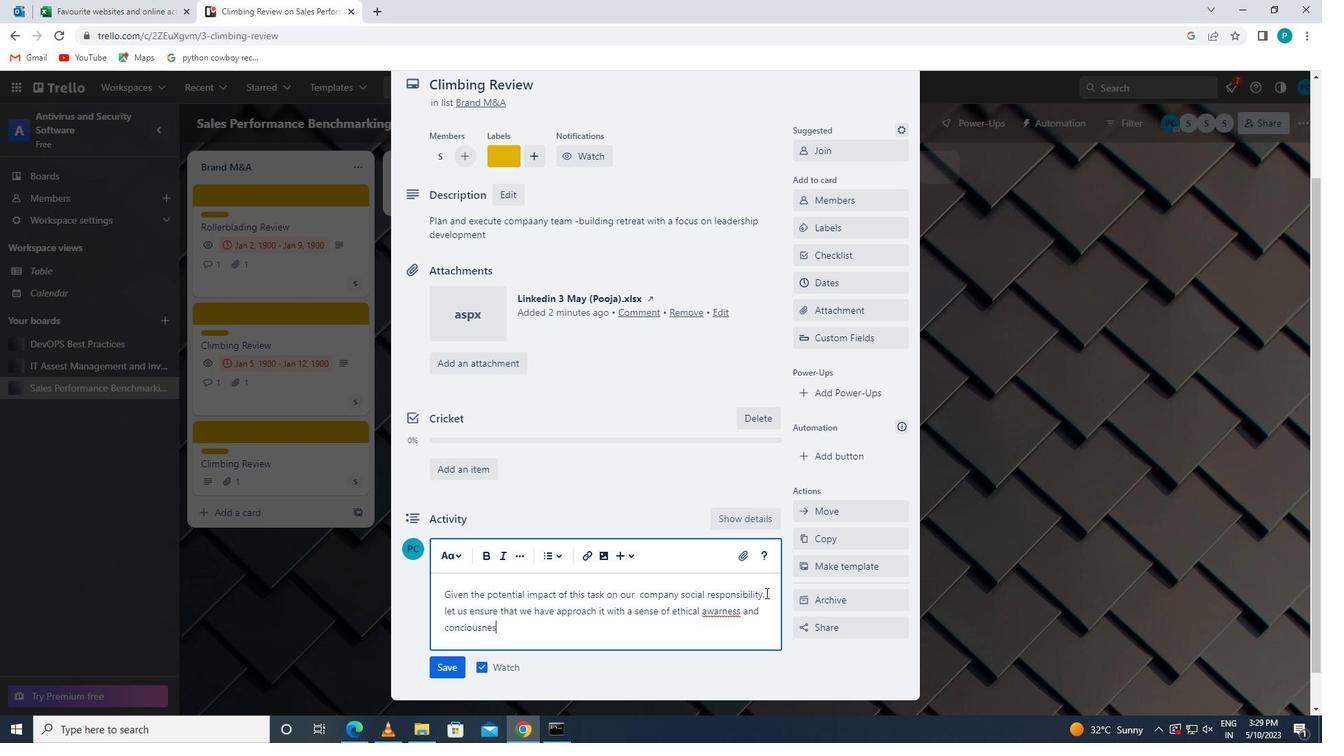 
Action: Mouse moved to (447, 667)
Screenshot: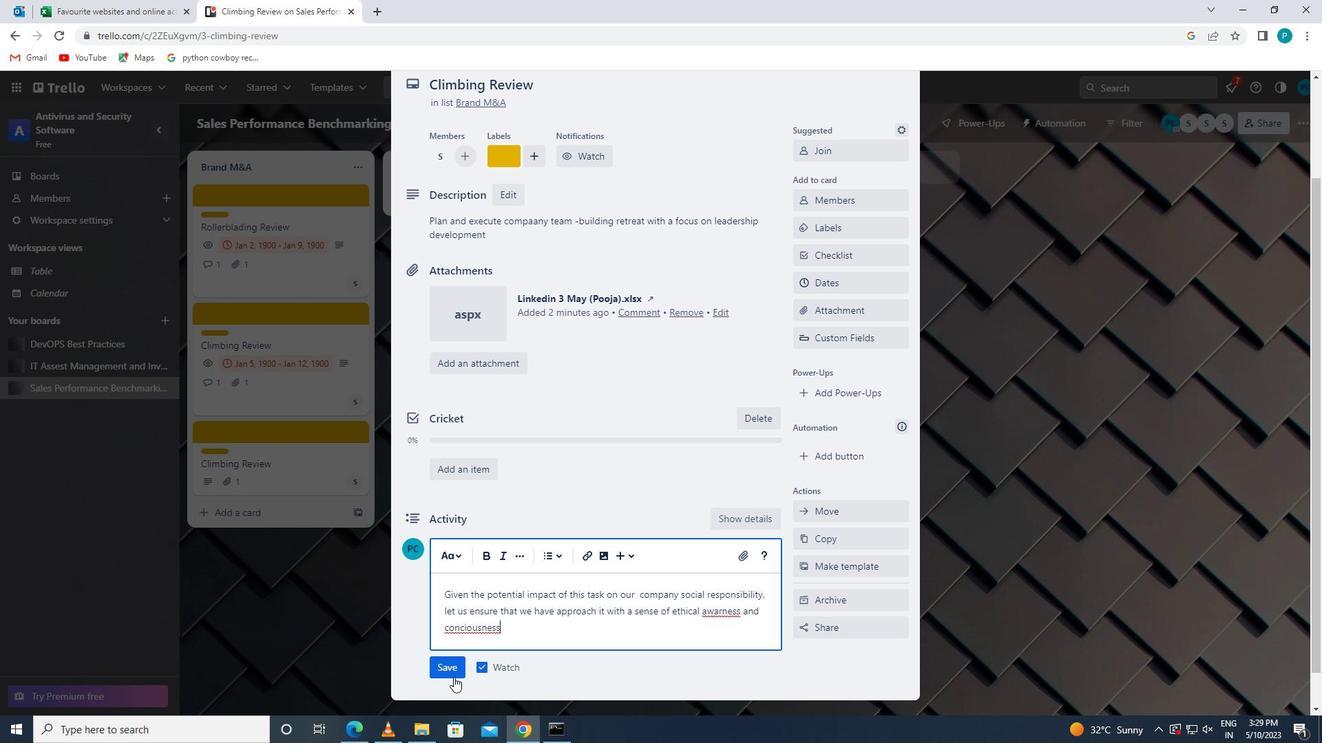 
Action: Mouse pressed left at (447, 667)
Screenshot: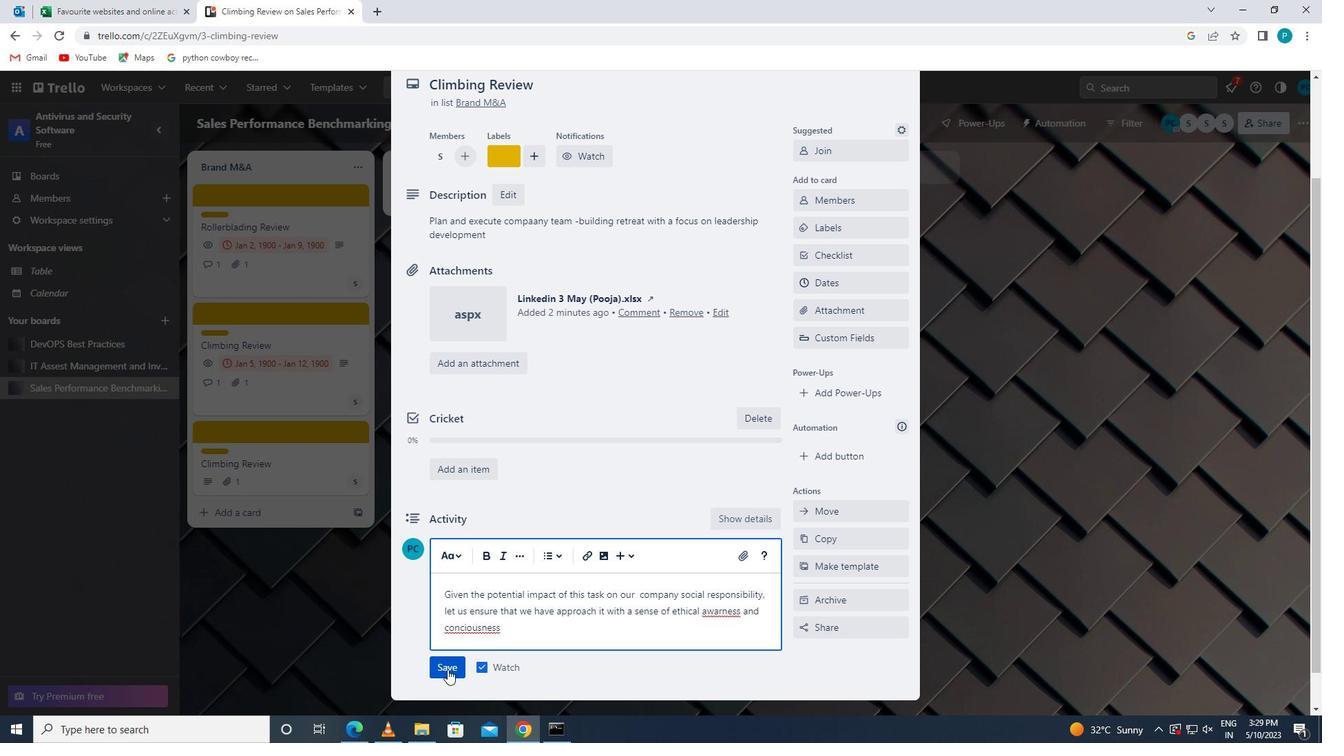 
Action: Mouse moved to (875, 274)
Screenshot: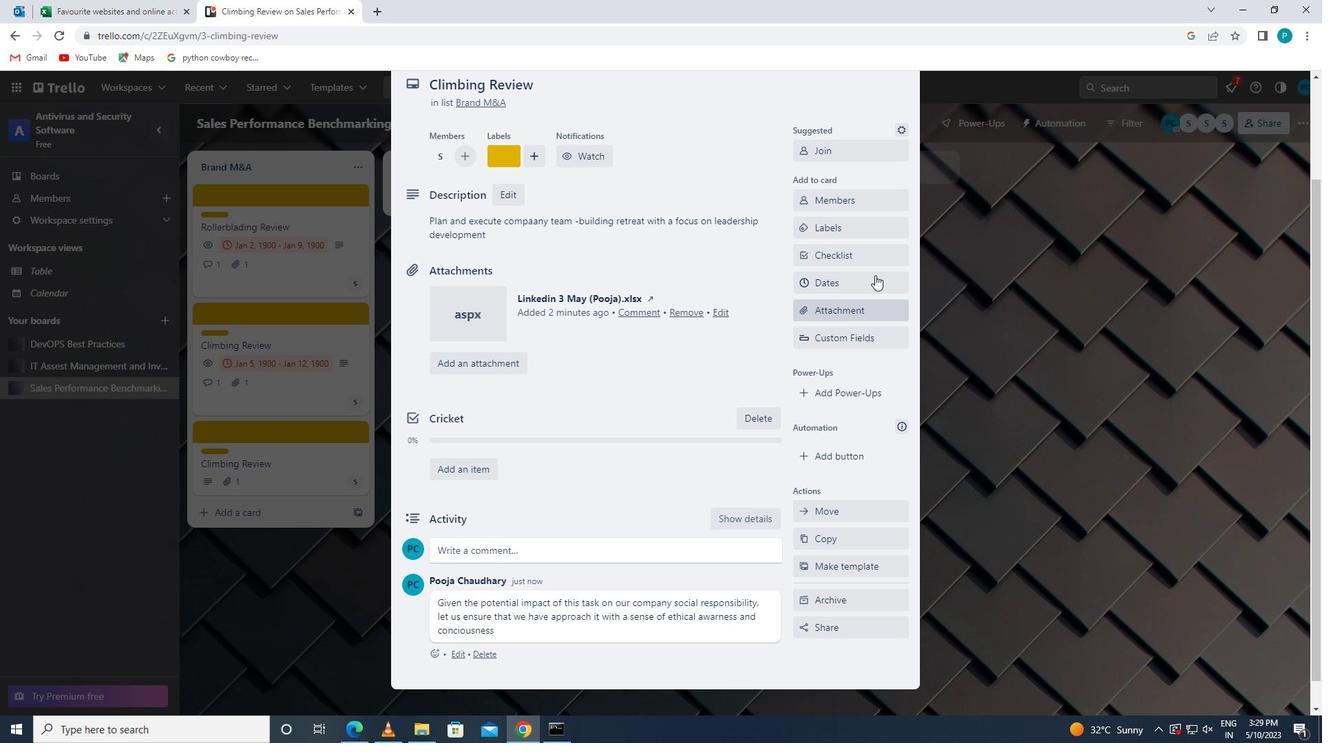 
Action: Mouse pressed left at (875, 274)
Screenshot: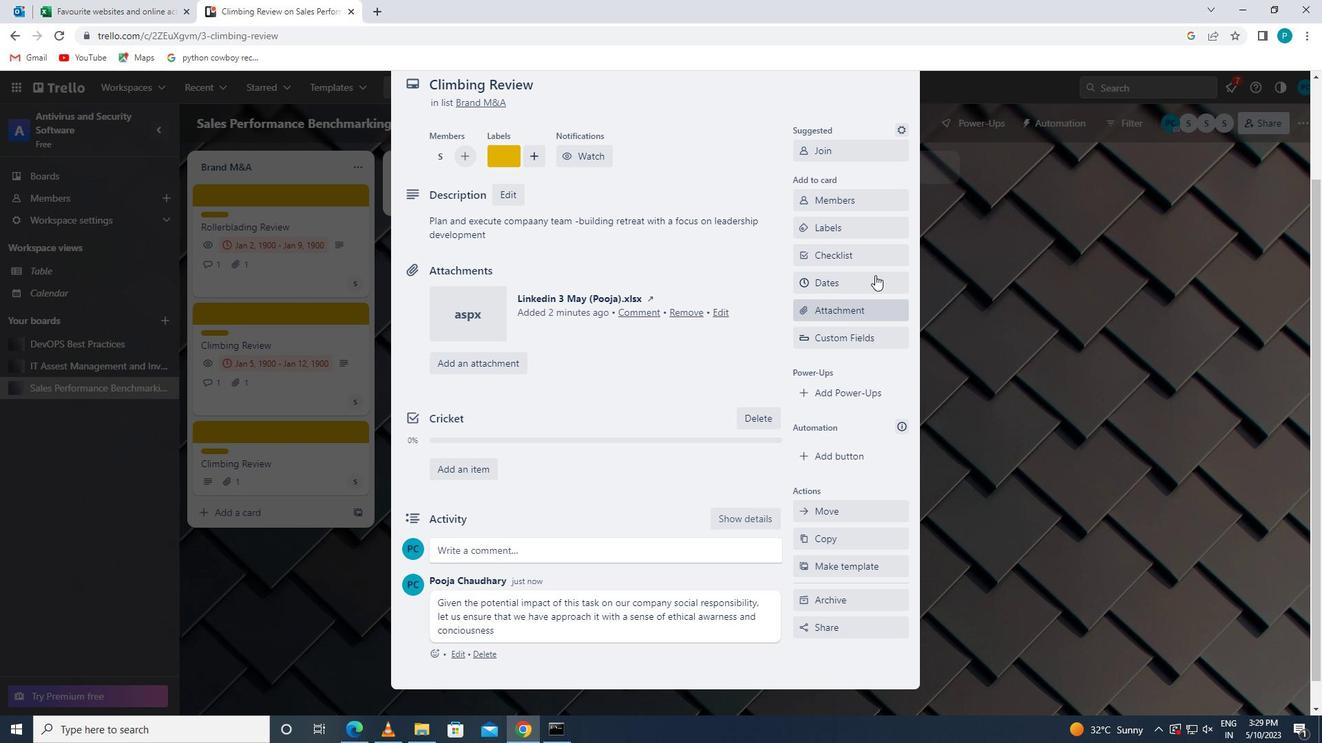 
Action: Mouse moved to (811, 371)
Screenshot: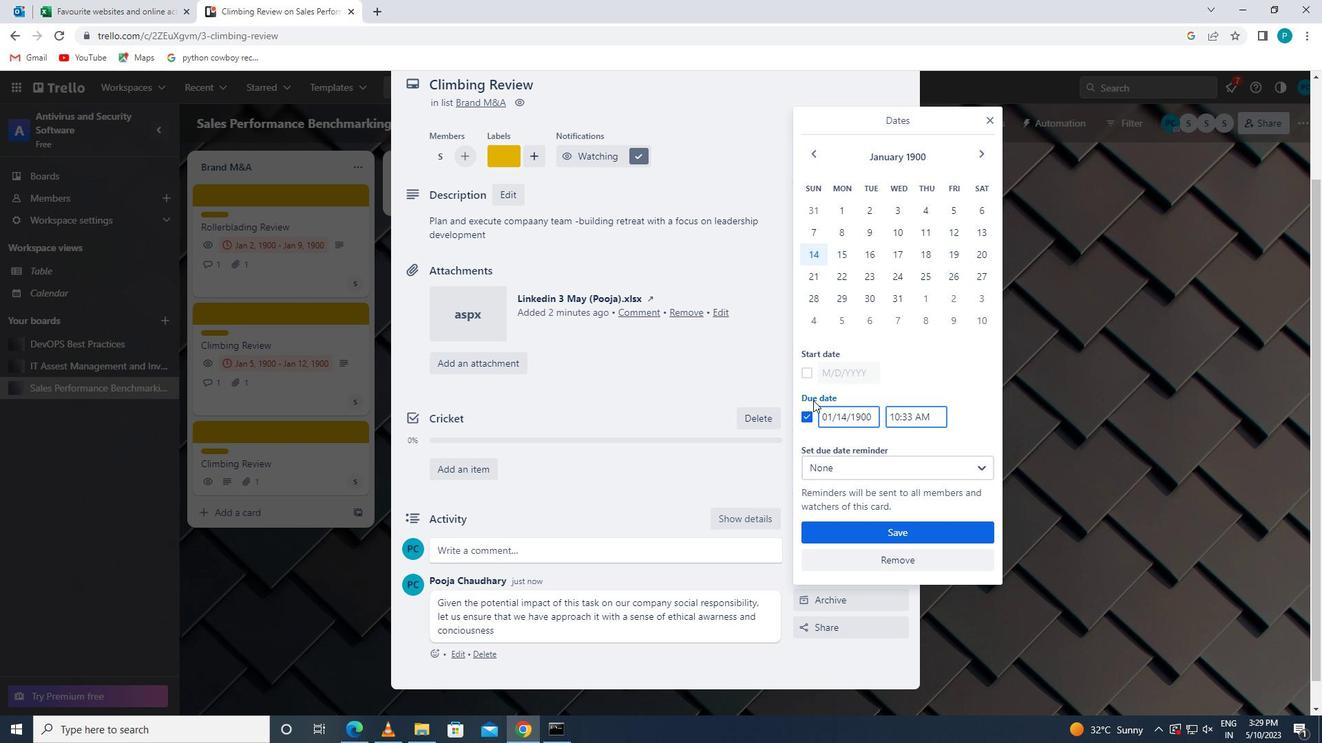 
Action: Mouse pressed left at (811, 371)
Screenshot: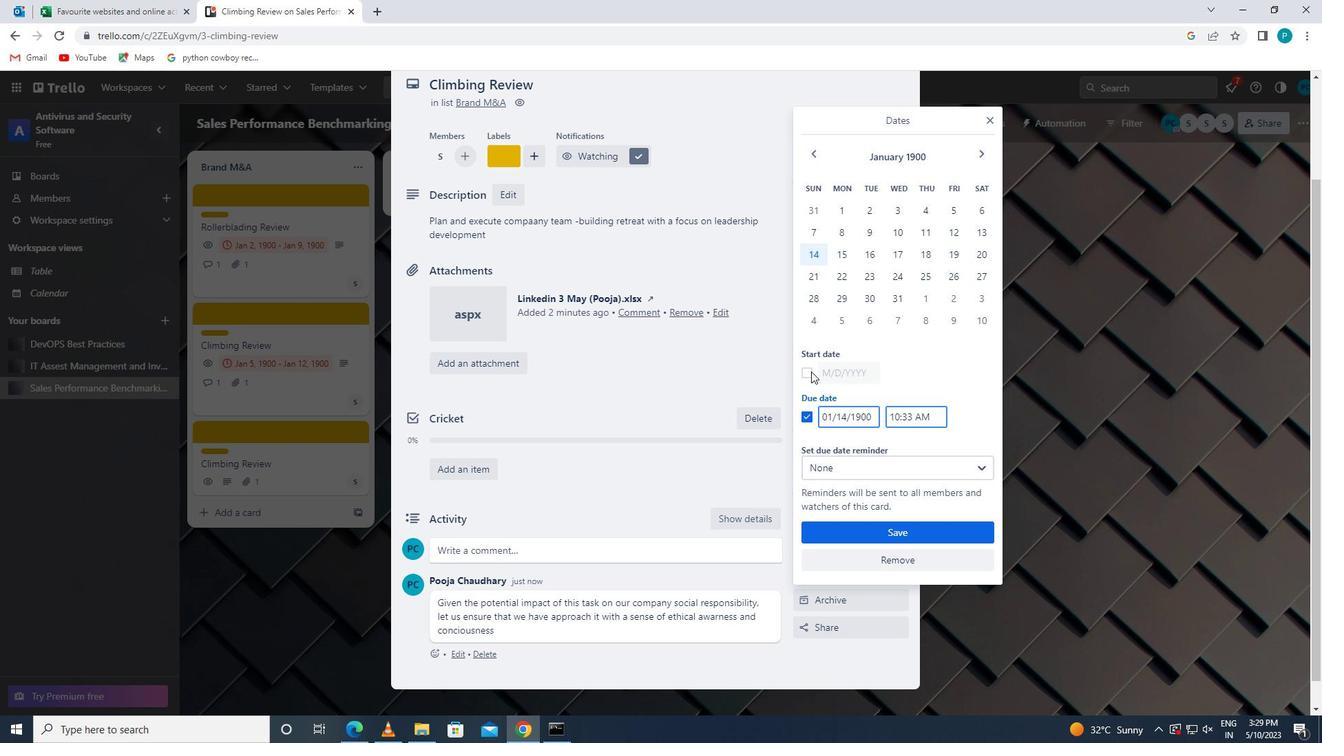 
Action: Mouse moved to (843, 377)
Screenshot: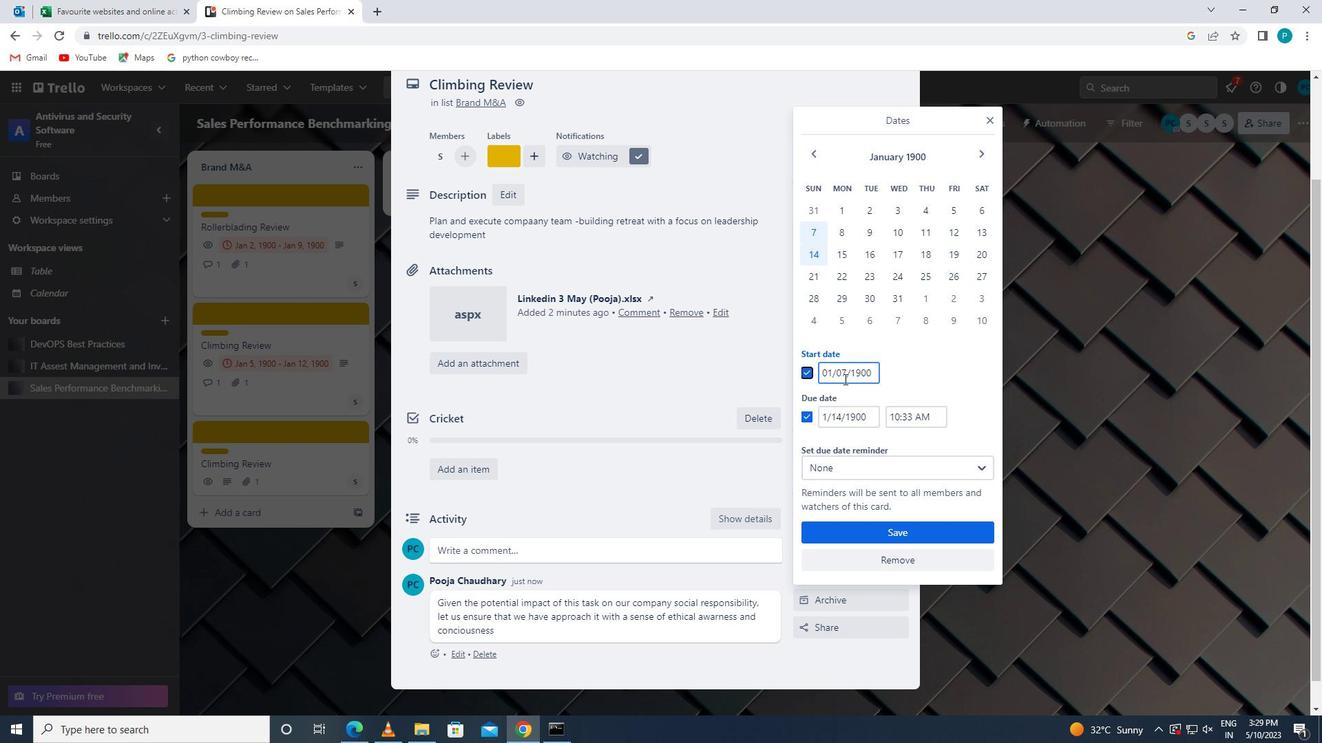 
Action: Mouse pressed left at (843, 377)
Screenshot: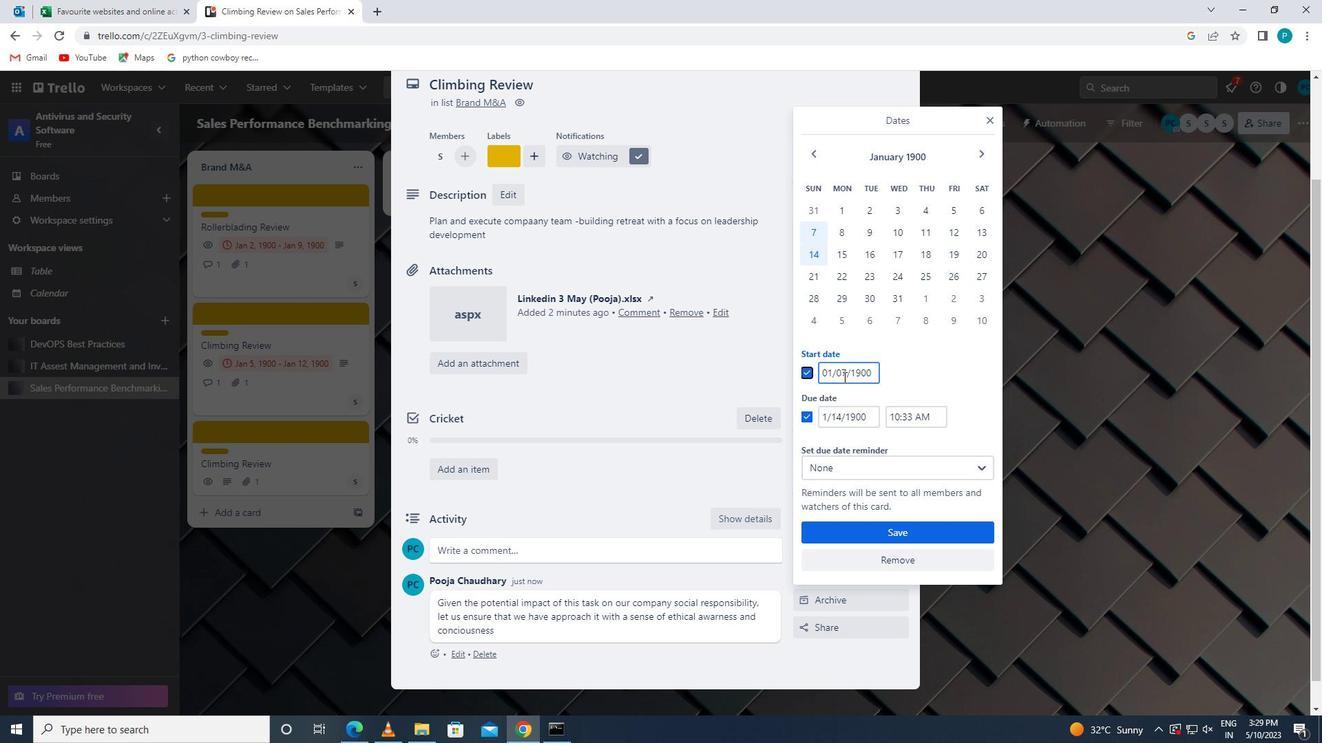 
Action: Mouse moved to (838, 369)
Screenshot: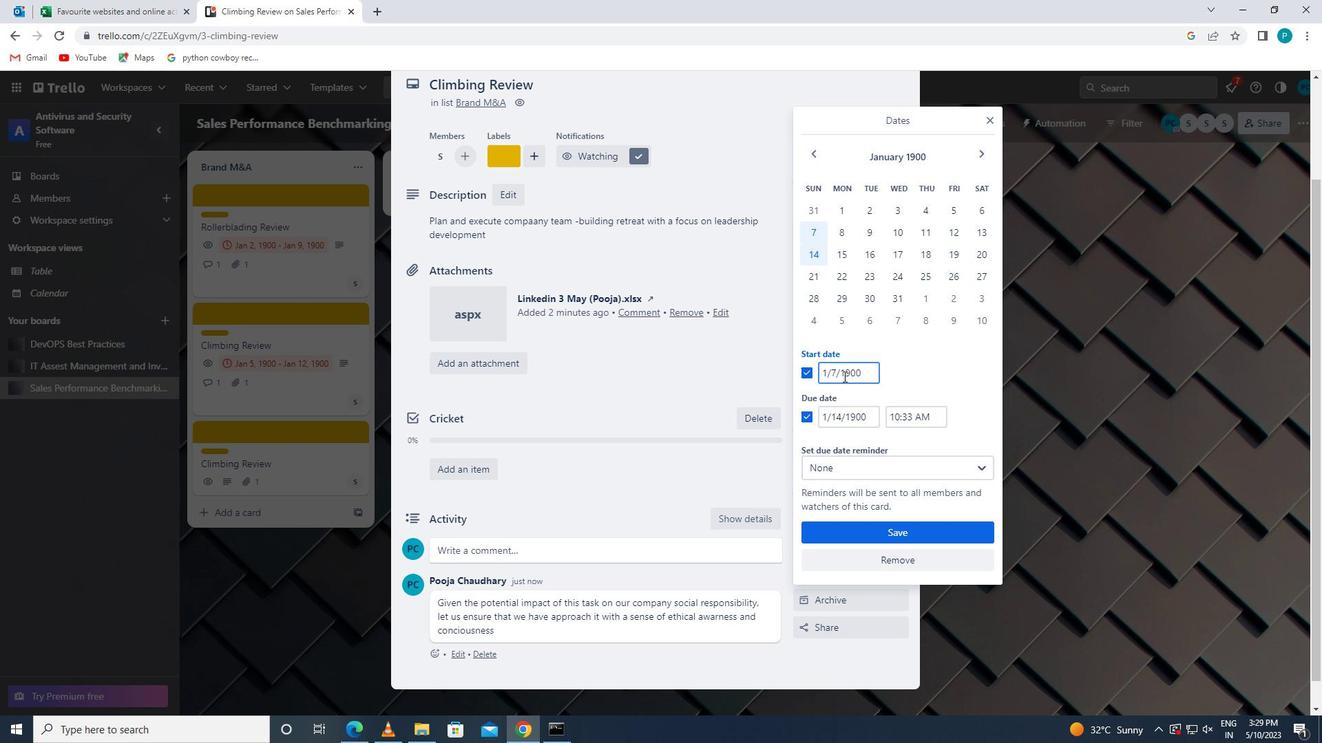 
Action: Mouse pressed left at (838, 369)
Screenshot: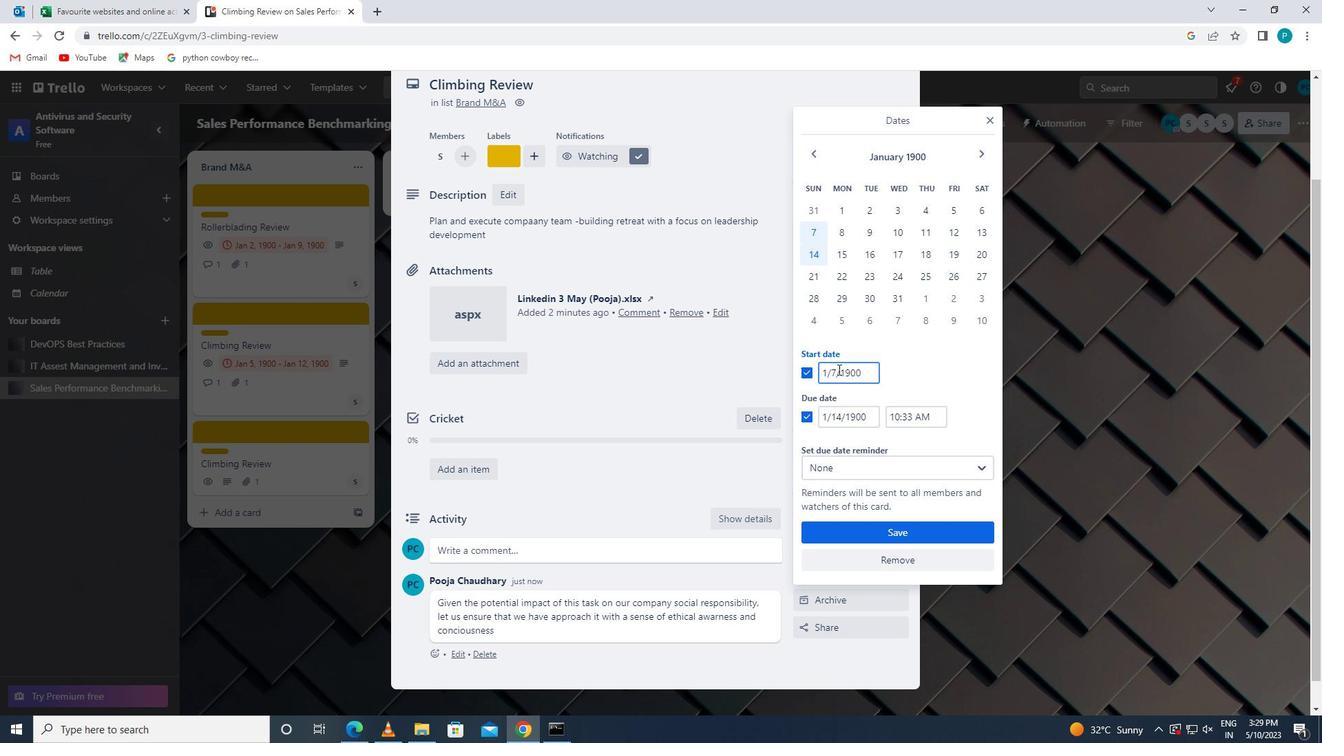 
Action: Key pressed <Key.backspace>8
Screenshot: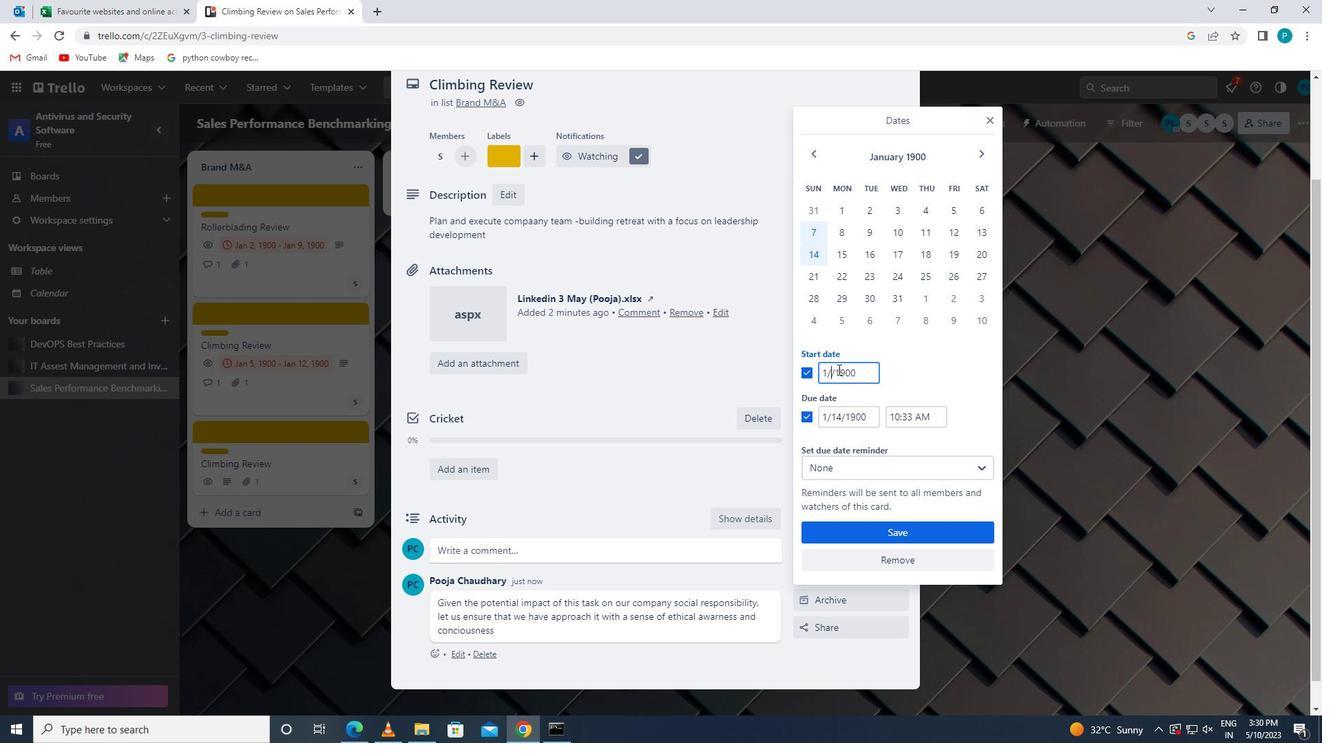 
Action: Mouse moved to (840, 414)
Screenshot: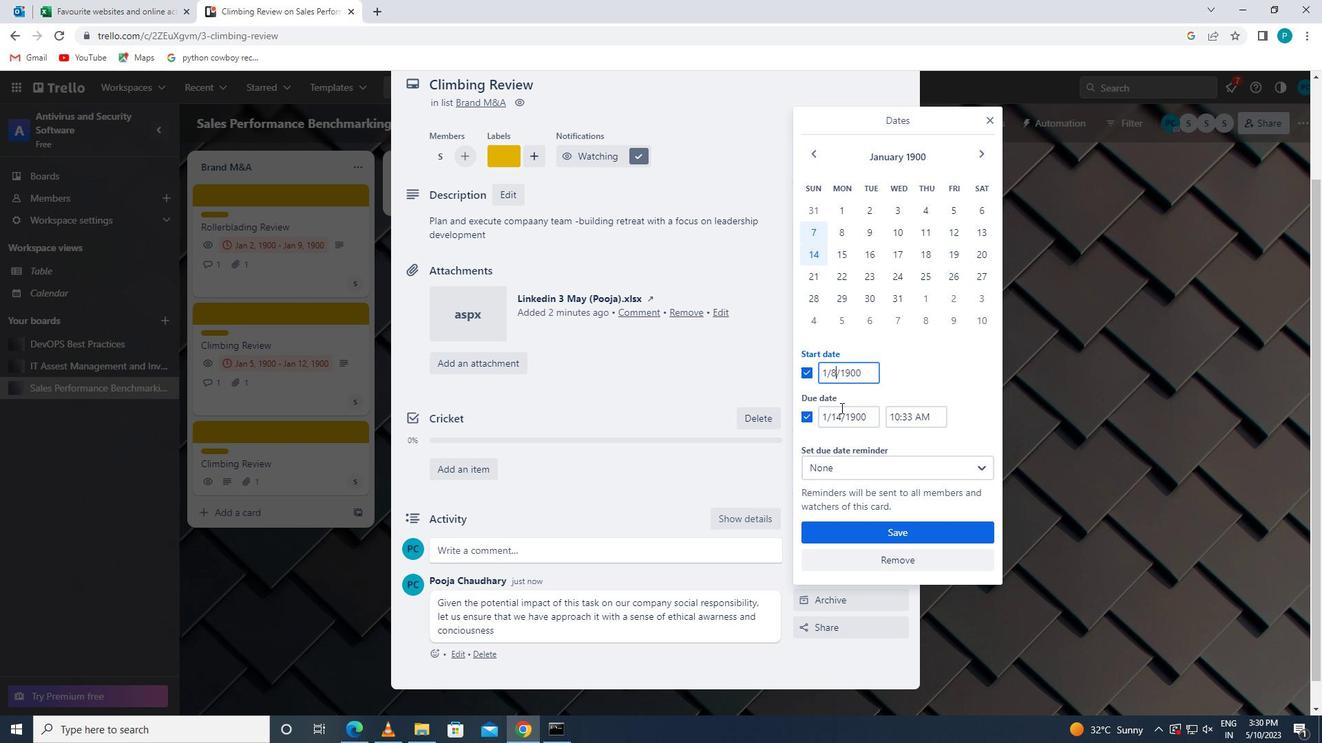 
Action: Mouse pressed left at (840, 414)
Screenshot: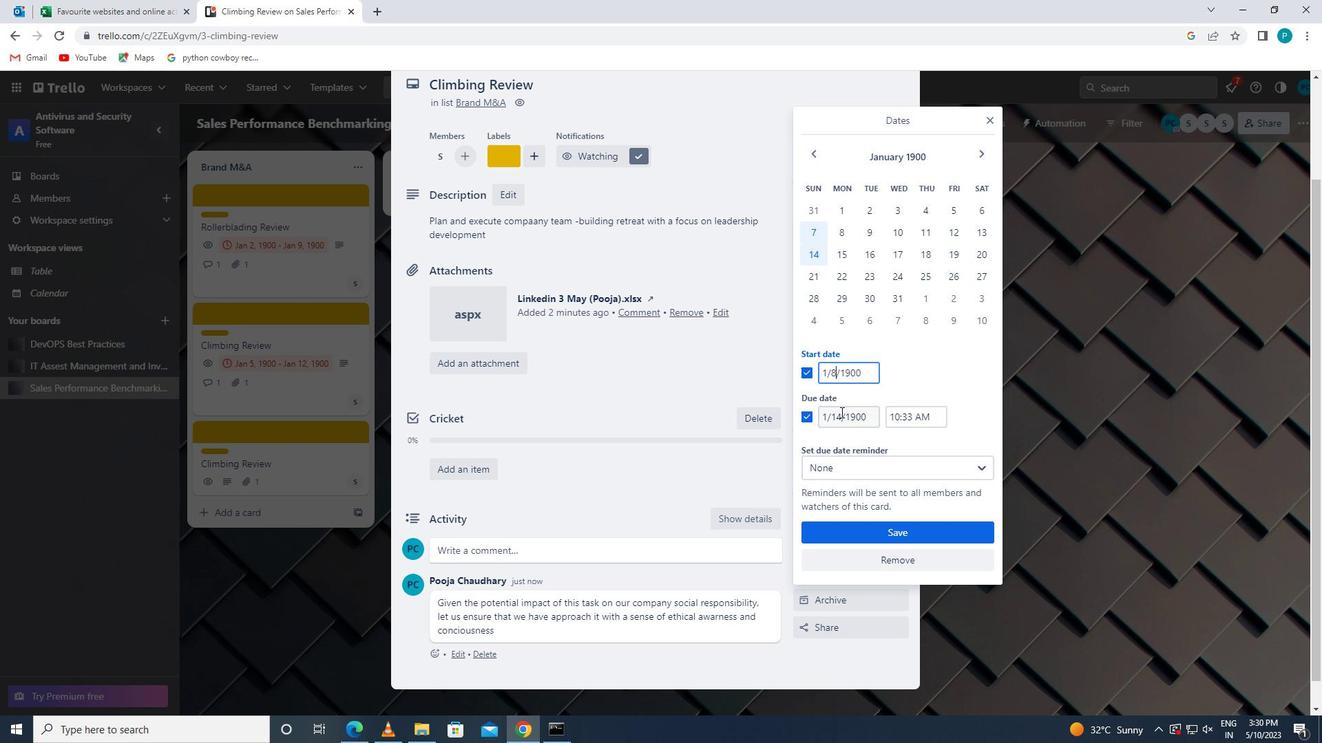 
Action: Key pressed <Key.backspace>5
Screenshot: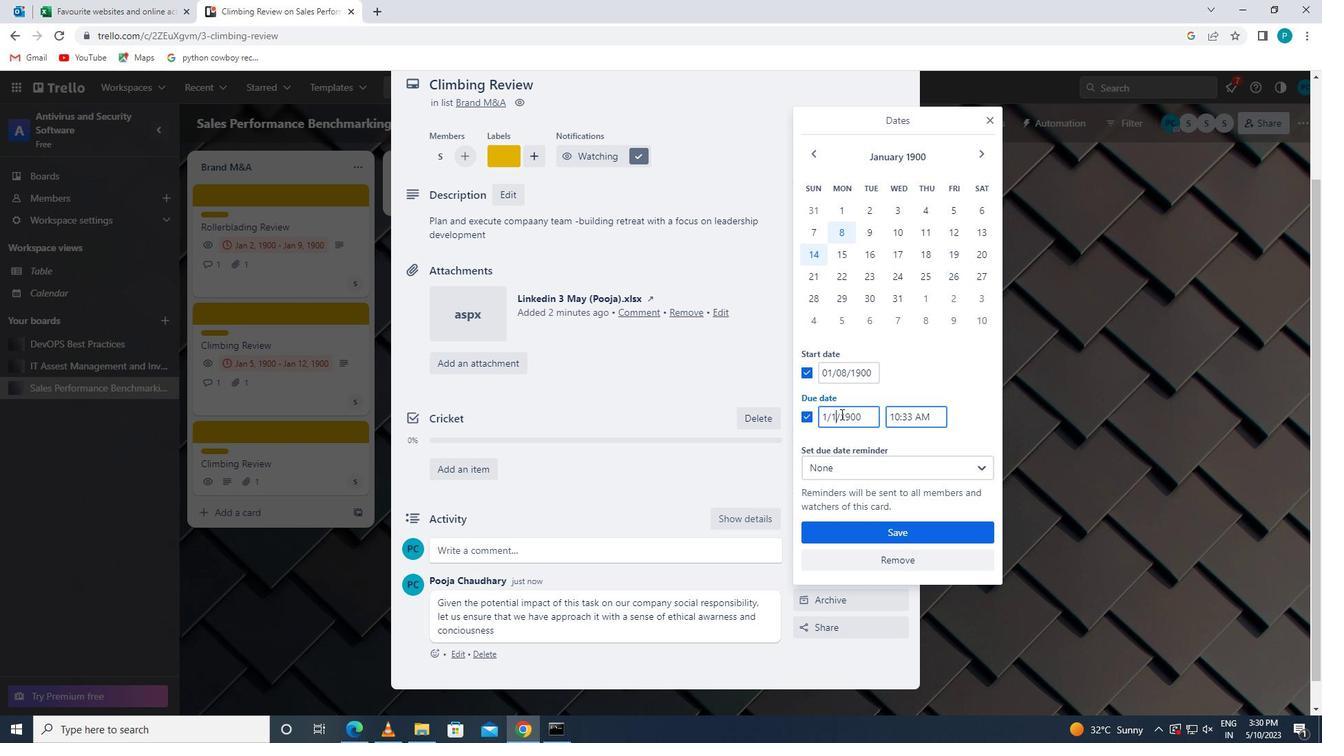 
Action: Mouse moved to (844, 532)
Screenshot: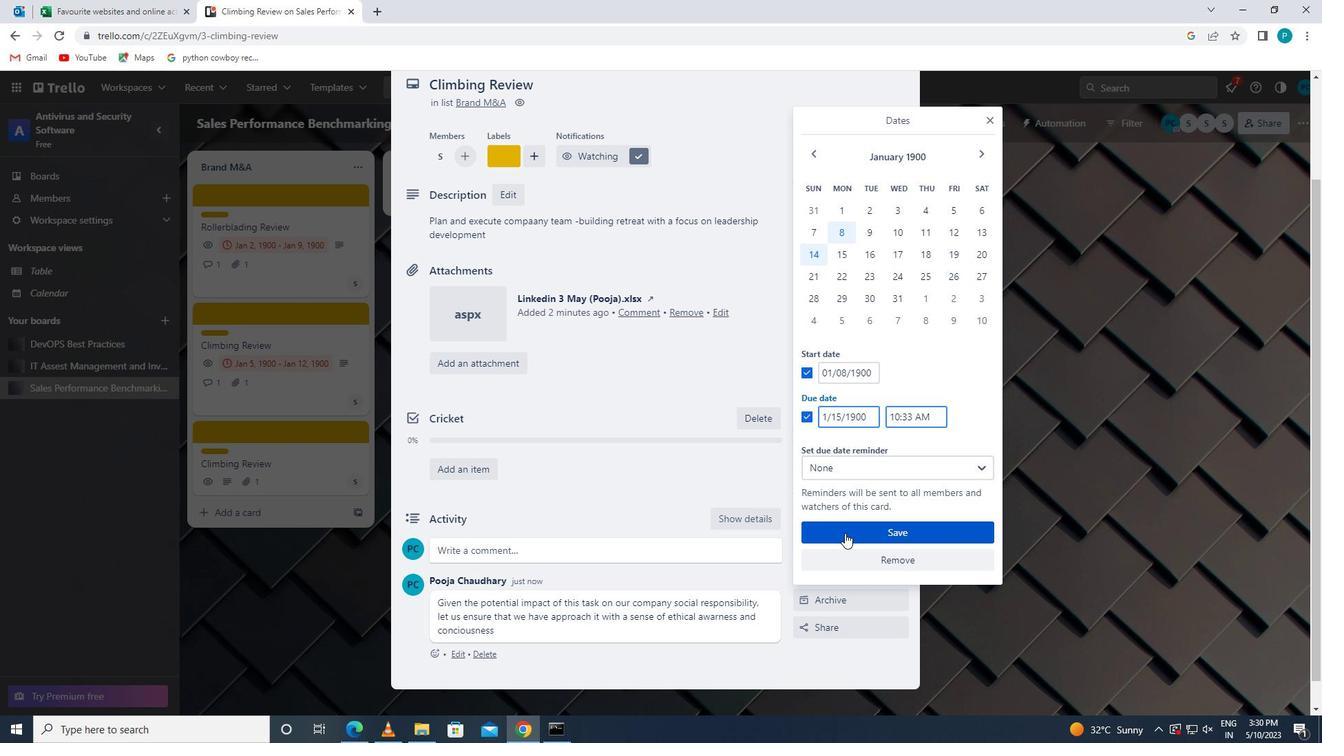
Action: Mouse pressed left at (844, 532)
Screenshot: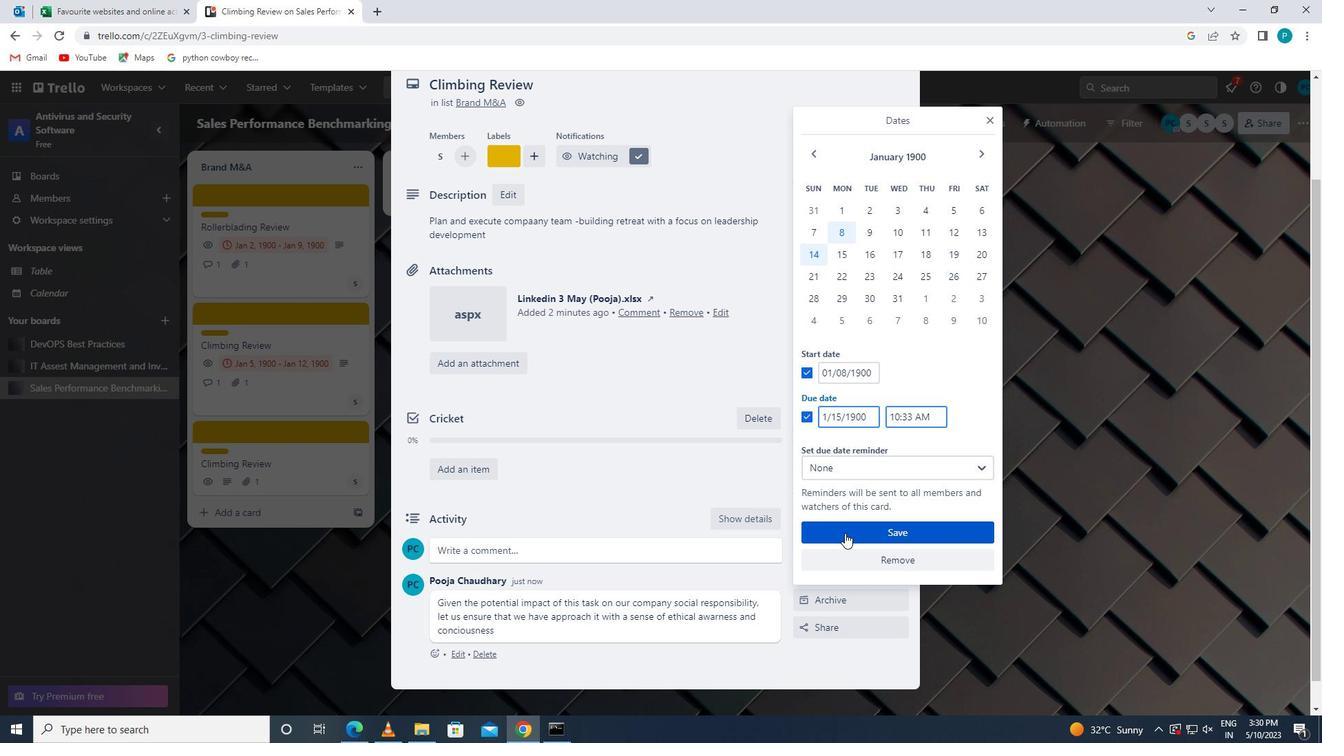 
